 Task: Find connections with filter location Medina del Campo with filter topic #lawtechwith filter profile language English with filter current company Nykaa with filter school Good Shepherd college of Education with filter industry Biotechnology Research with filter service category Life Coaching with filter keywords title Marketing Consultant
Action: Mouse moved to (187, 230)
Screenshot: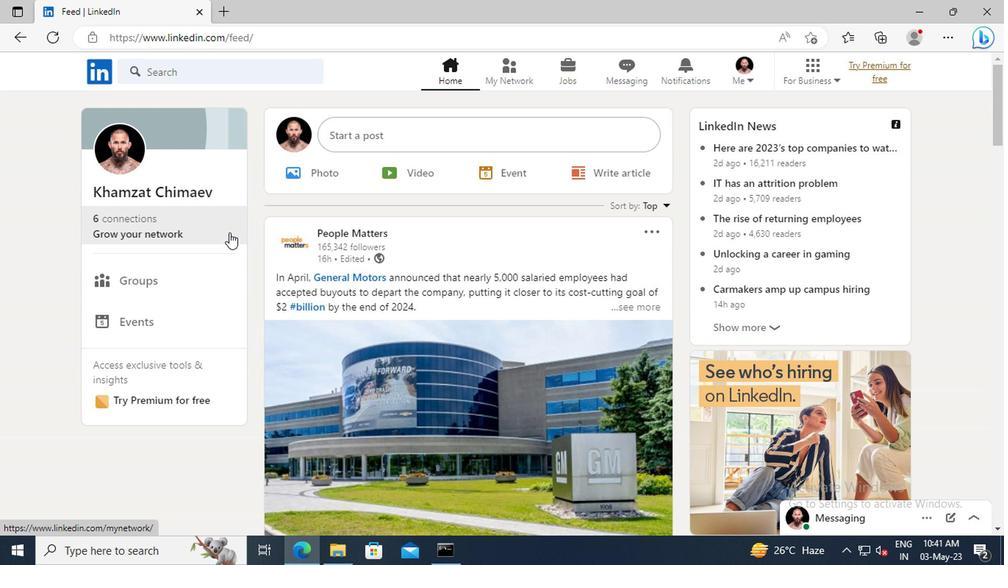 
Action: Mouse pressed left at (187, 230)
Screenshot: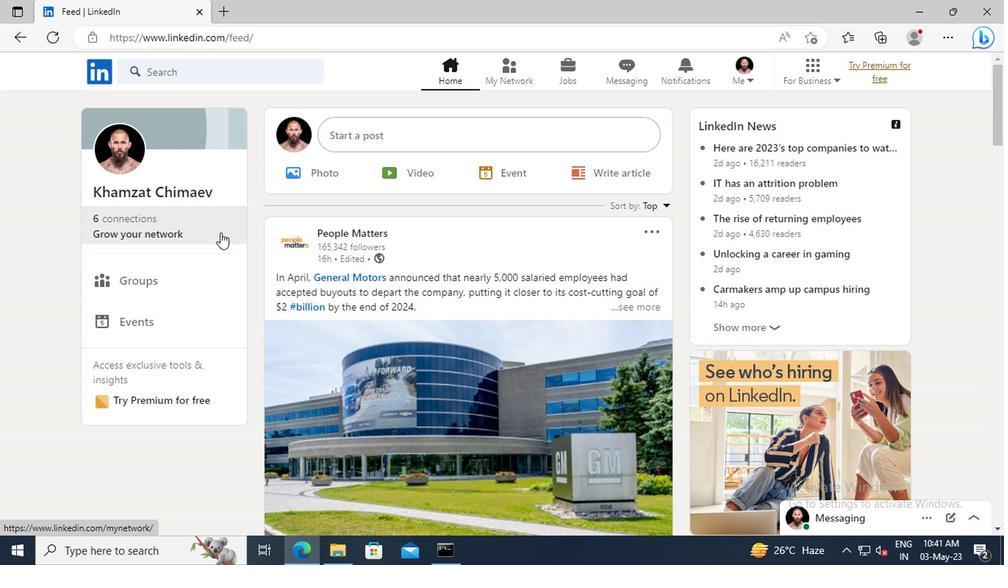 
Action: Mouse moved to (163, 154)
Screenshot: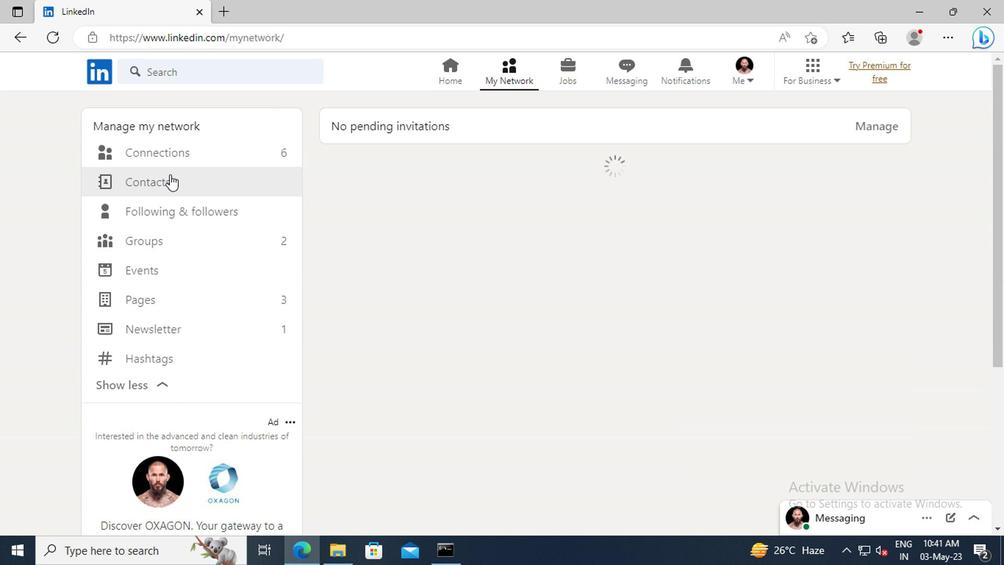 
Action: Mouse pressed left at (163, 154)
Screenshot: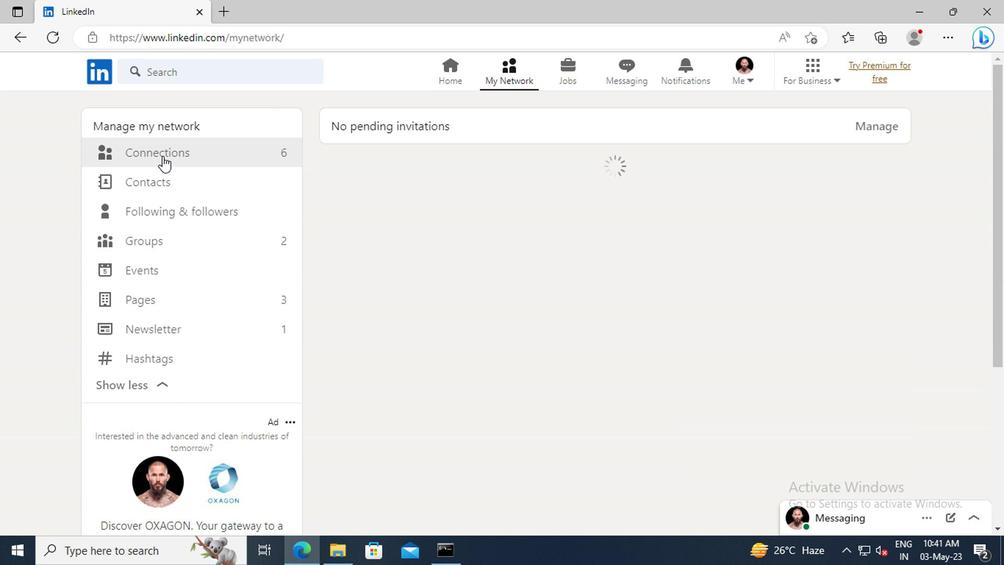 
Action: Mouse moved to (578, 155)
Screenshot: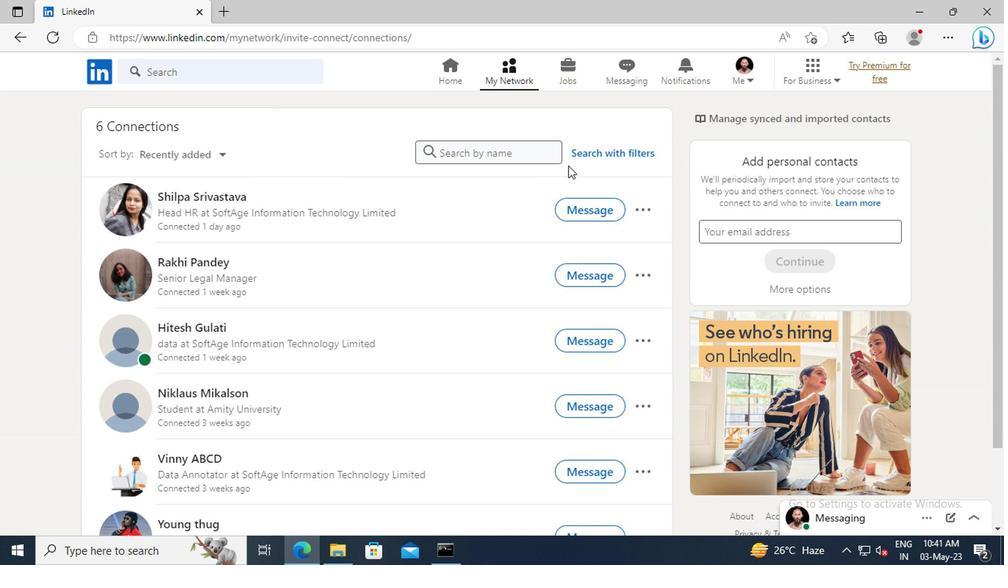 
Action: Mouse pressed left at (578, 155)
Screenshot: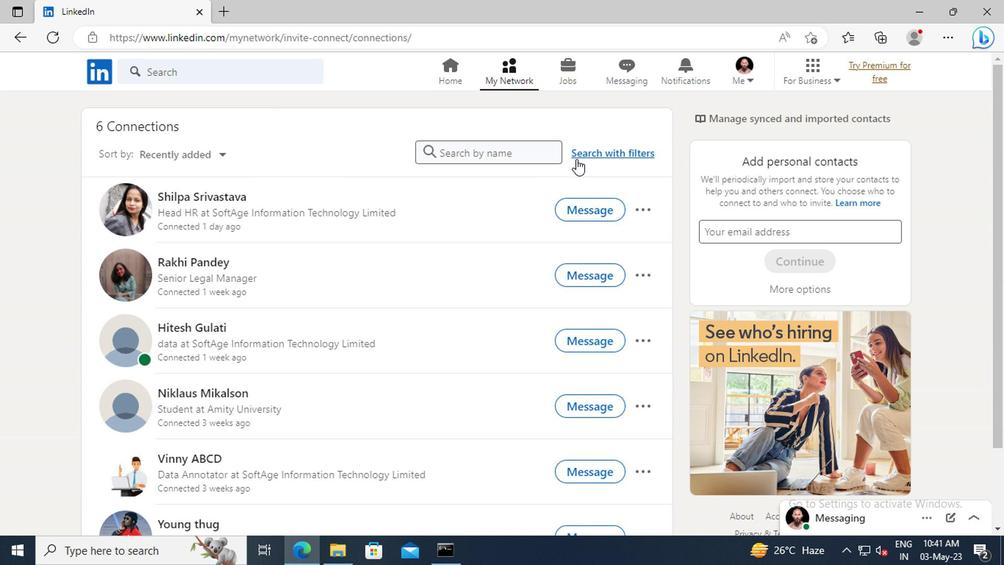 
Action: Mouse moved to (555, 113)
Screenshot: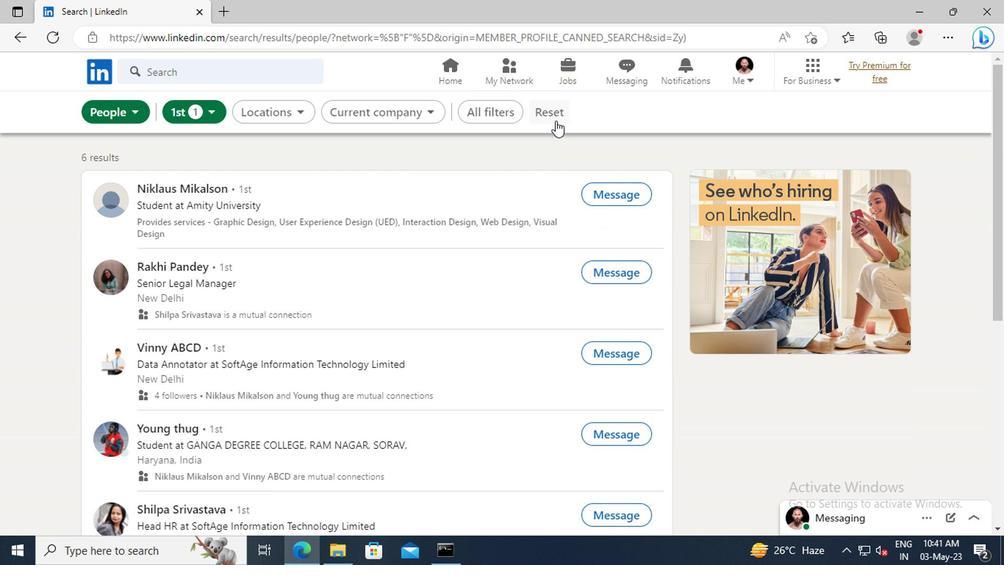 
Action: Mouse pressed left at (555, 113)
Screenshot: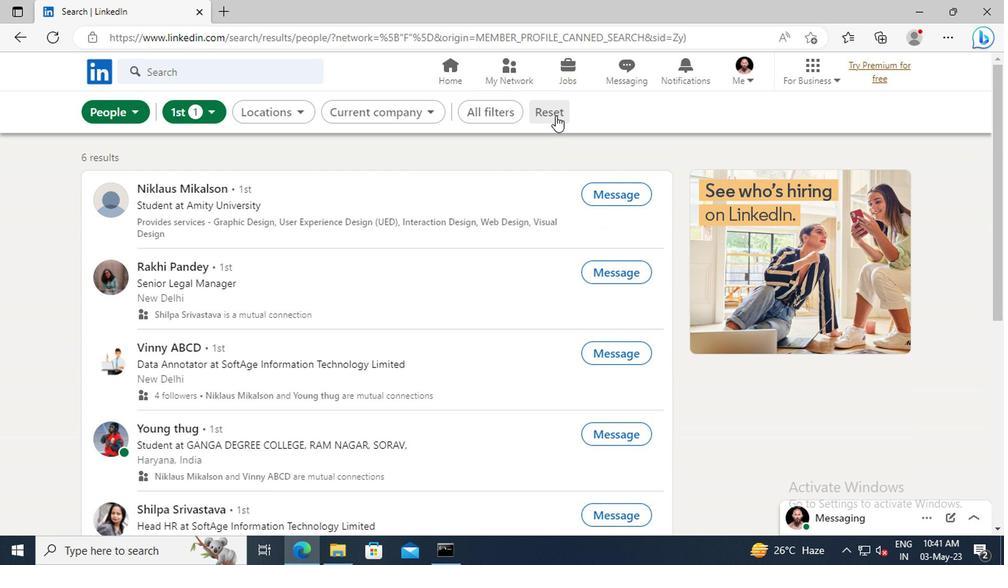 
Action: Mouse moved to (537, 112)
Screenshot: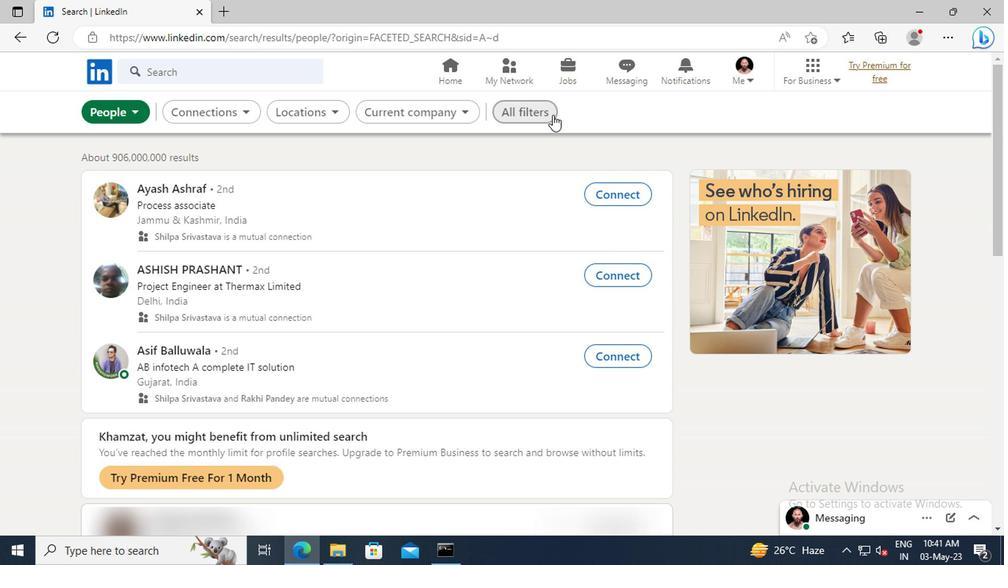 
Action: Mouse pressed left at (537, 112)
Screenshot: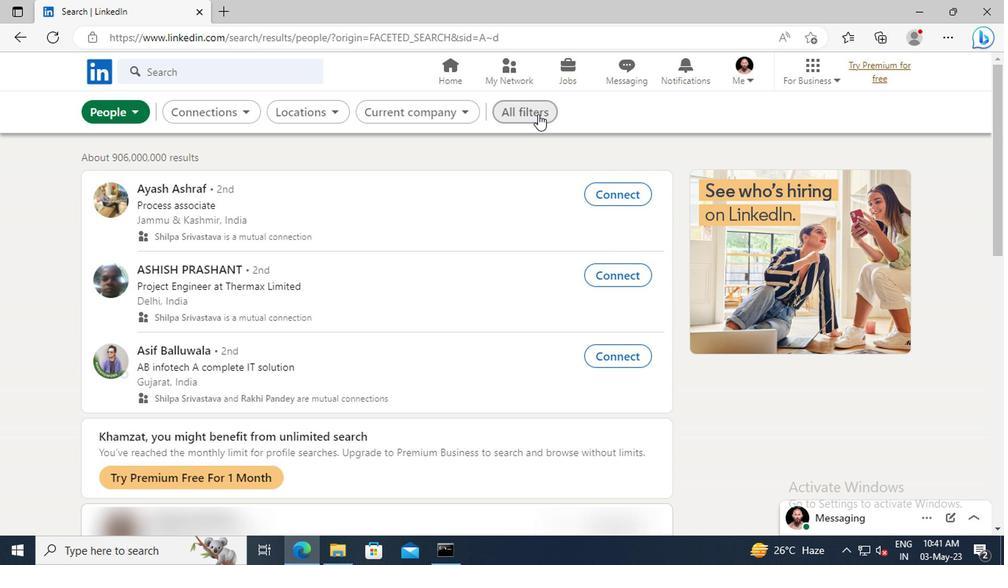 
Action: Mouse moved to (871, 268)
Screenshot: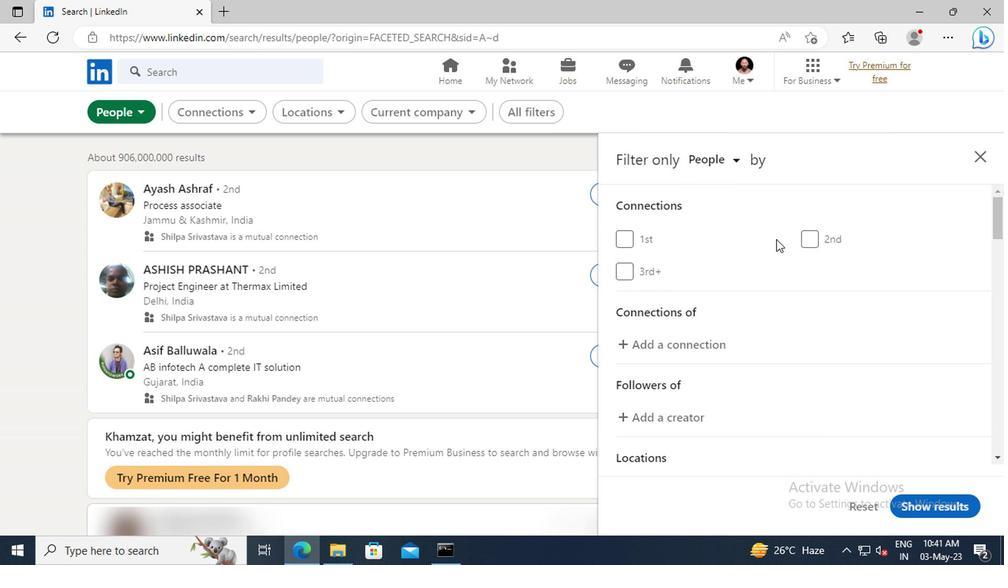
Action: Mouse scrolled (871, 267) with delta (0, 0)
Screenshot: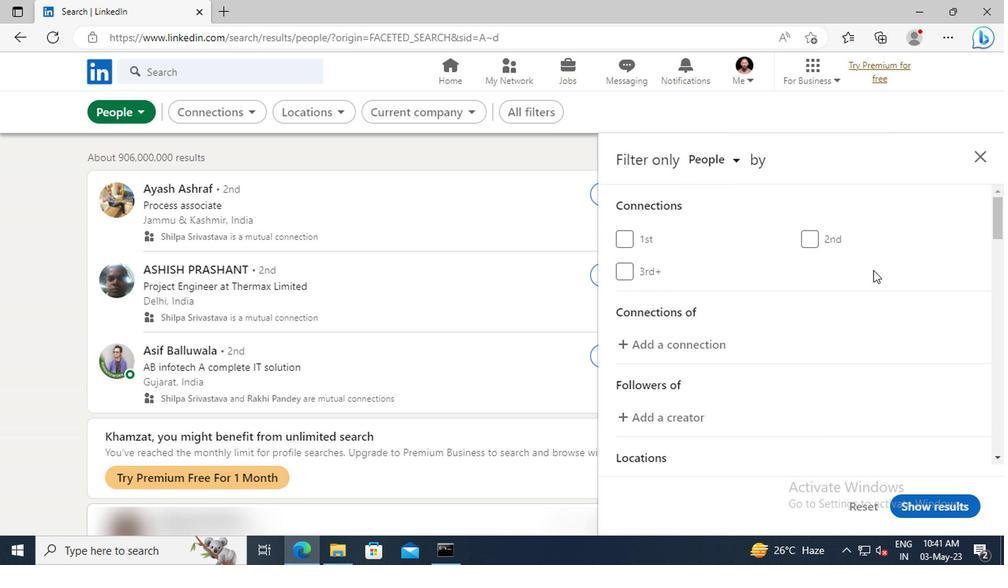 
Action: Mouse scrolled (871, 267) with delta (0, 0)
Screenshot: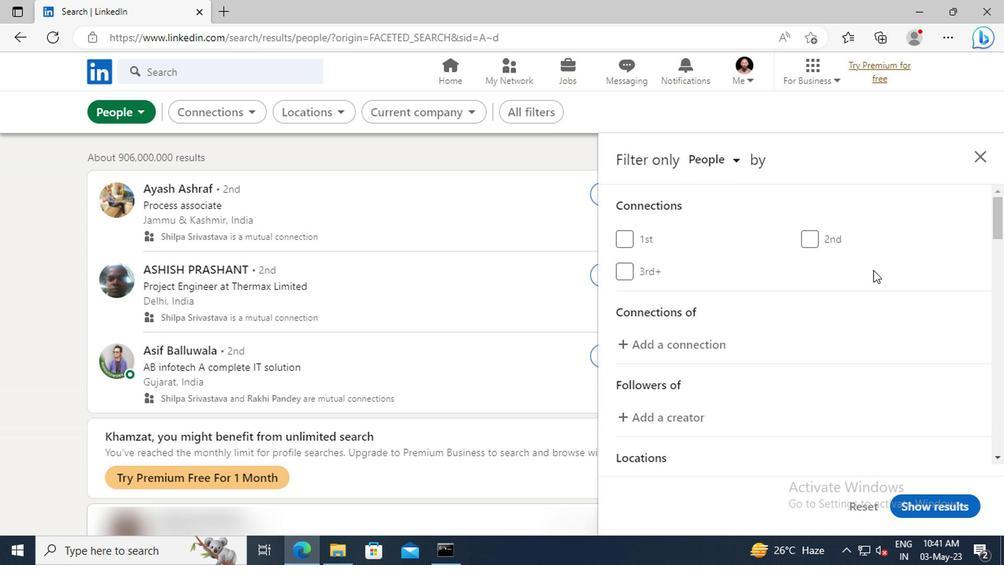 
Action: Mouse scrolled (871, 267) with delta (0, 0)
Screenshot: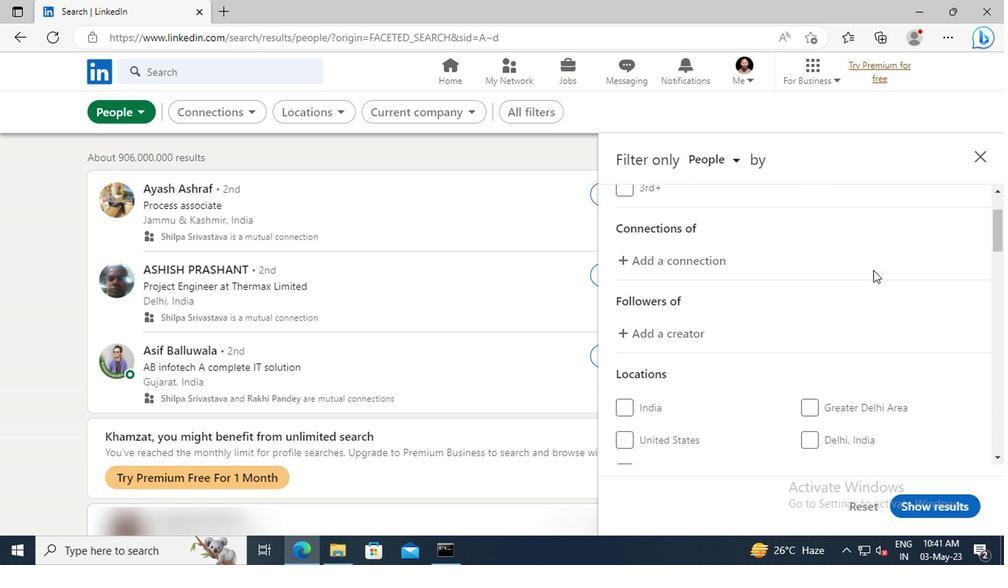 
Action: Mouse scrolled (871, 267) with delta (0, 0)
Screenshot: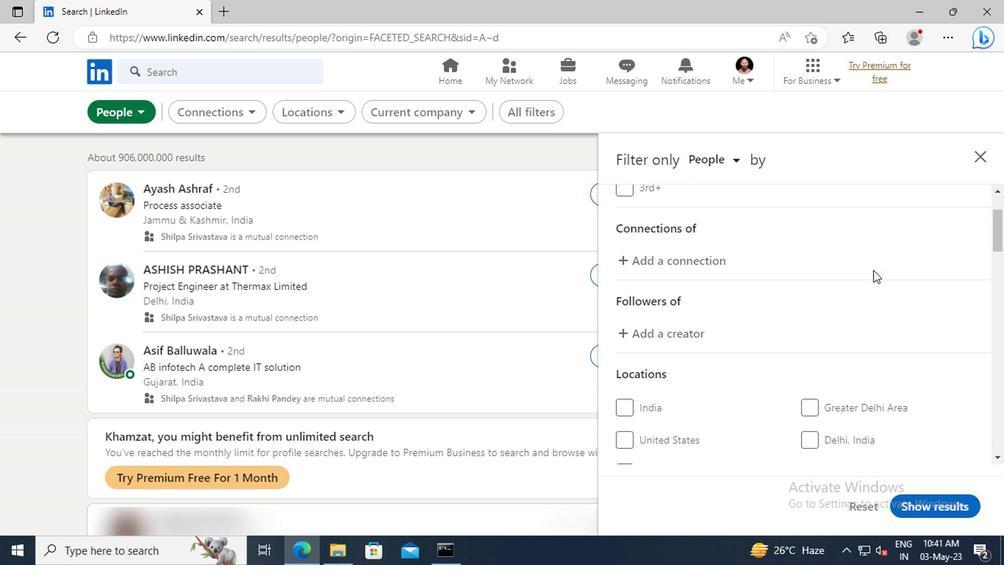 
Action: Mouse scrolled (871, 267) with delta (0, 0)
Screenshot: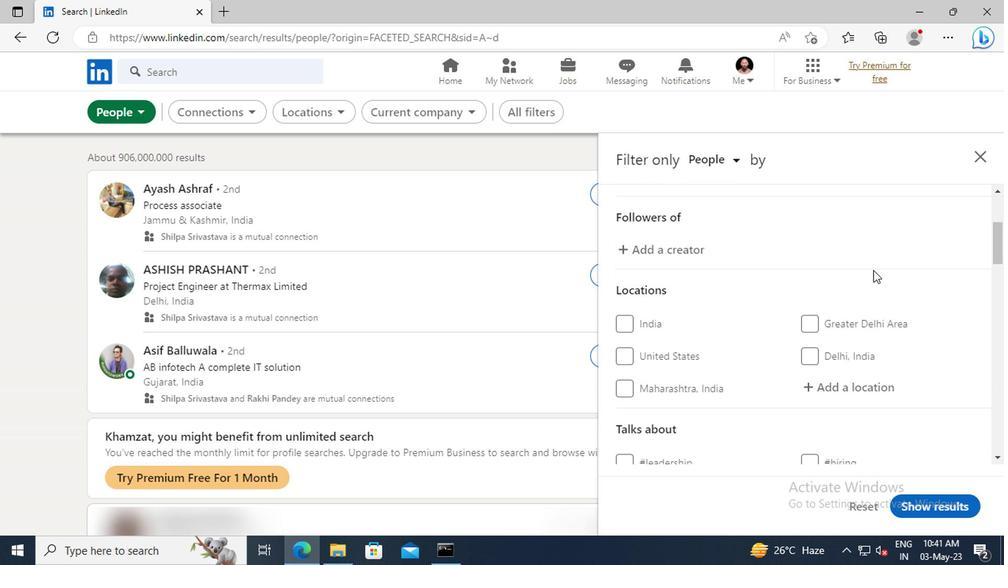 
Action: Mouse scrolled (871, 267) with delta (0, 0)
Screenshot: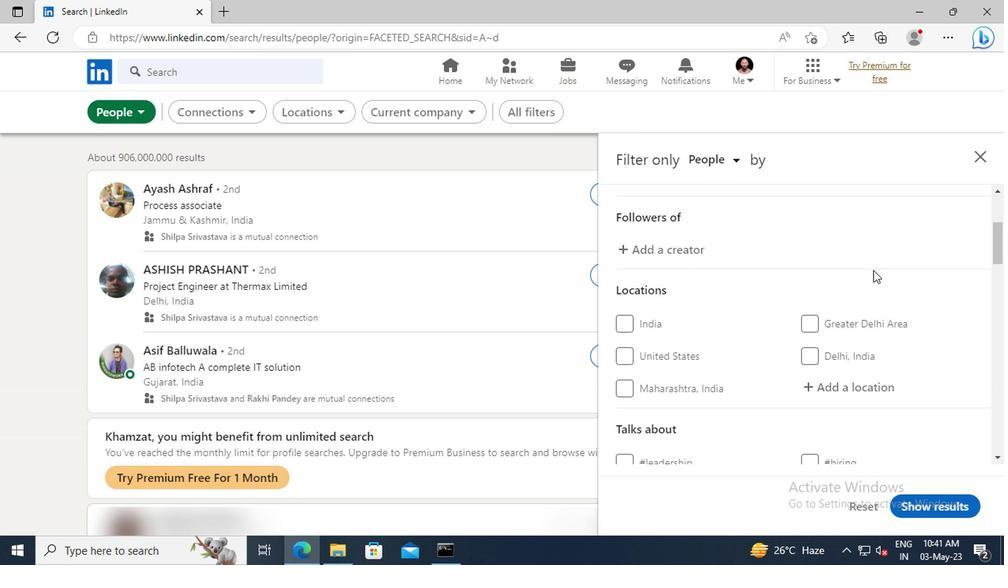 
Action: Mouse moved to (862, 298)
Screenshot: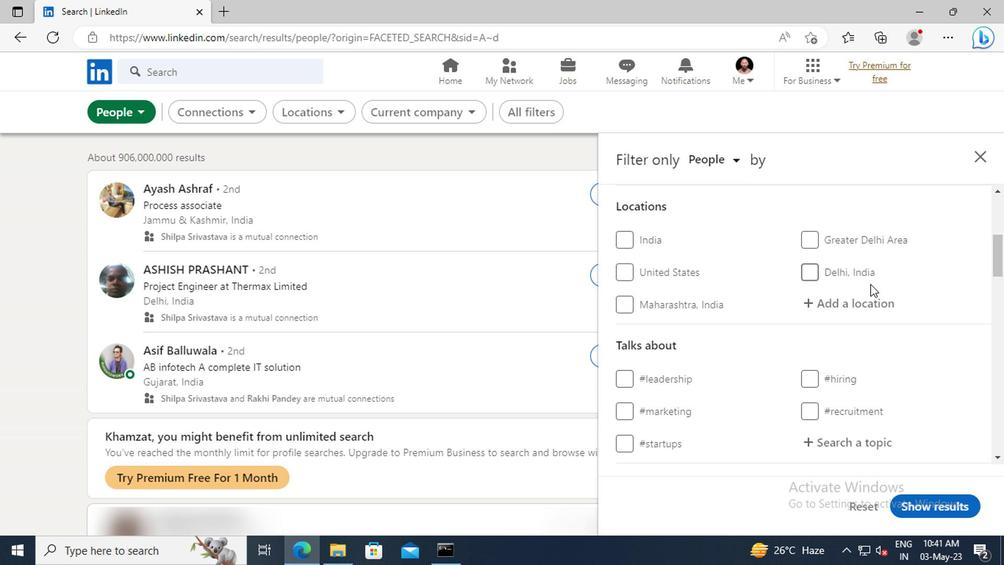 
Action: Mouse pressed left at (862, 298)
Screenshot: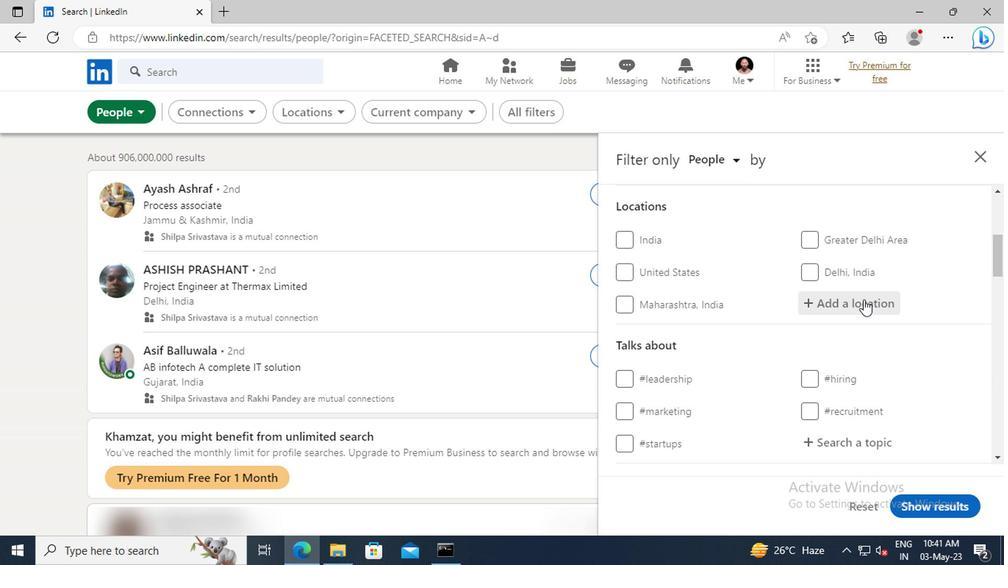 
Action: Key pressed <Key.shift>MEDINA<Key.space>DEL<Key.space><Key.shift>
Screenshot: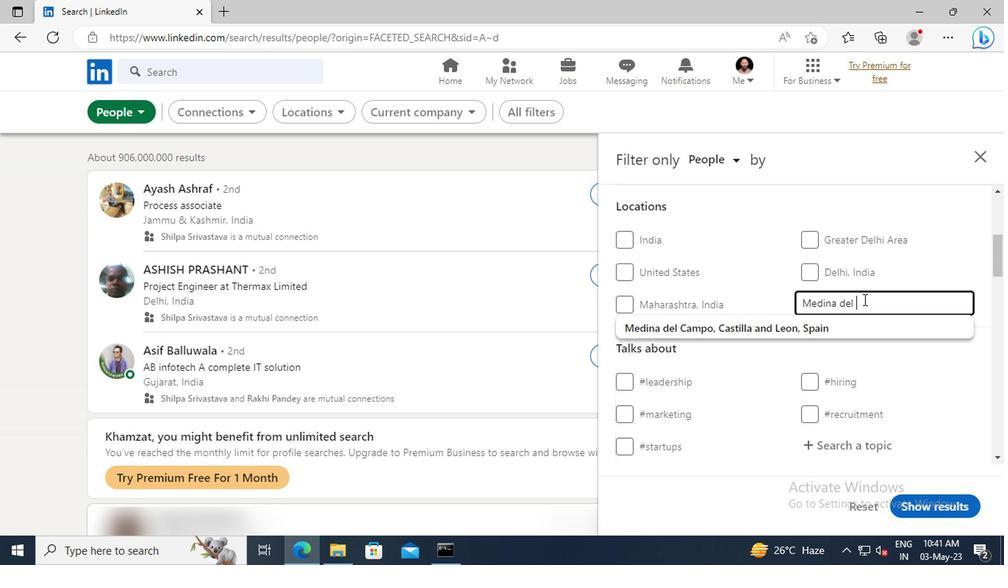 
Action: Mouse moved to (855, 326)
Screenshot: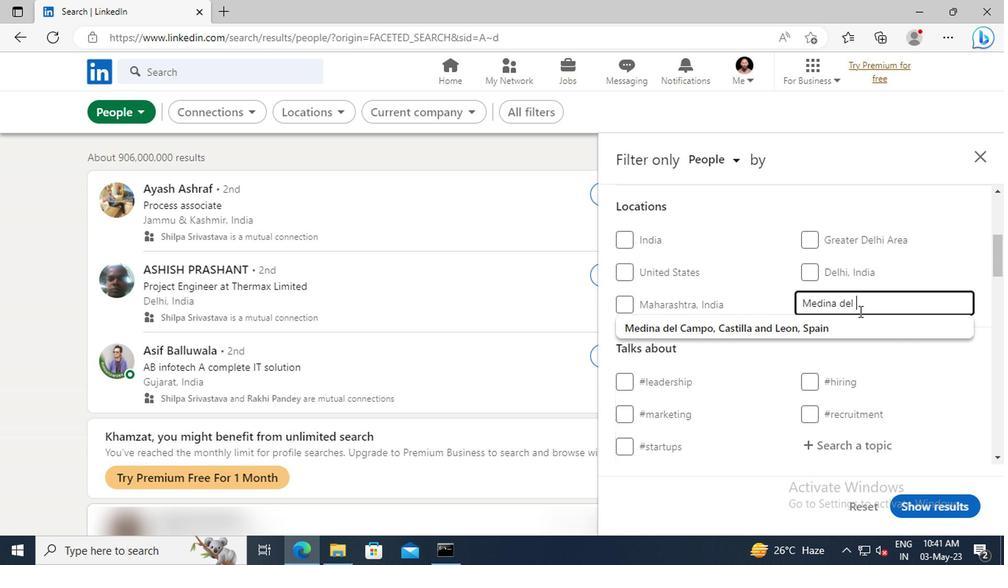 
Action: Mouse pressed left at (855, 326)
Screenshot: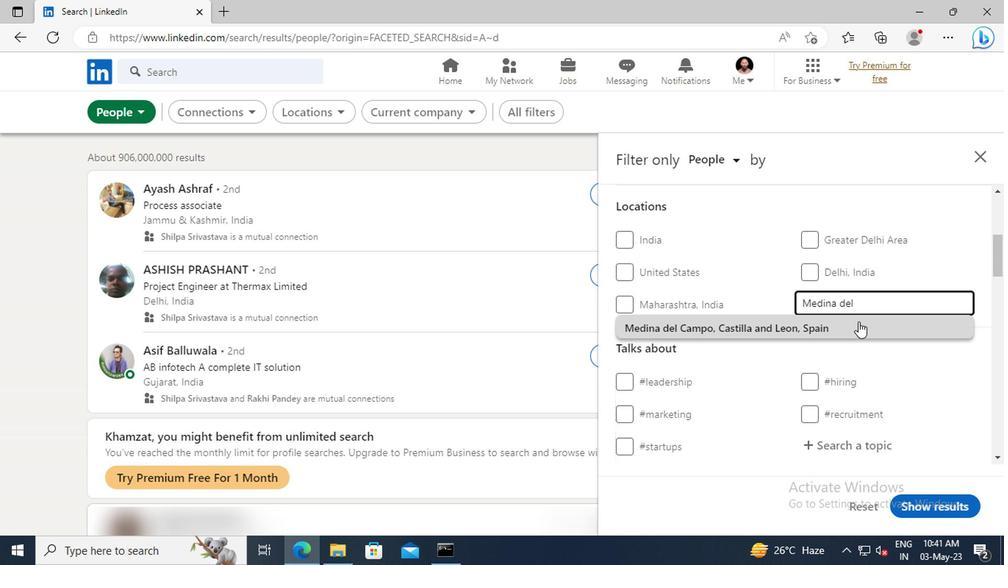 
Action: Mouse scrolled (855, 325) with delta (0, 0)
Screenshot: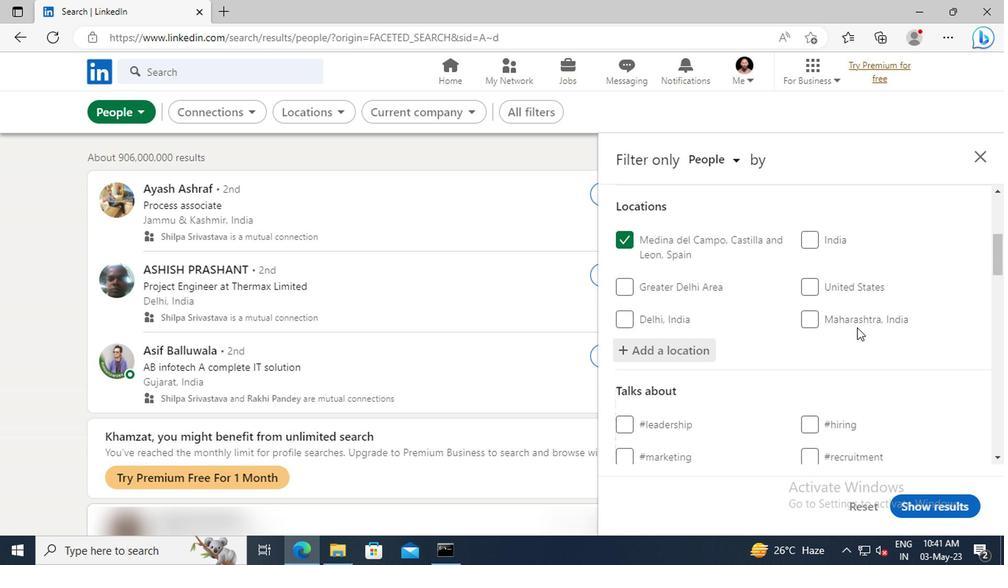 
Action: Mouse scrolled (855, 325) with delta (0, 0)
Screenshot: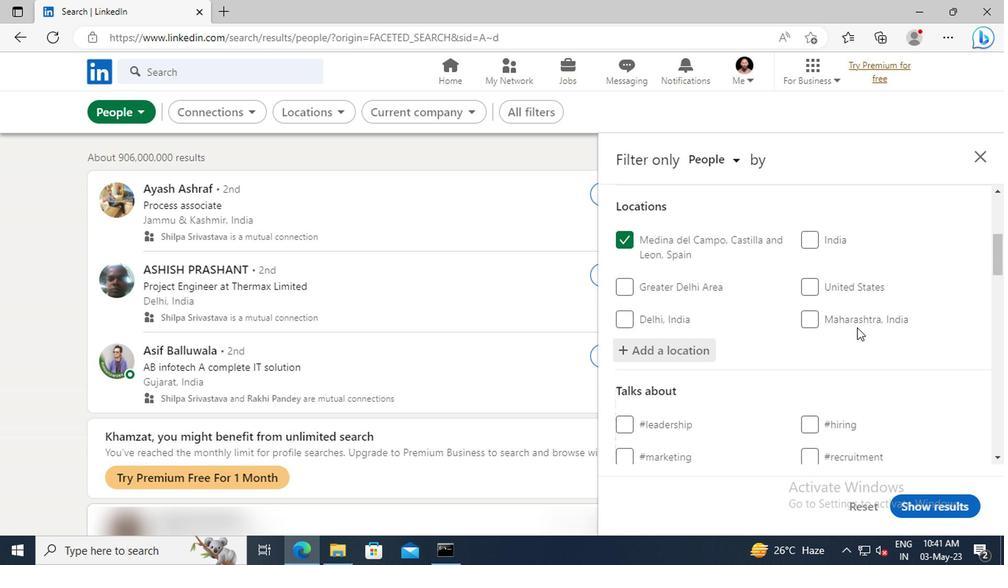 
Action: Mouse scrolled (855, 325) with delta (0, 0)
Screenshot: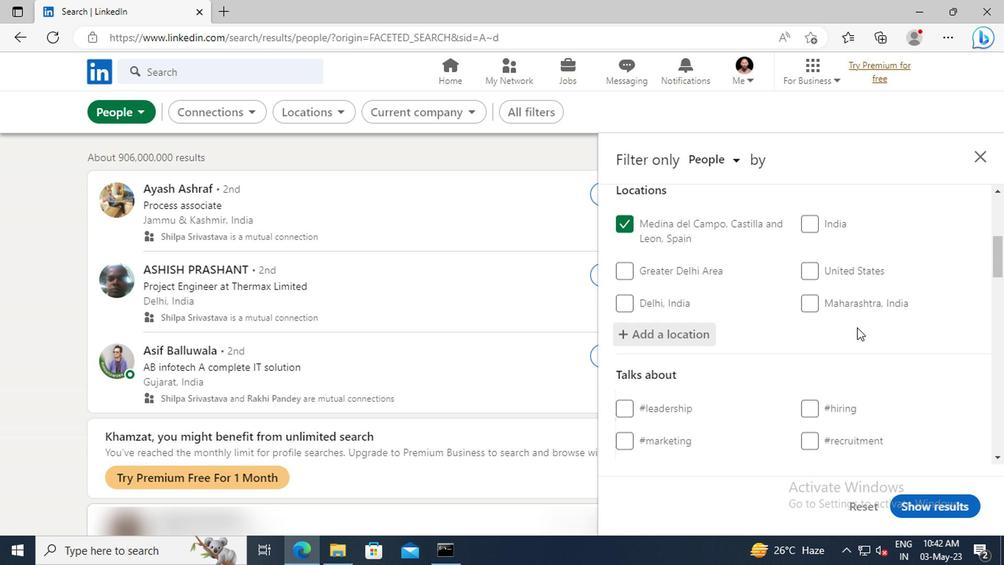 
Action: Mouse moved to (854, 359)
Screenshot: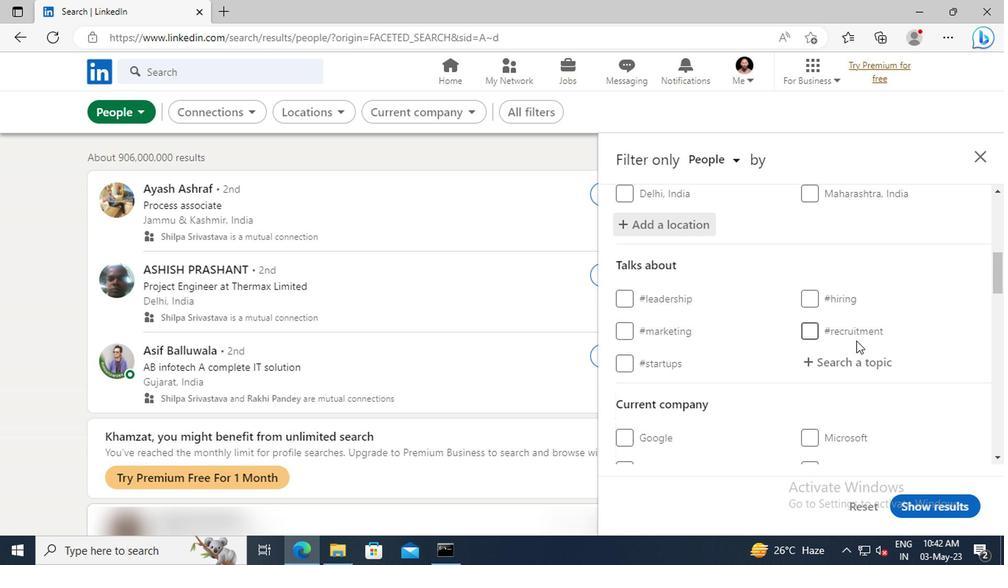 
Action: Mouse pressed left at (854, 359)
Screenshot: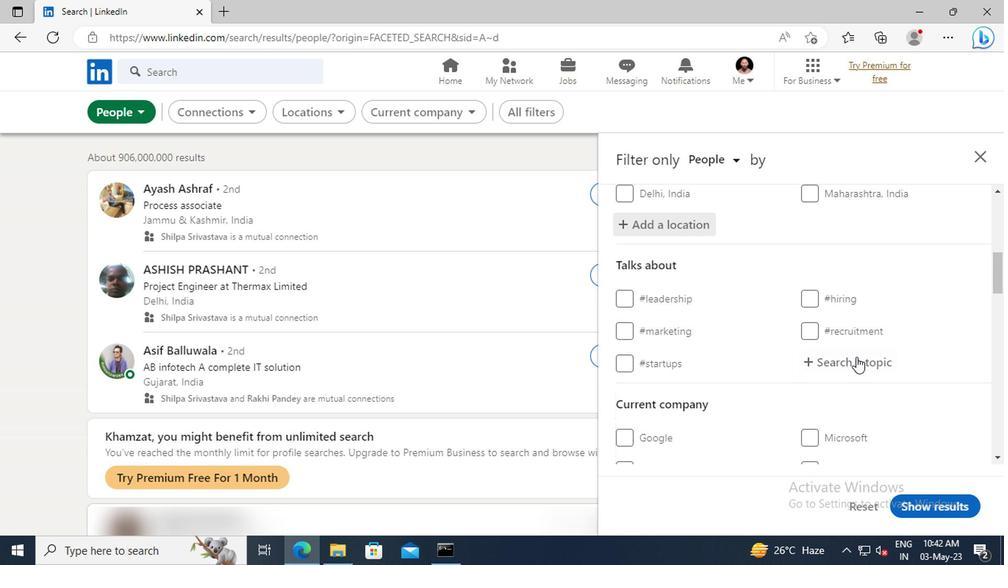 
Action: Key pressed LAWTE
Screenshot: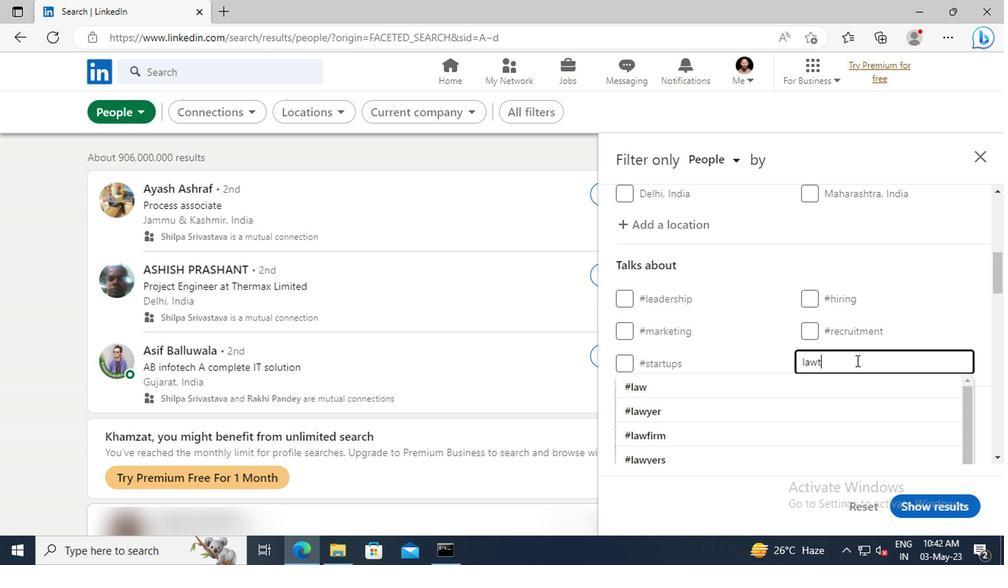 
Action: Mouse moved to (857, 378)
Screenshot: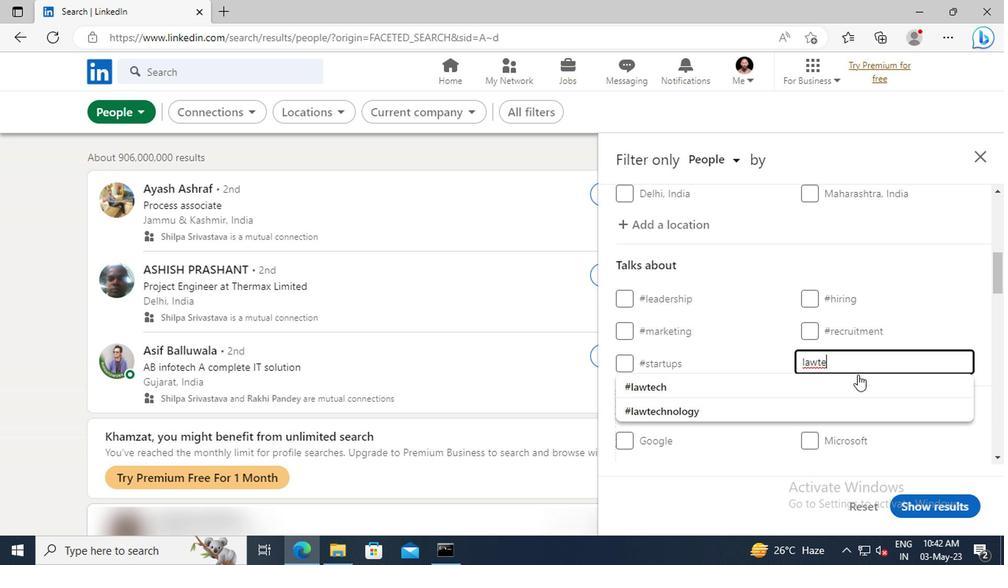 
Action: Mouse pressed left at (857, 378)
Screenshot: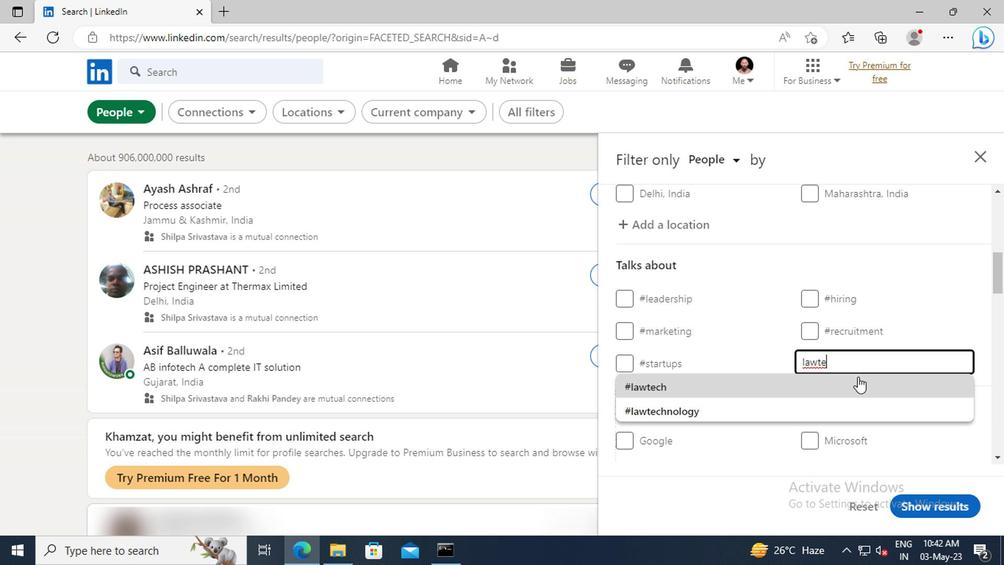 
Action: Mouse scrolled (857, 377) with delta (0, 0)
Screenshot: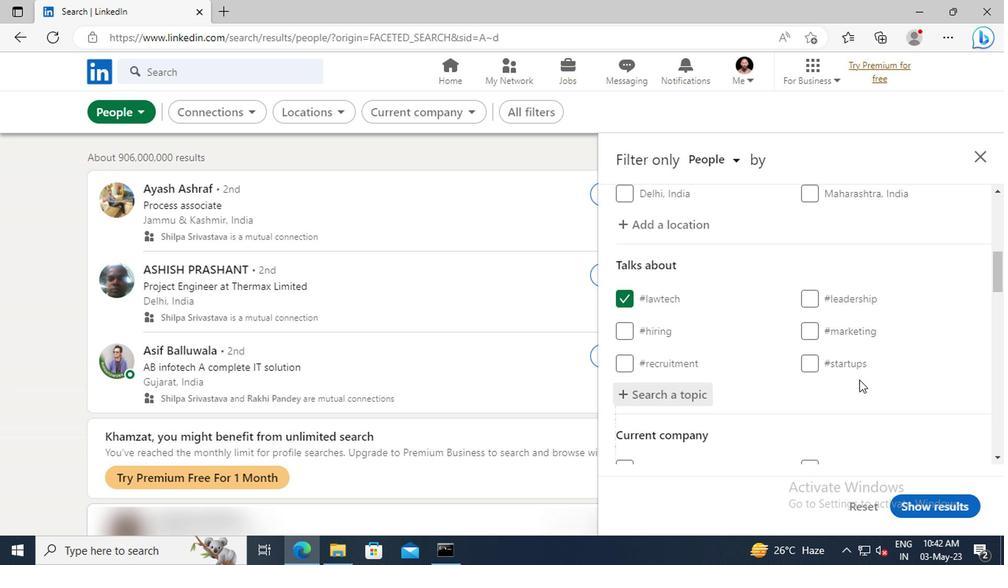 
Action: Mouse scrolled (857, 377) with delta (0, 0)
Screenshot: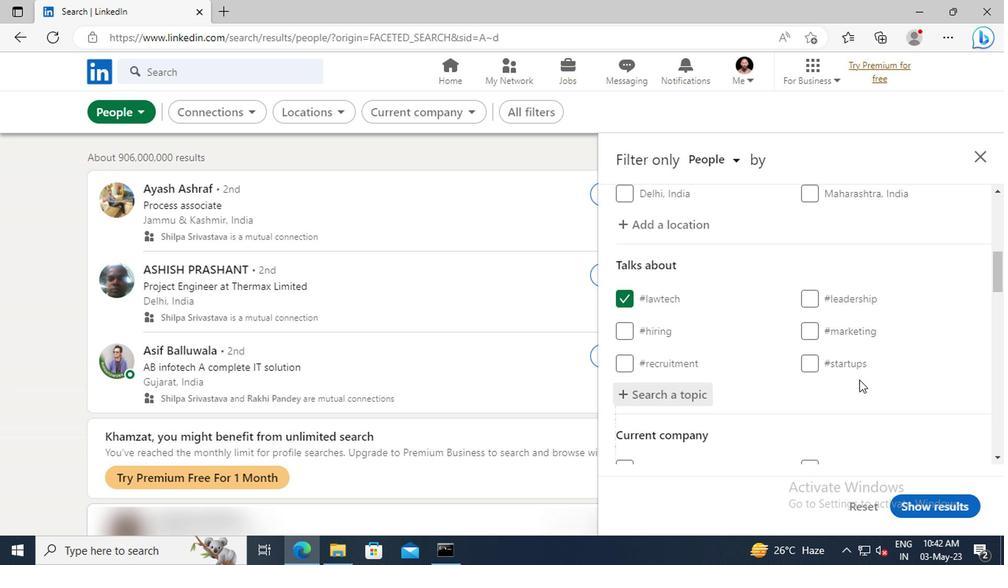 
Action: Mouse scrolled (857, 377) with delta (0, 0)
Screenshot: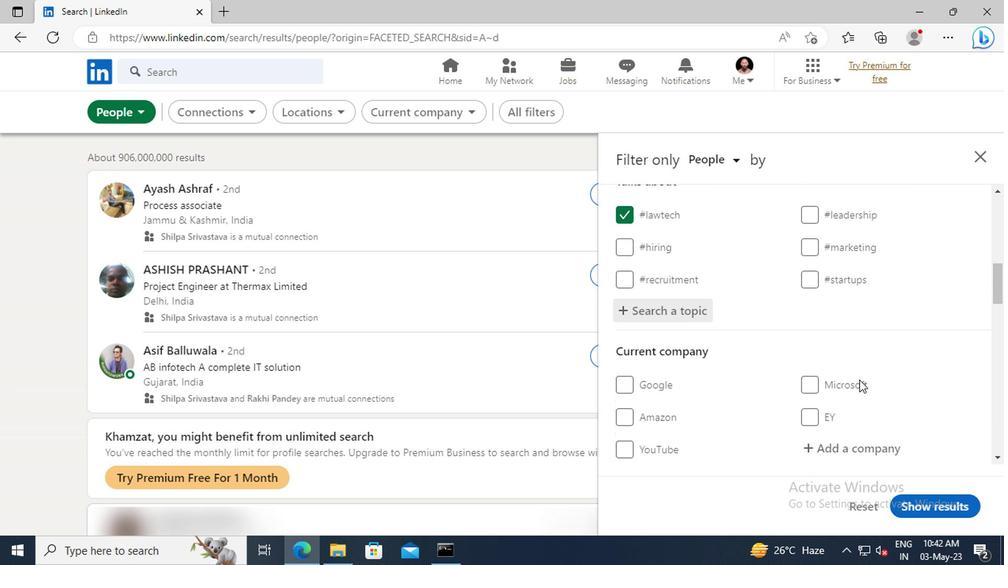 
Action: Mouse scrolled (857, 377) with delta (0, 0)
Screenshot: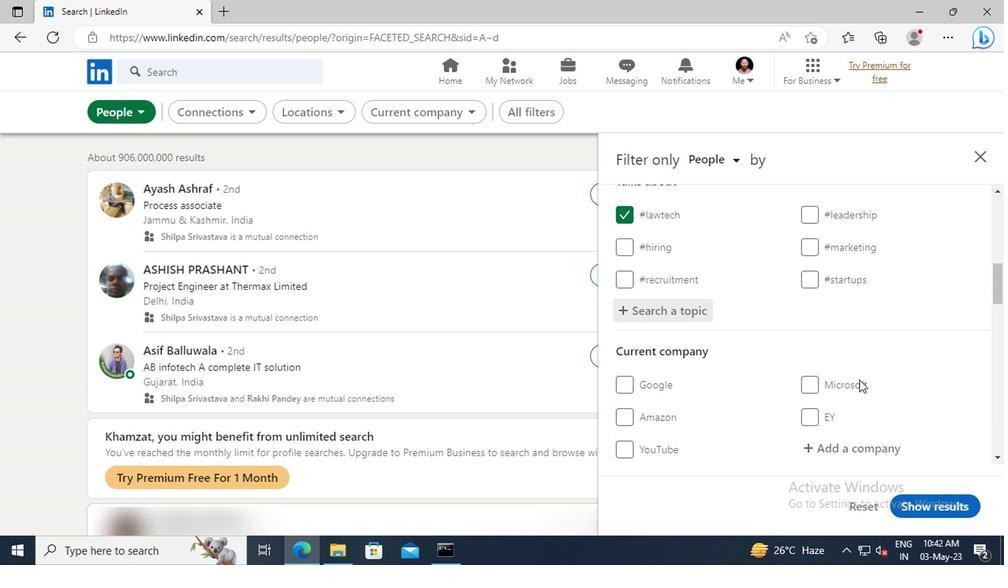 
Action: Mouse scrolled (857, 377) with delta (0, 0)
Screenshot: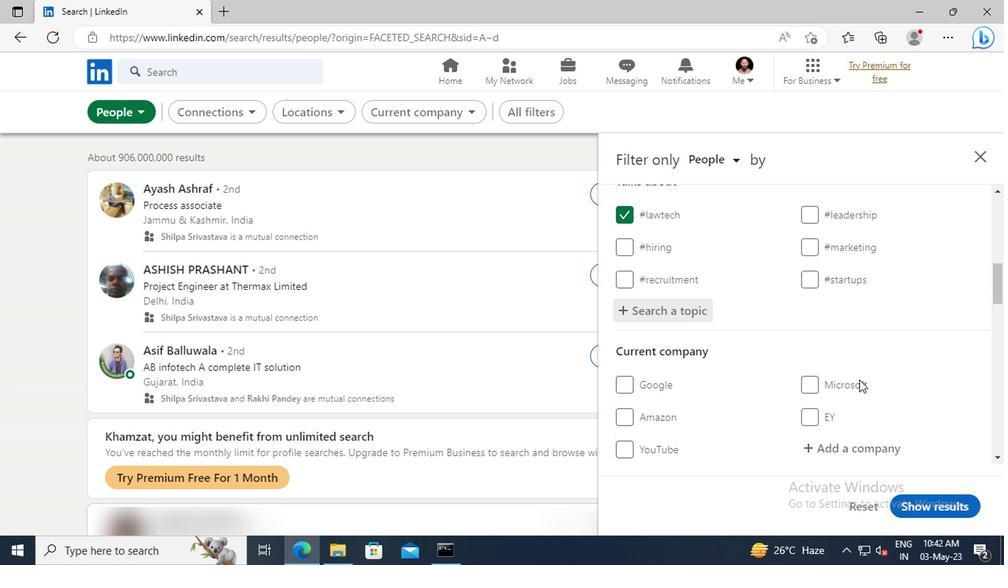 
Action: Mouse scrolled (857, 377) with delta (0, 0)
Screenshot: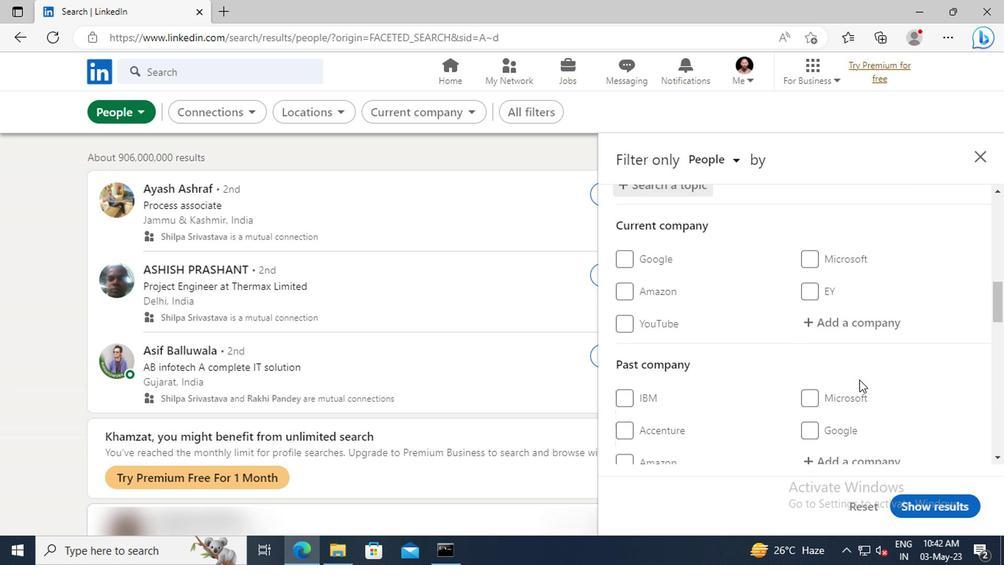 
Action: Mouse scrolled (857, 377) with delta (0, 0)
Screenshot: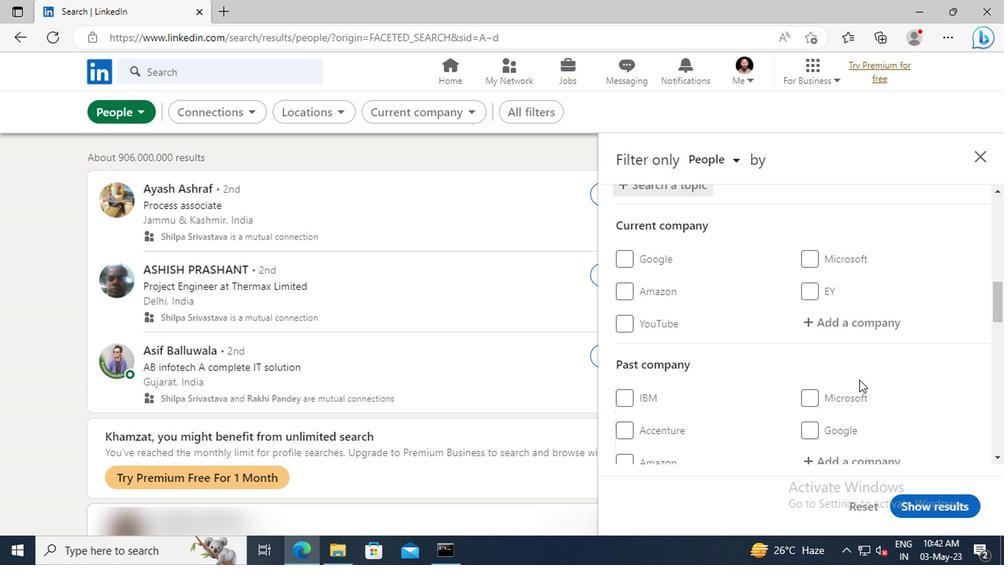 
Action: Mouse scrolled (857, 377) with delta (0, 0)
Screenshot: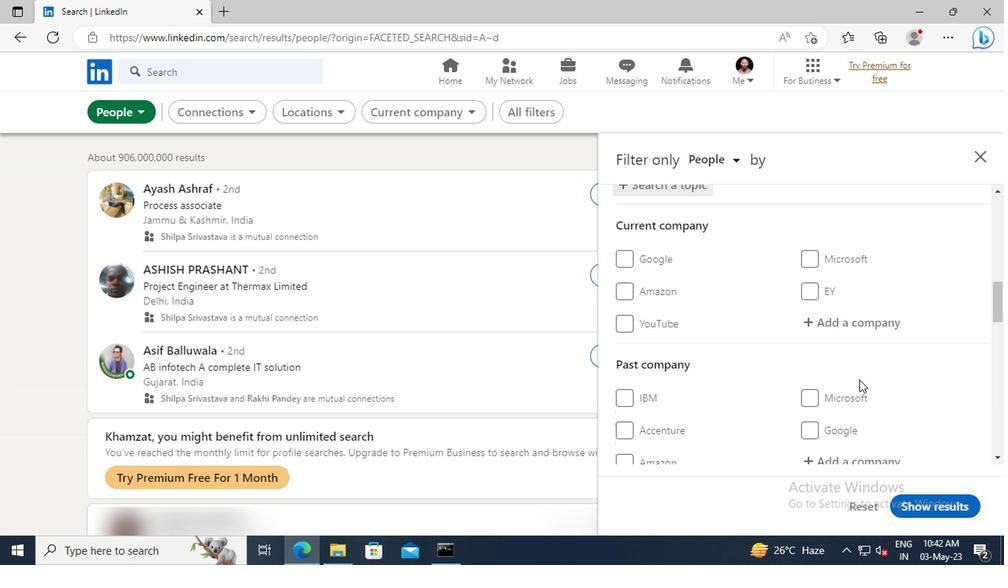 
Action: Mouse scrolled (857, 377) with delta (0, 0)
Screenshot: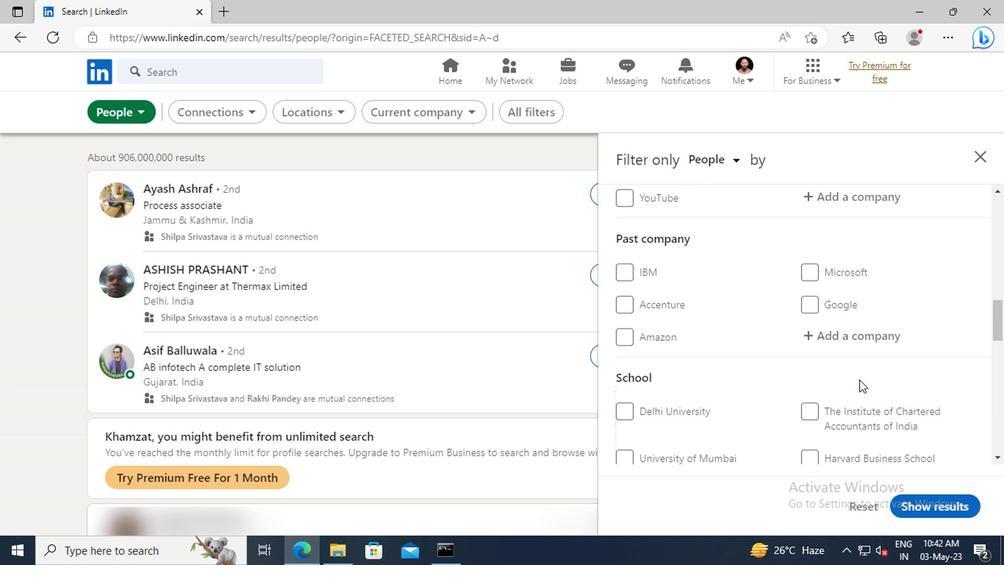 
Action: Mouse scrolled (857, 377) with delta (0, 0)
Screenshot: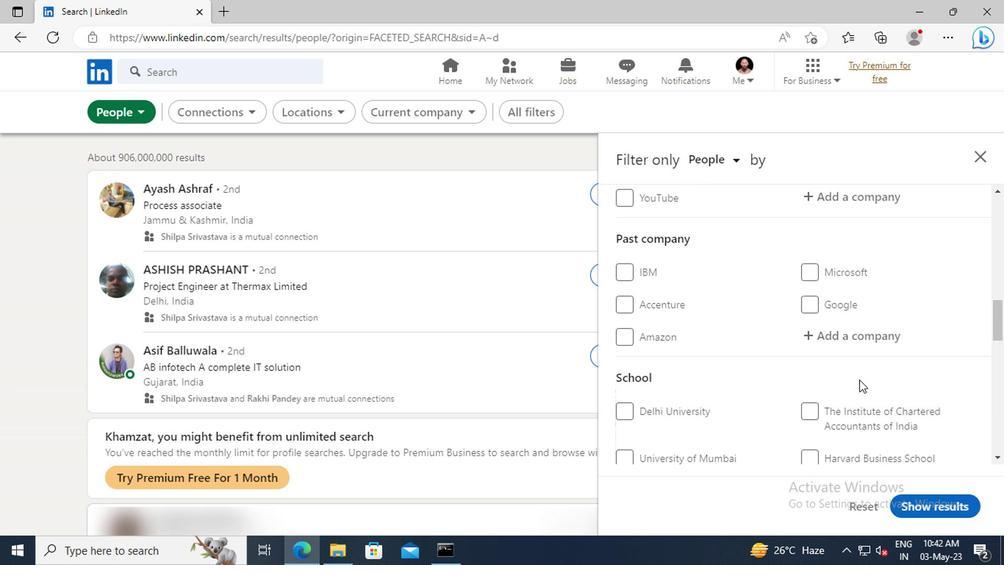 
Action: Mouse scrolled (857, 377) with delta (0, 0)
Screenshot: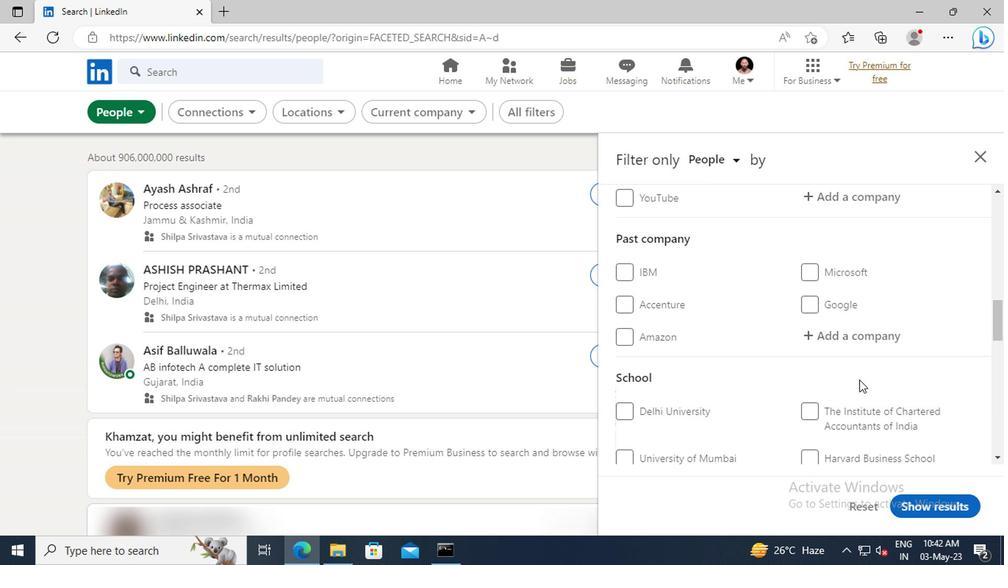 
Action: Mouse scrolled (857, 377) with delta (0, 0)
Screenshot: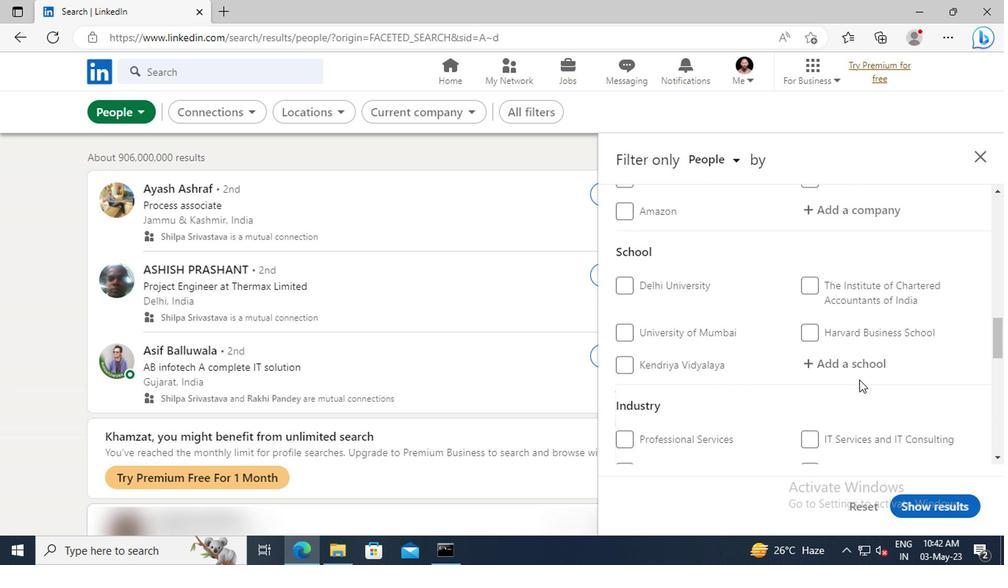 
Action: Mouse scrolled (857, 377) with delta (0, 0)
Screenshot: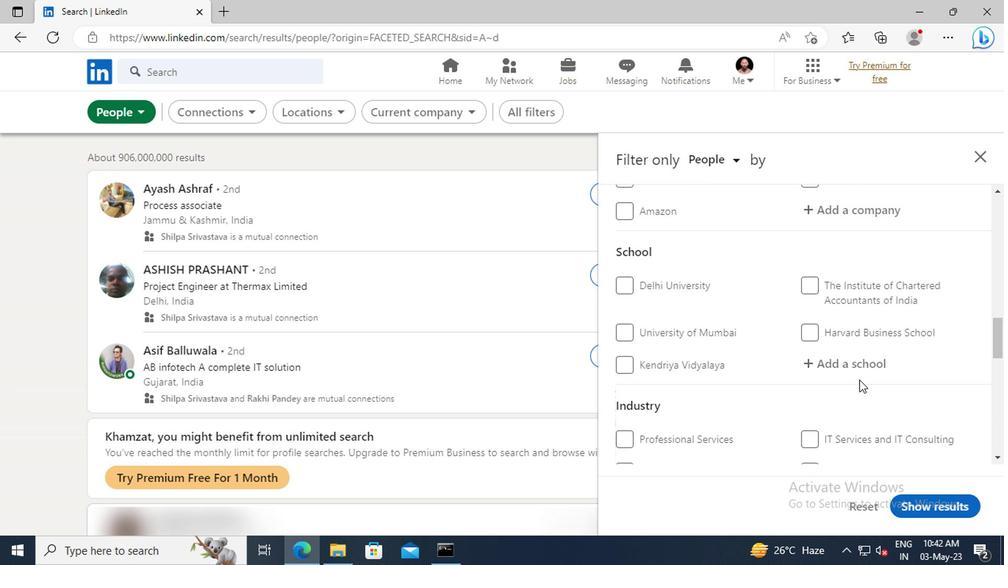 
Action: Mouse scrolled (857, 377) with delta (0, 0)
Screenshot: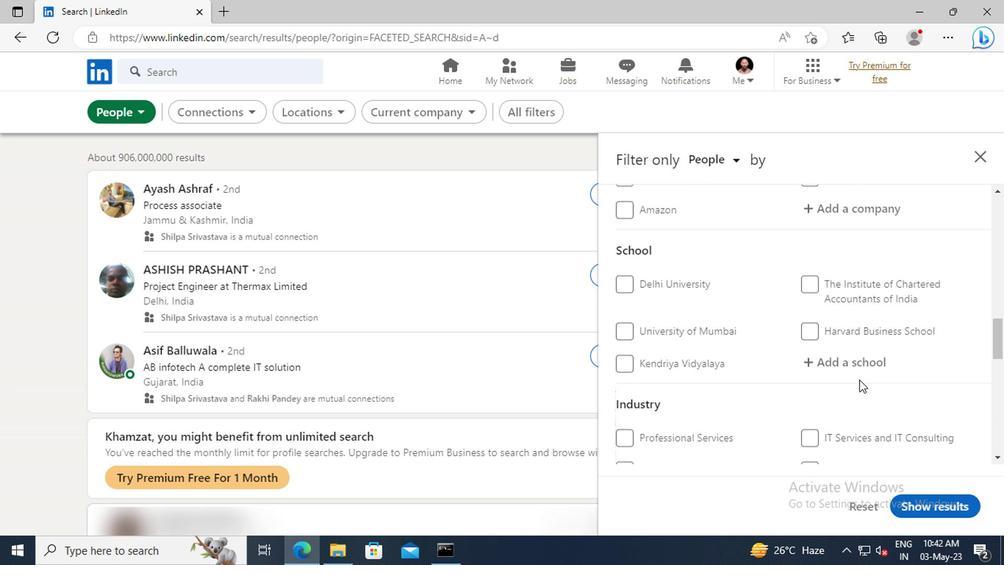
Action: Mouse scrolled (857, 377) with delta (0, 0)
Screenshot: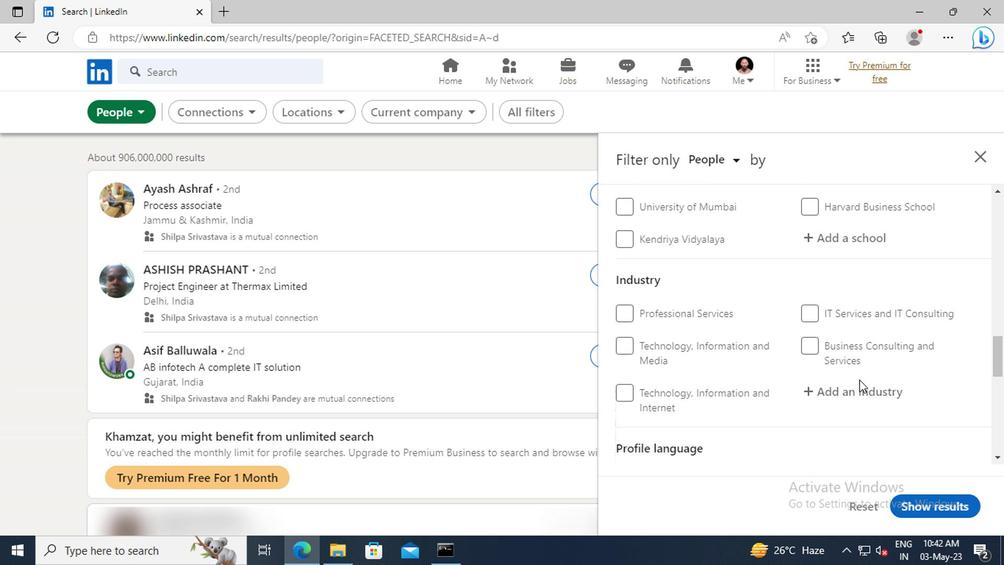 
Action: Mouse scrolled (857, 377) with delta (0, 0)
Screenshot: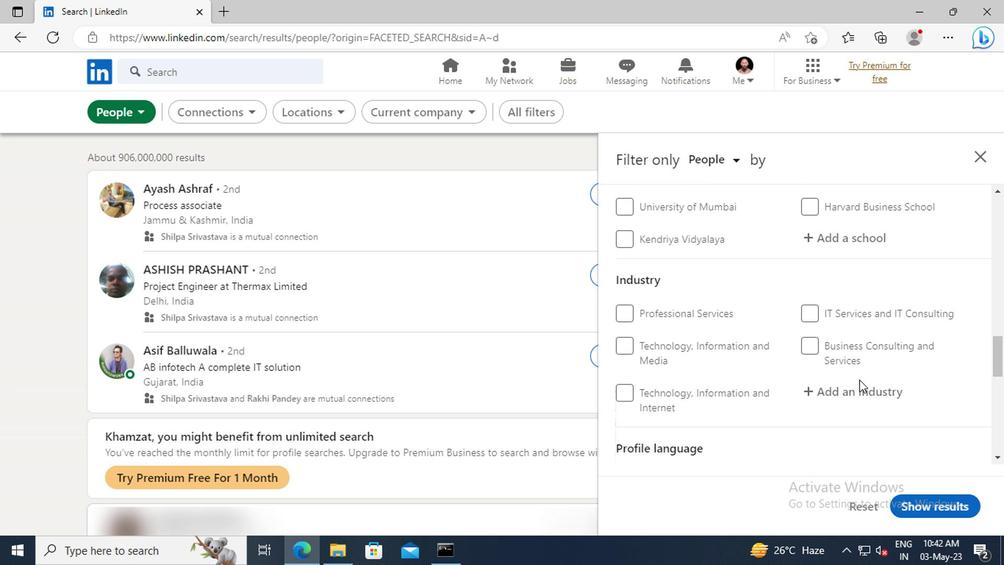 
Action: Mouse scrolled (857, 377) with delta (0, 0)
Screenshot: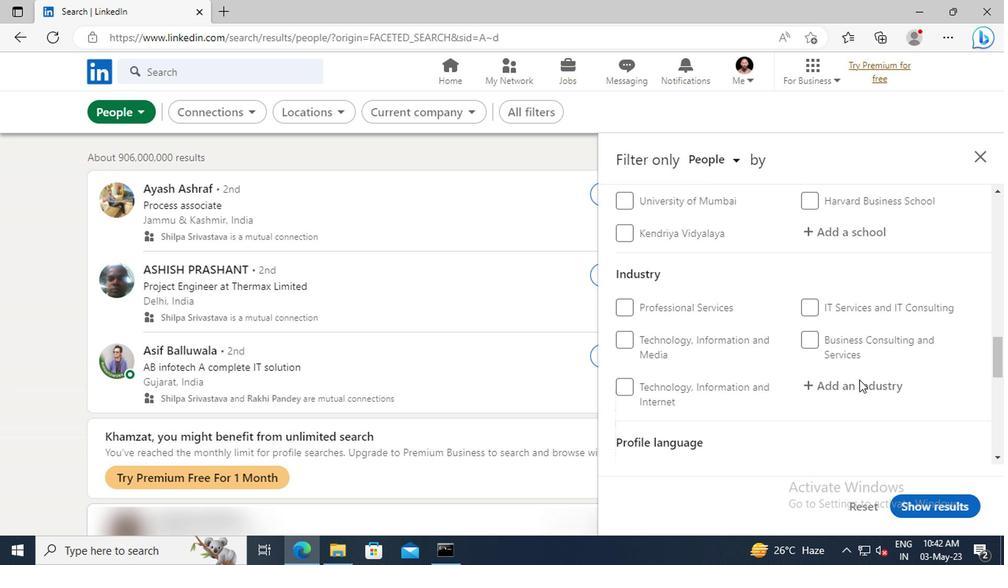 
Action: Mouse moved to (627, 356)
Screenshot: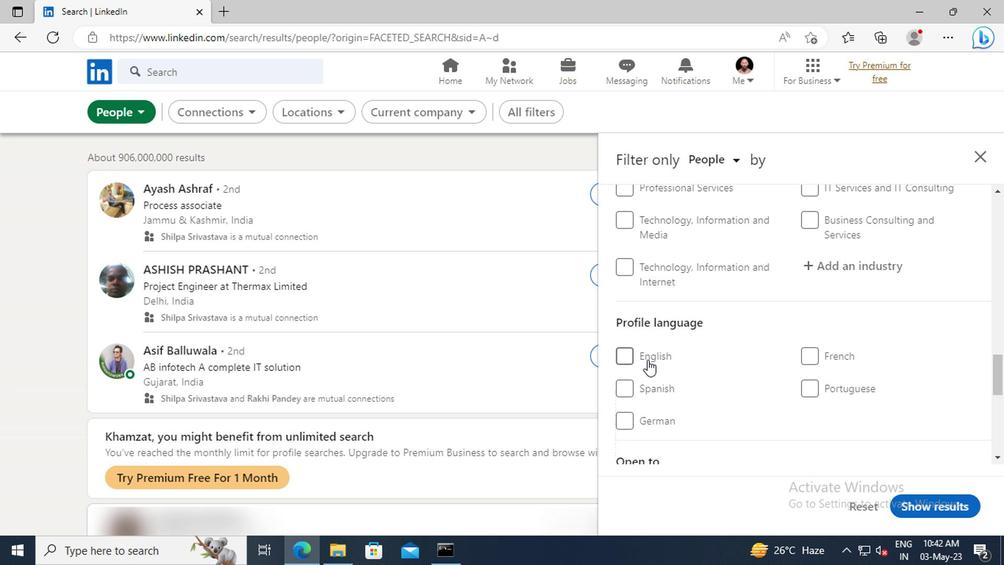 
Action: Mouse pressed left at (627, 356)
Screenshot: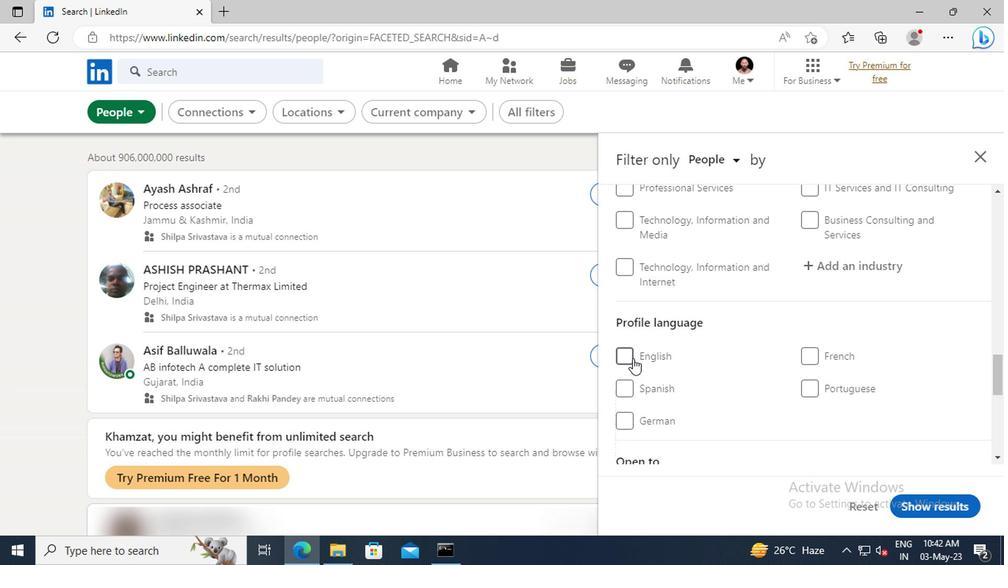 
Action: Mouse moved to (812, 351)
Screenshot: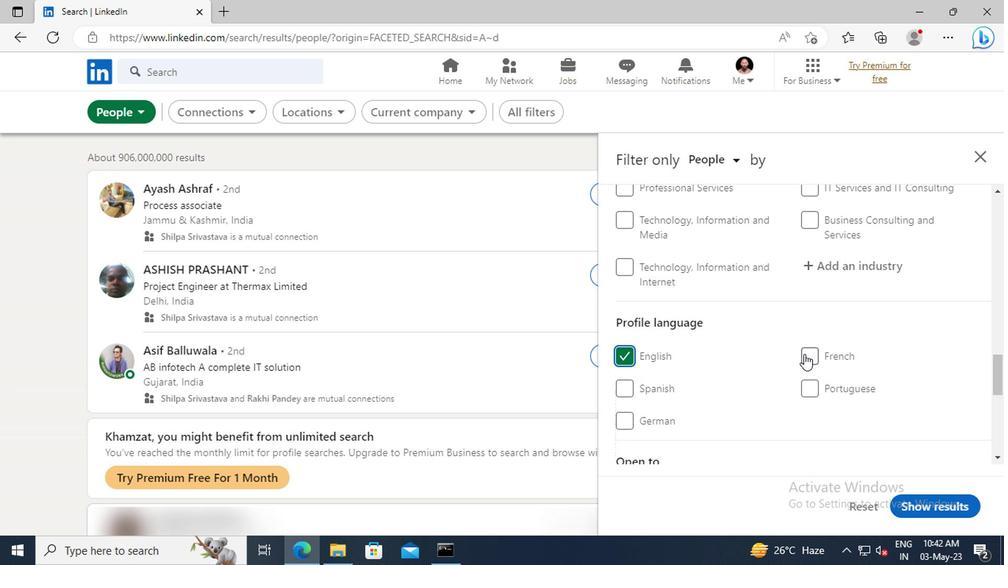 
Action: Mouse scrolled (812, 351) with delta (0, 0)
Screenshot: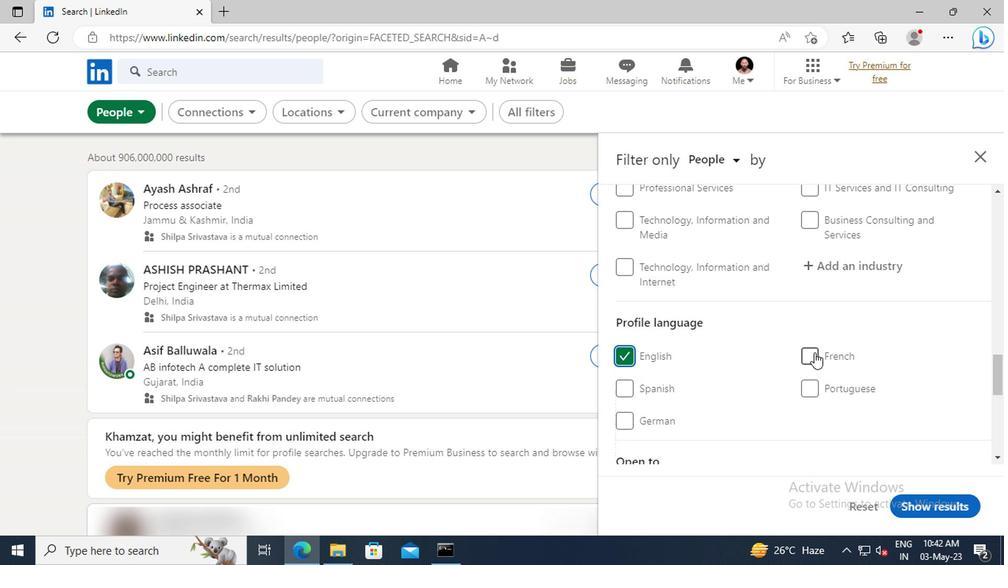 
Action: Mouse scrolled (812, 351) with delta (0, 0)
Screenshot: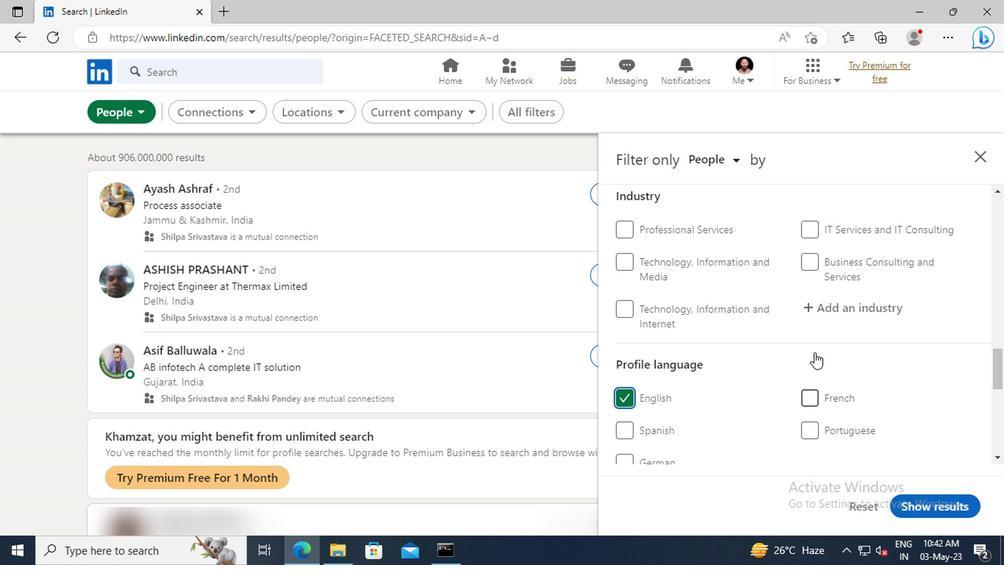 
Action: Mouse scrolled (812, 351) with delta (0, 0)
Screenshot: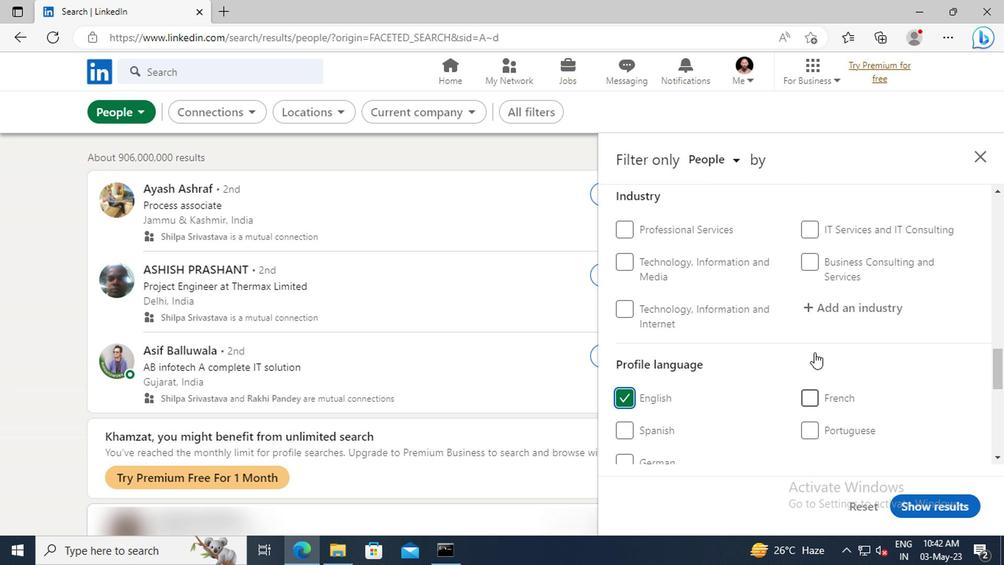
Action: Mouse scrolled (812, 351) with delta (0, 0)
Screenshot: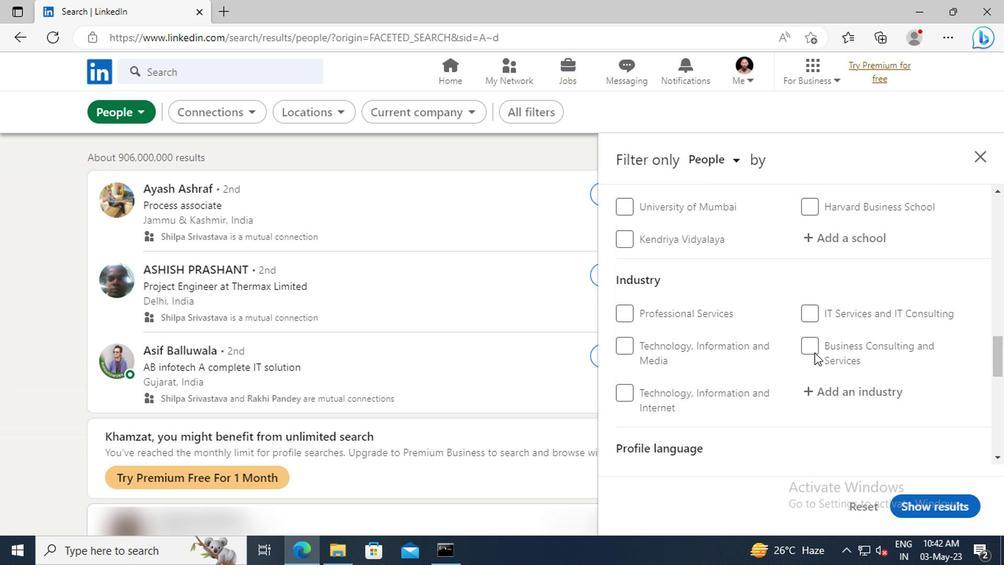 
Action: Mouse scrolled (812, 351) with delta (0, 0)
Screenshot: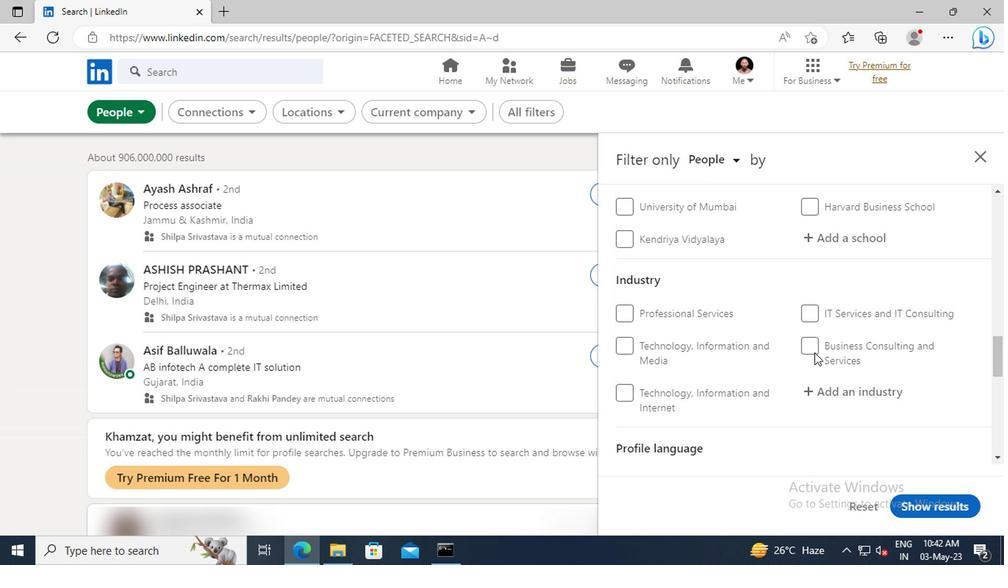 
Action: Mouse scrolled (812, 351) with delta (0, 0)
Screenshot: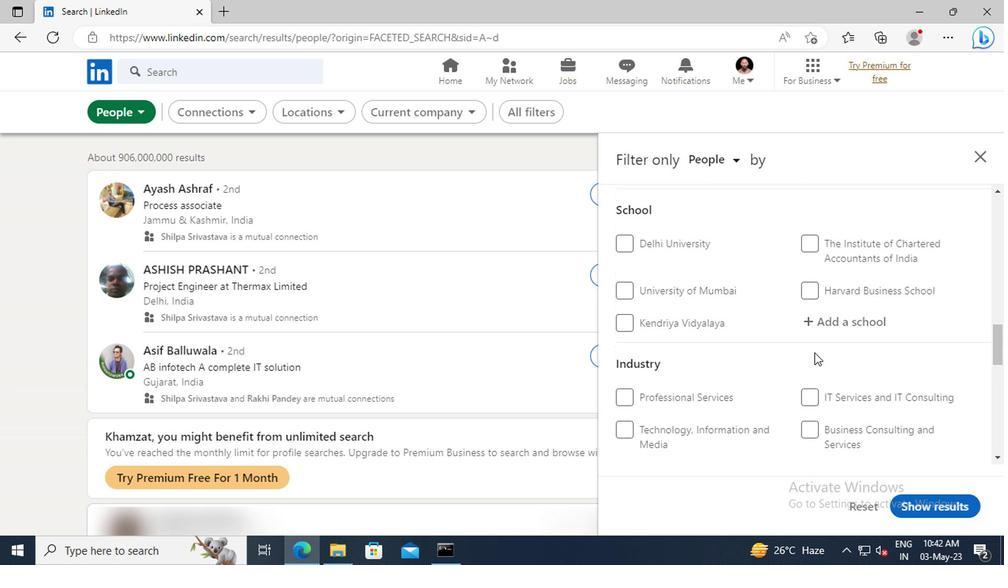 
Action: Mouse scrolled (812, 351) with delta (0, 0)
Screenshot: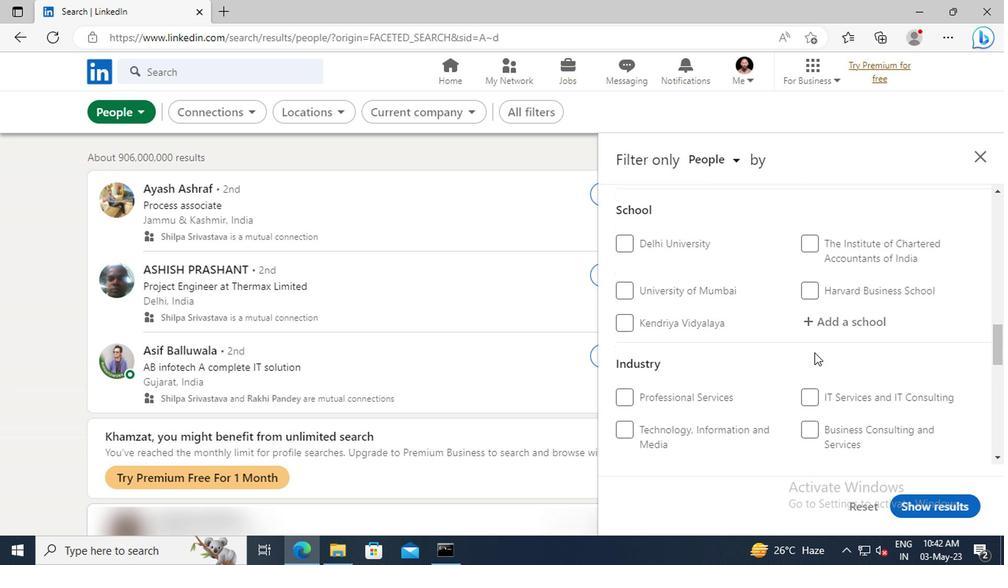 
Action: Mouse scrolled (812, 351) with delta (0, 0)
Screenshot: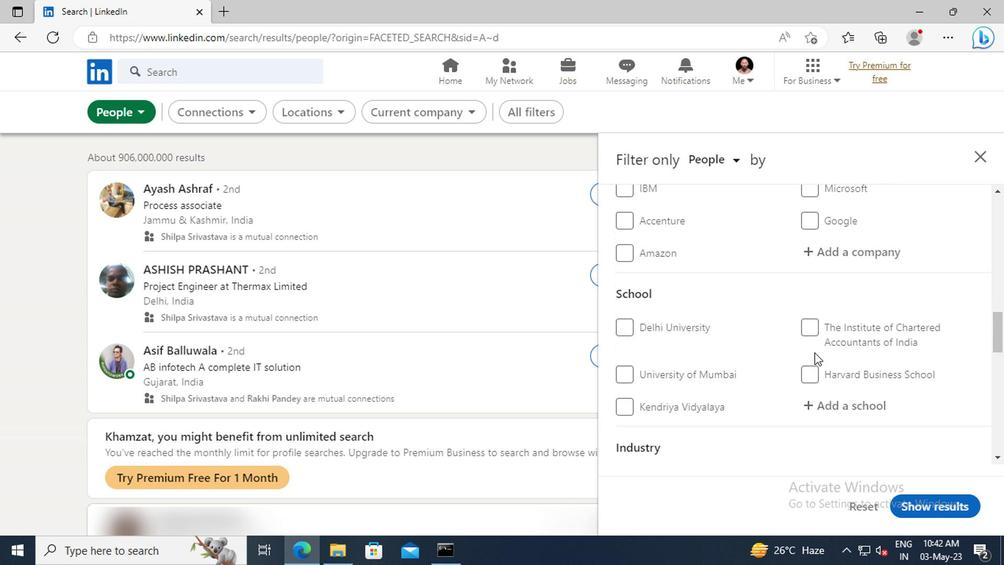 
Action: Mouse scrolled (812, 351) with delta (0, 0)
Screenshot: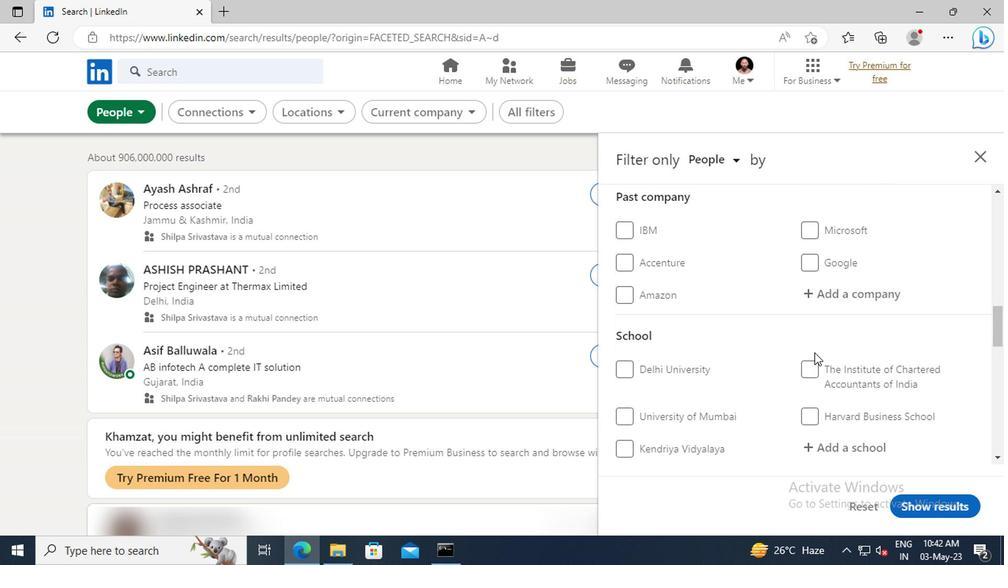 
Action: Mouse scrolled (812, 351) with delta (0, 0)
Screenshot: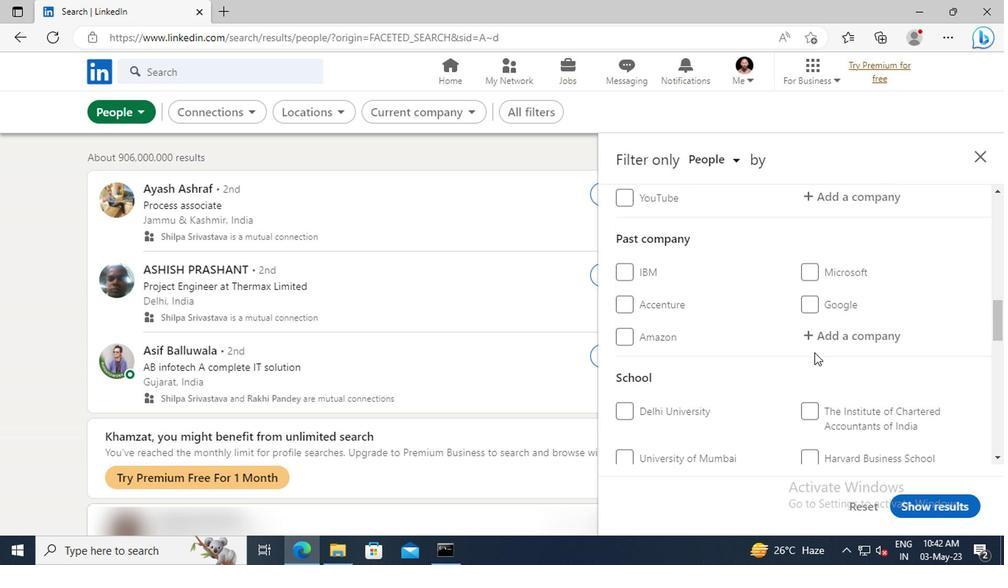 
Action: Mouse scrolled (812, 351) with delta (0, 0)
Screenshot: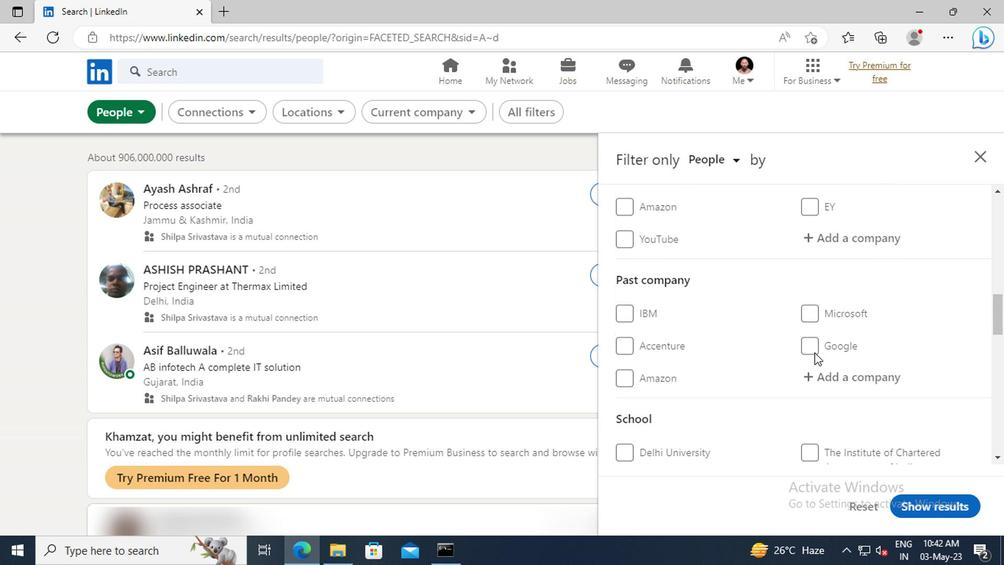 
Action: Mouse scrolled (812, 351) with delta (0, 0)
Screenshot: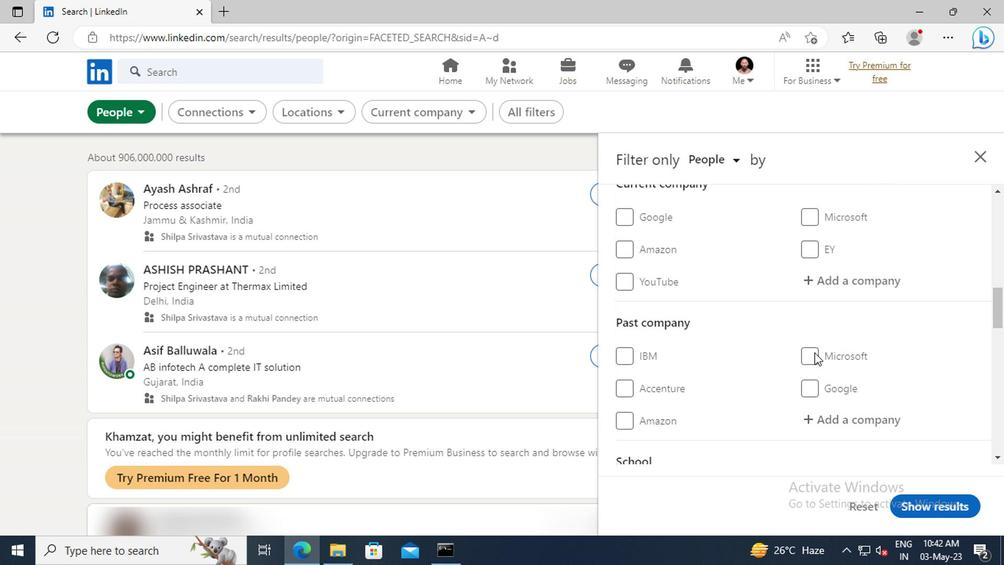 
Action: Mouse moved to (822, 317)
Screenshot: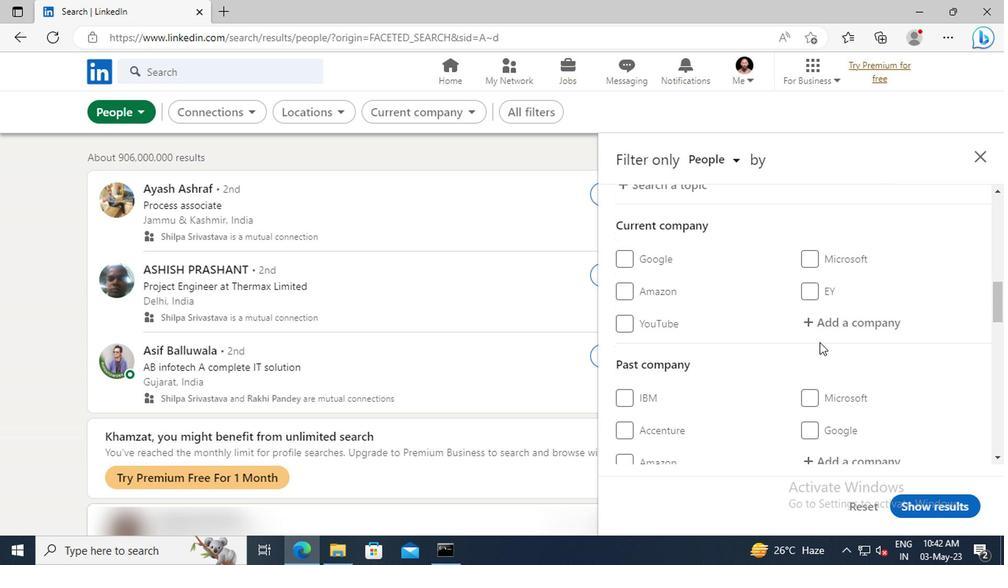 
Action: Mouse pressed left at (822, 317)
Screenshot: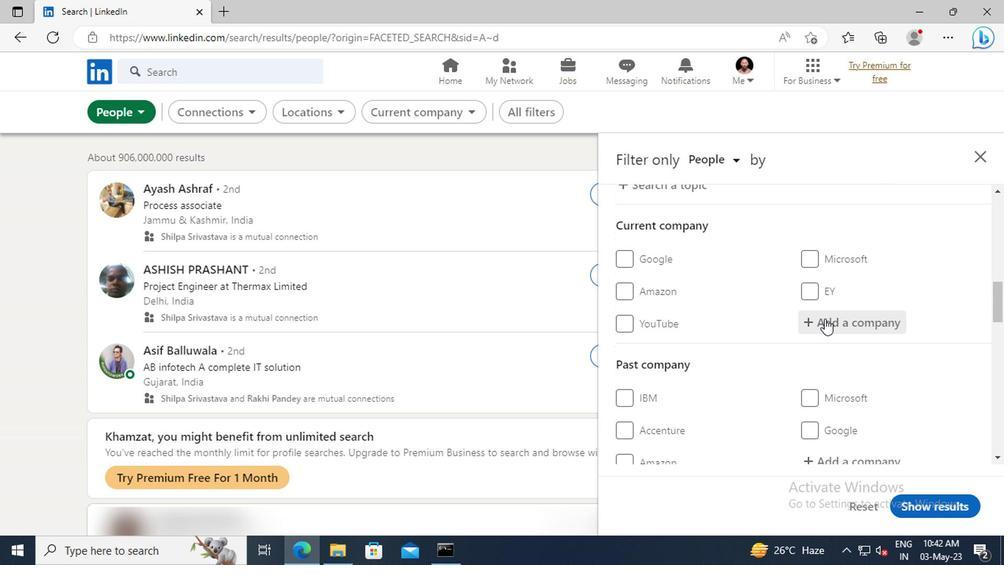 
Action: Key pressed <Key.shift>NYKAA
Screenshot: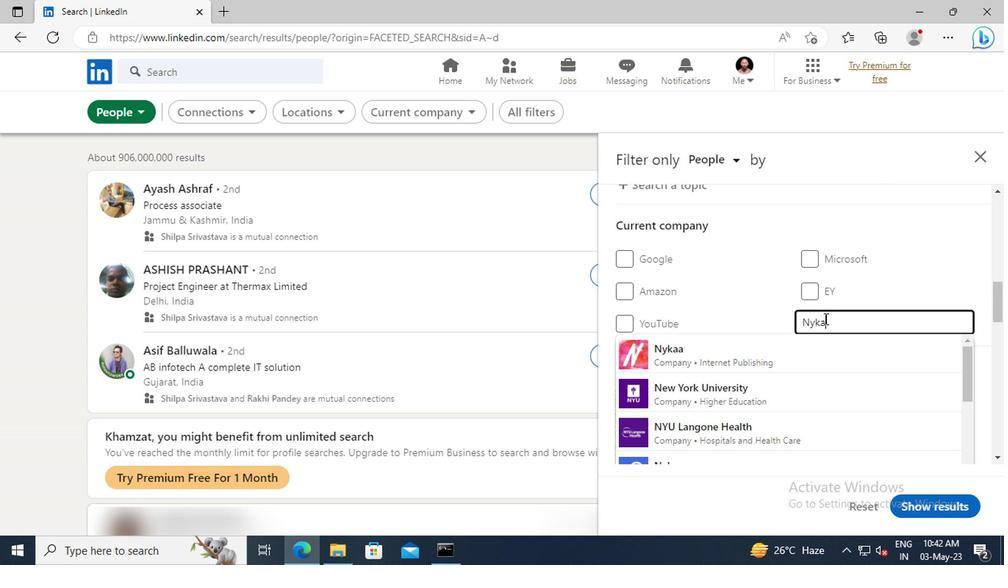
Action: Mouse moved to (824, 349)
Screenshot: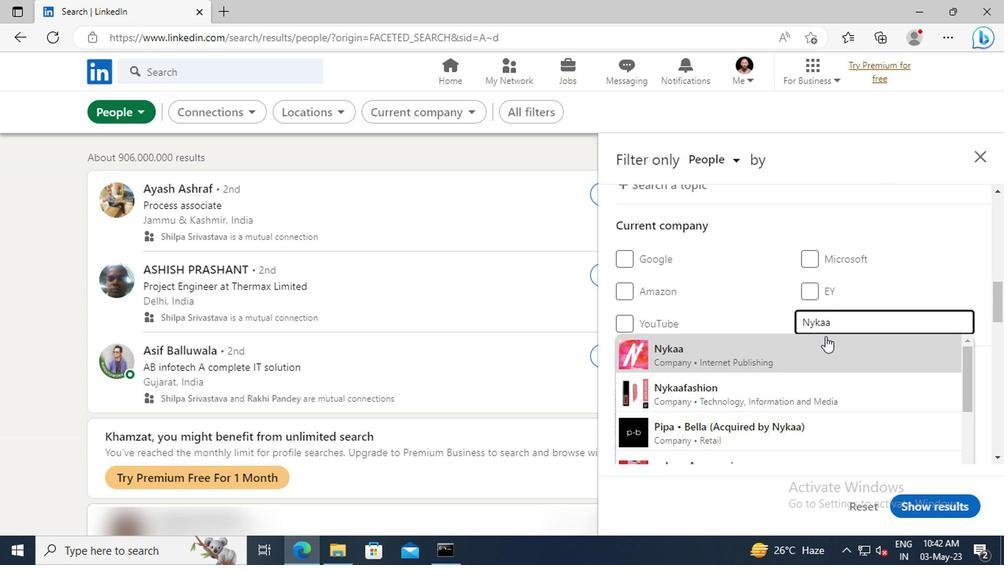 
Action: Mouse pressed left at (824, 349)
Screenshot: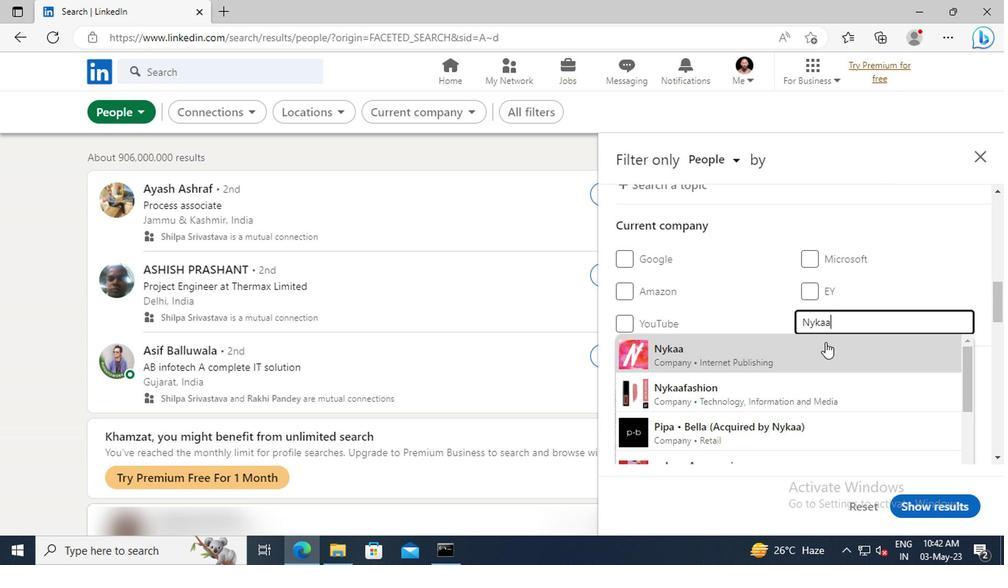 
Action: Mouse scrolled (824, 349) with delta (0, 0)
Screenshot: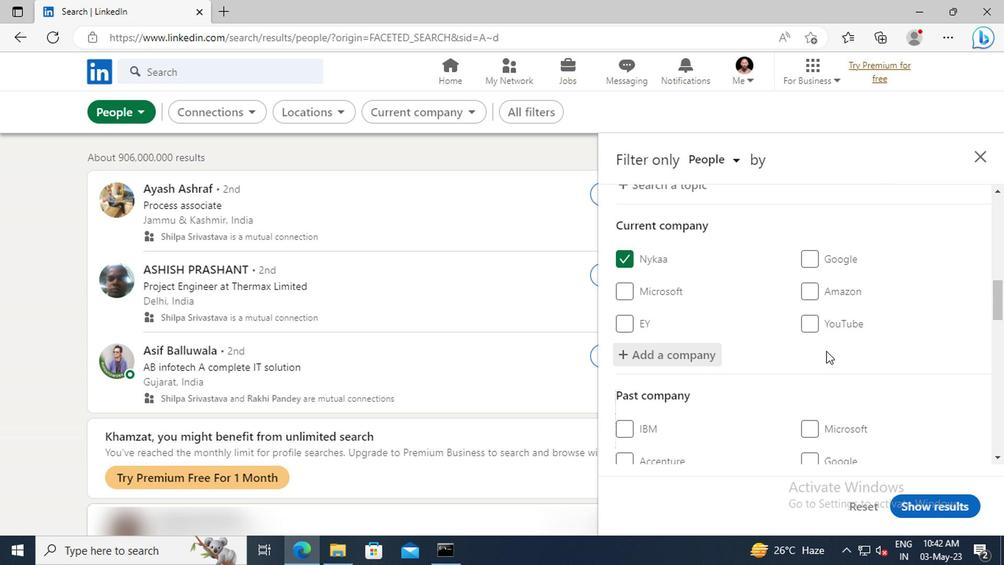 
Action: Mouse scrolled (824, 349) with delta (0, 0)
Screenshot: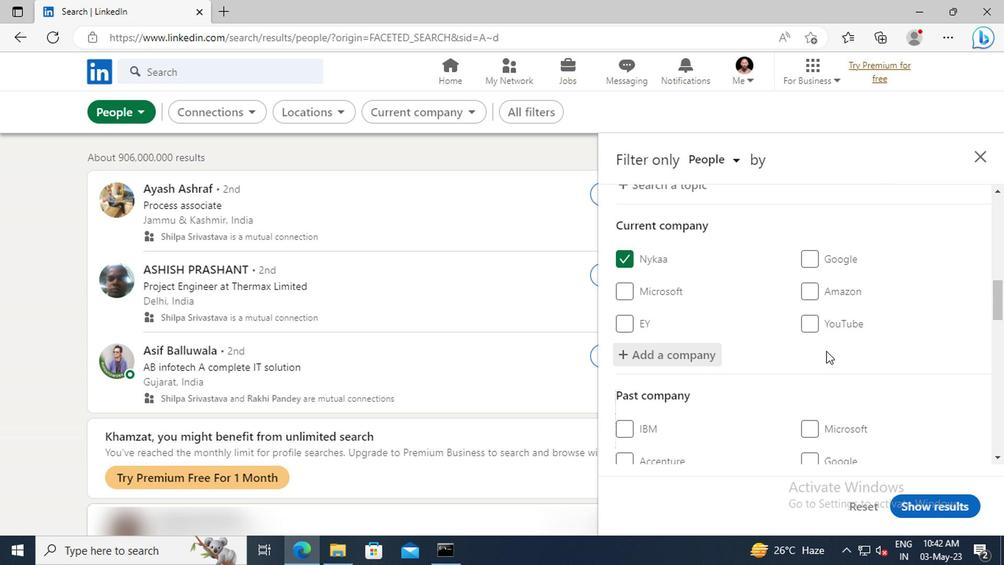 
Action: Mouse moved to (823, 329)
Screenshot: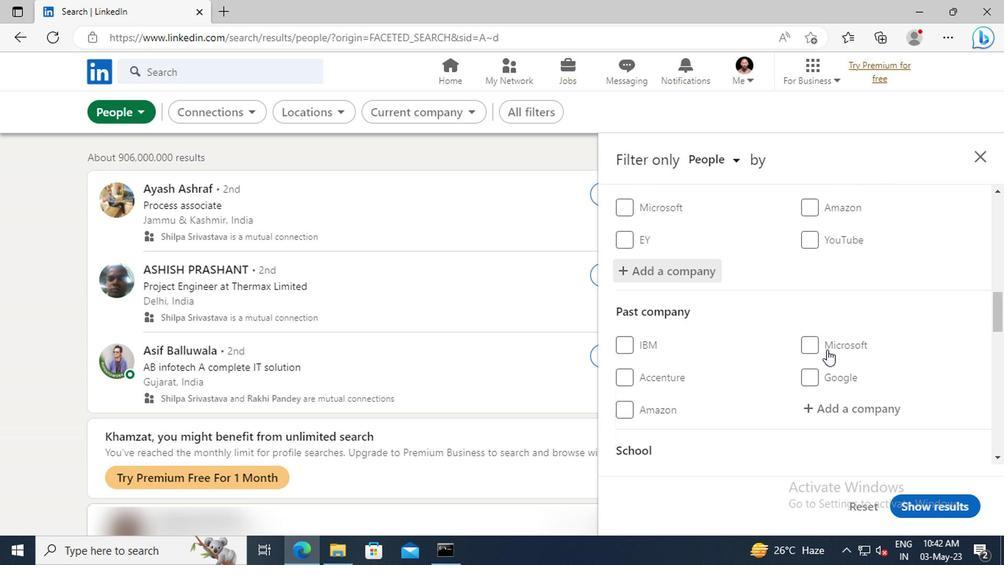 
Action: Mouse scrolled (823, 328) with delta (0, -1)
Screenshot: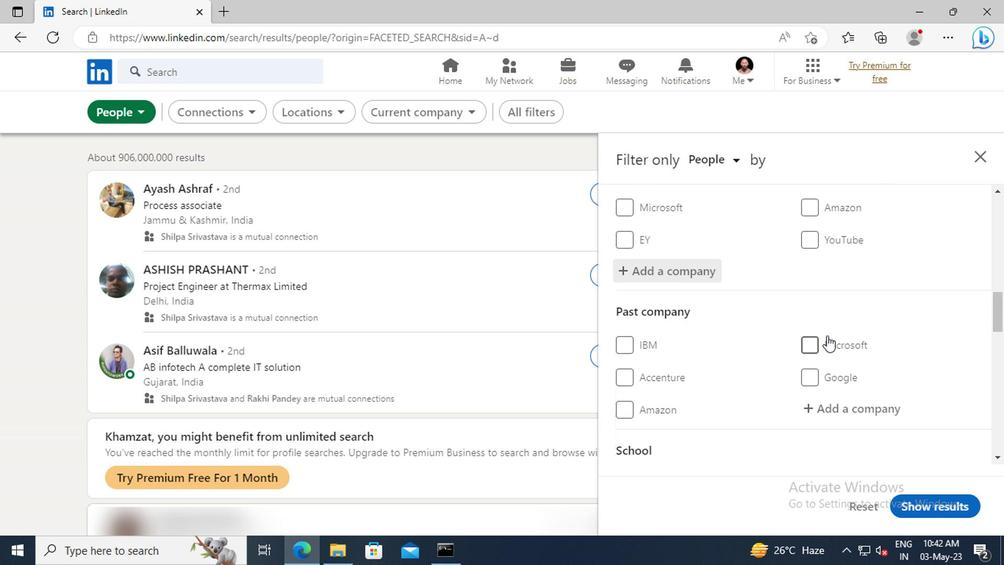 
Action: Mouse scrolled (823, 328) with delta (0, -1)
Screenshot: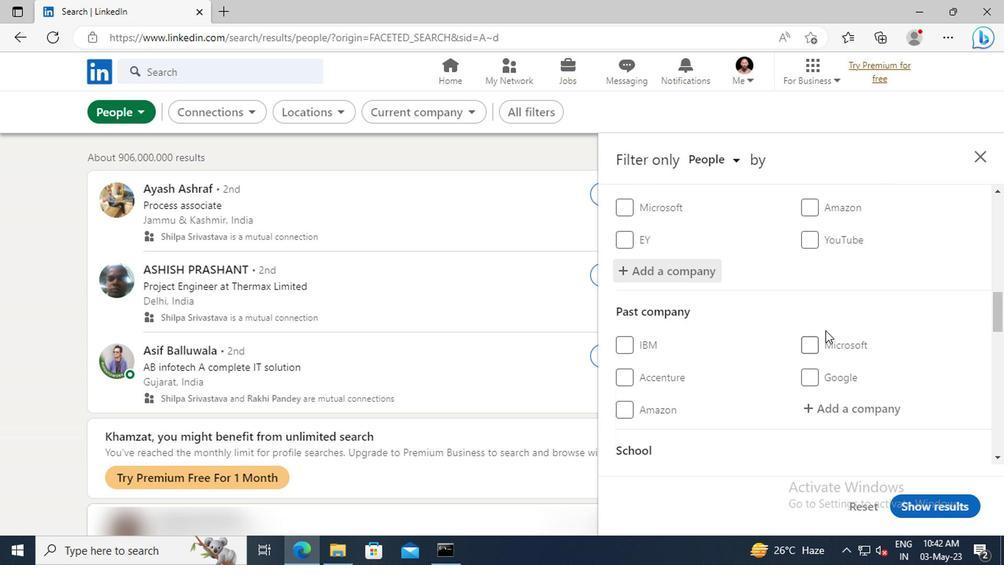 
Action: Mouse moved to (818, 306)
Screenshot: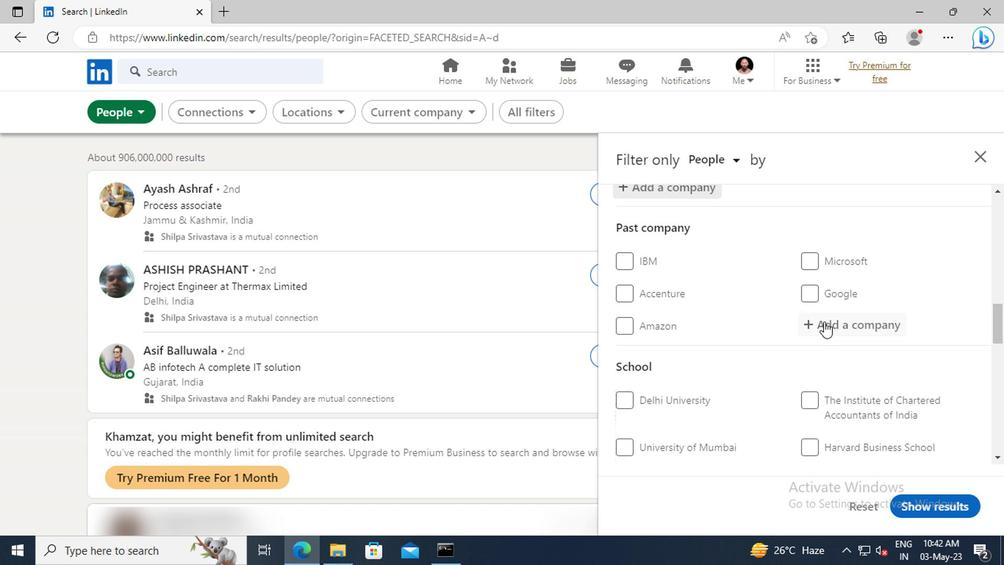 
Action: Mouse scrolled (818, 306) with delta (0, 0)
Screenshot: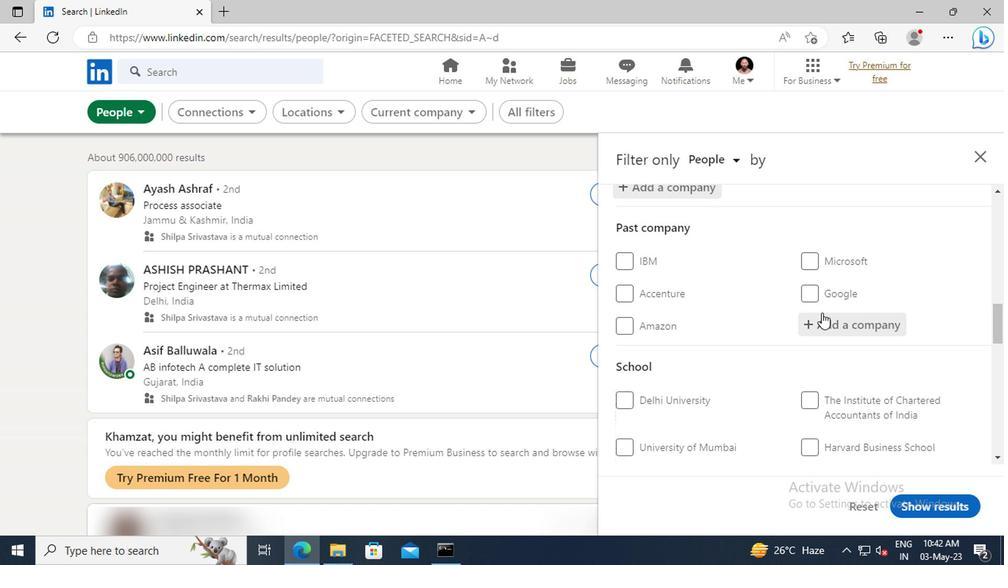 
Action: Mouse scrolled (818, 306) with delta (0, 0)
Screenshot: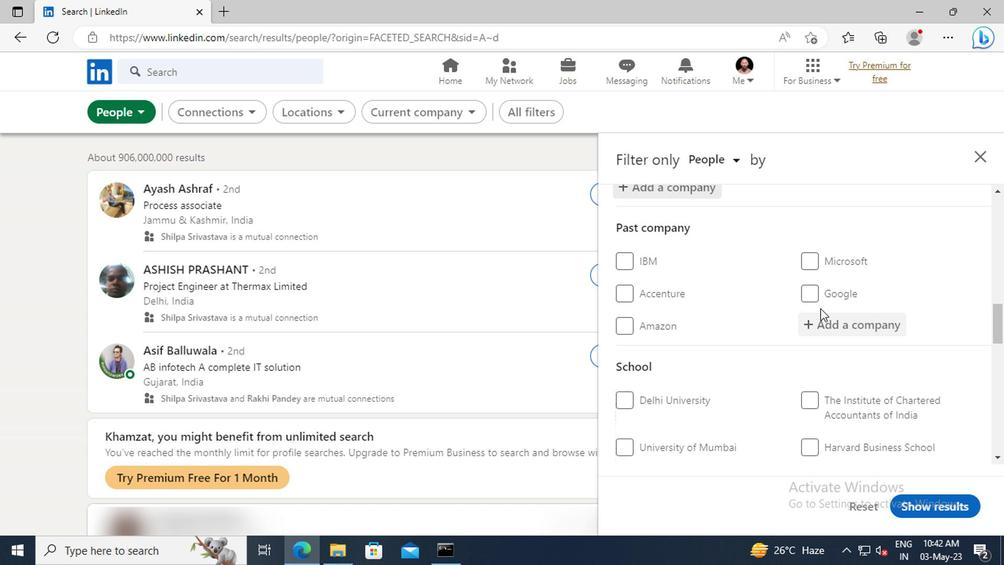 
Action: Mouse scrolled (818, 306) with delta (0, 0)
Screenshot: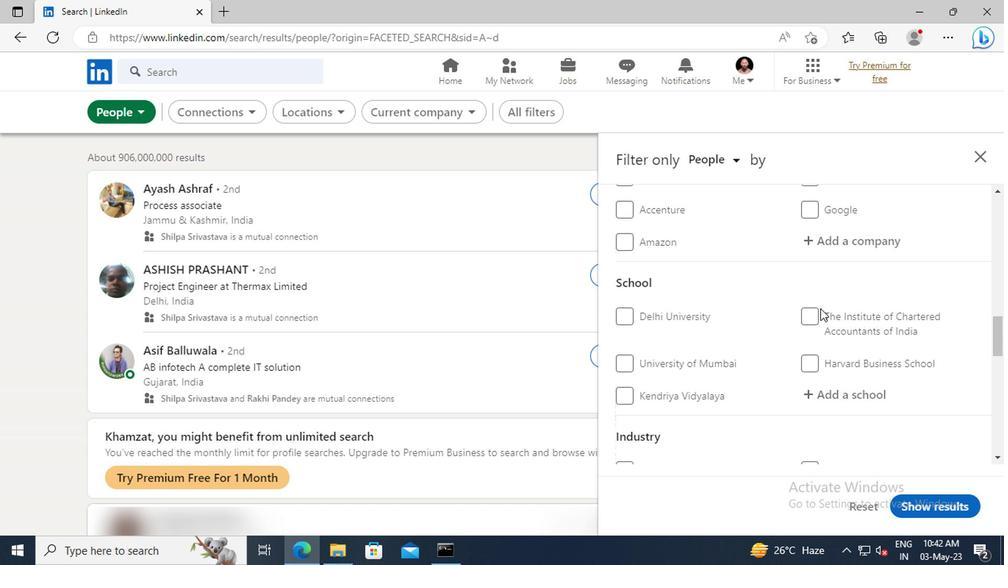 
Action: Mouse scrolled (818, 306) with delta (0, 0)
Screenshot: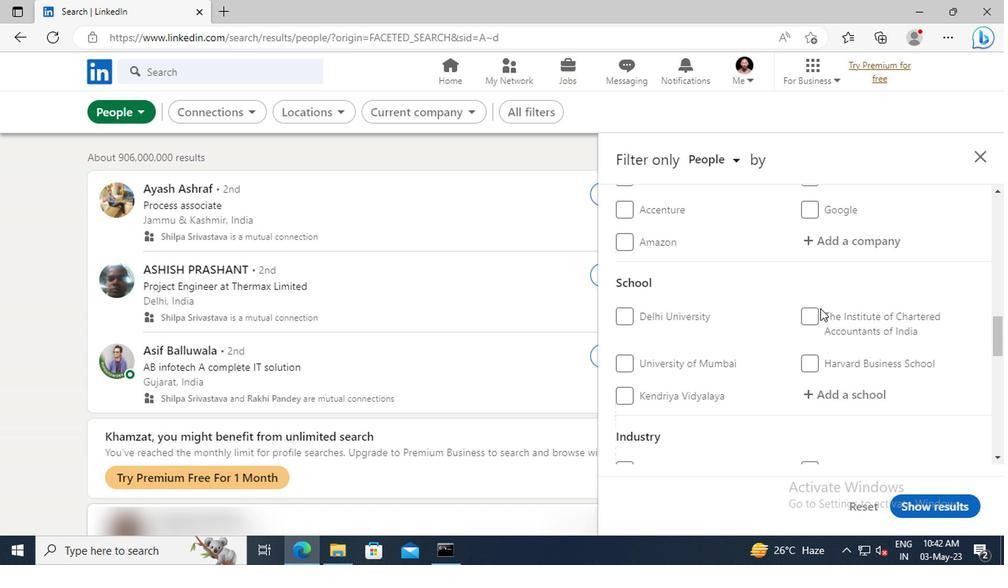 
Action: Mouse moved to (819, 315)
Screenshot: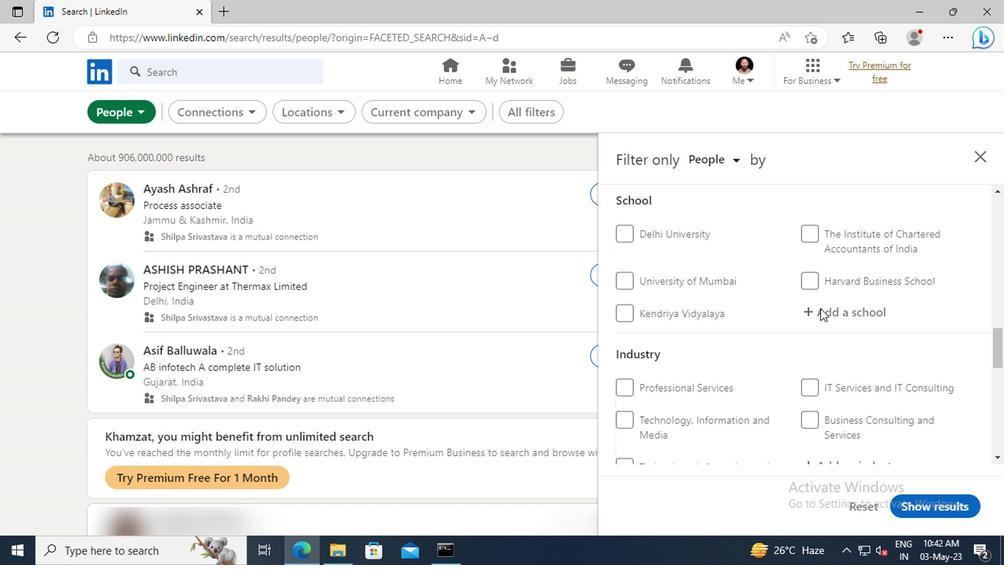 
Action: Mouse pressed left at (819, 315)
Screenshot: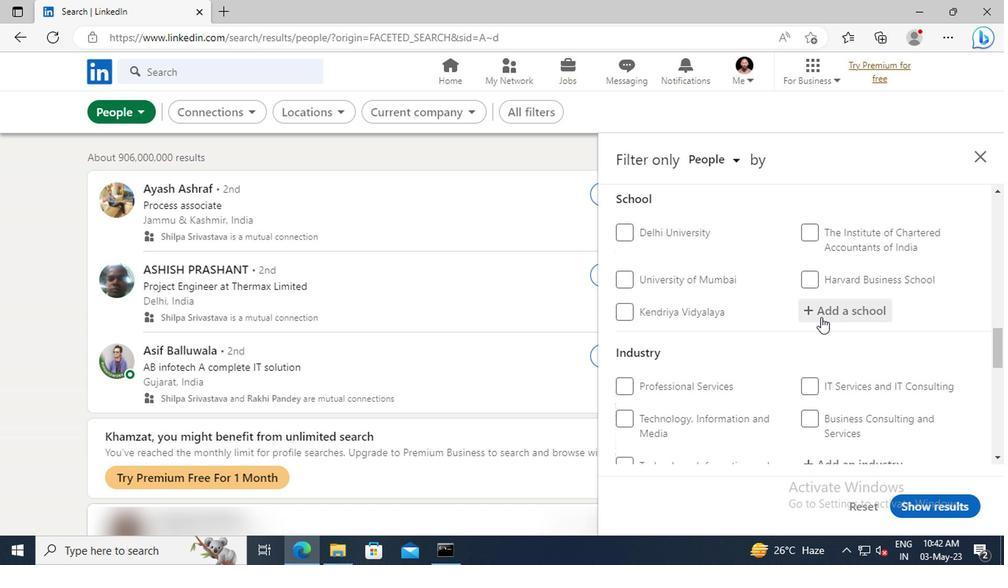 
Action: Key pressed <Key.shift>GOOD<Key.space><Key.shift>SHEPHERD<Key.space><Key.shift>COLLEGE<Key.space>
Screenshot: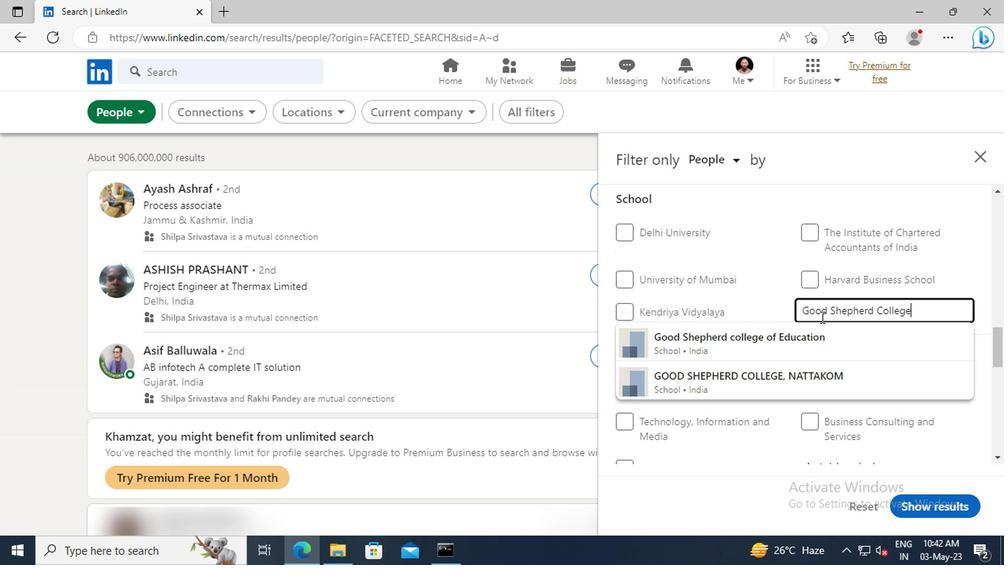 
Action: Mouse moved to (820, 337)
Screenshot: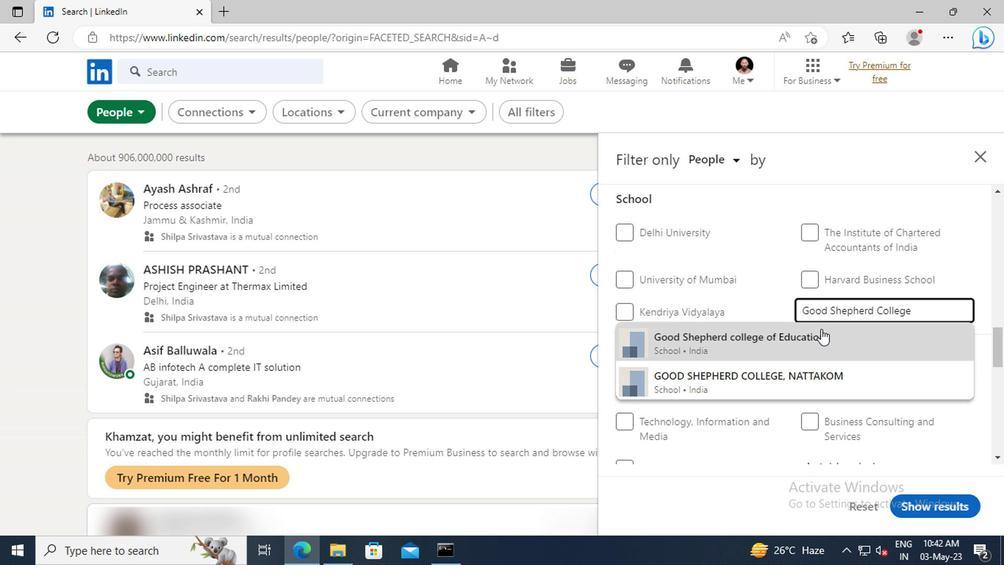 
Action: Mouse pressed left at (820, 337)
Screenshot: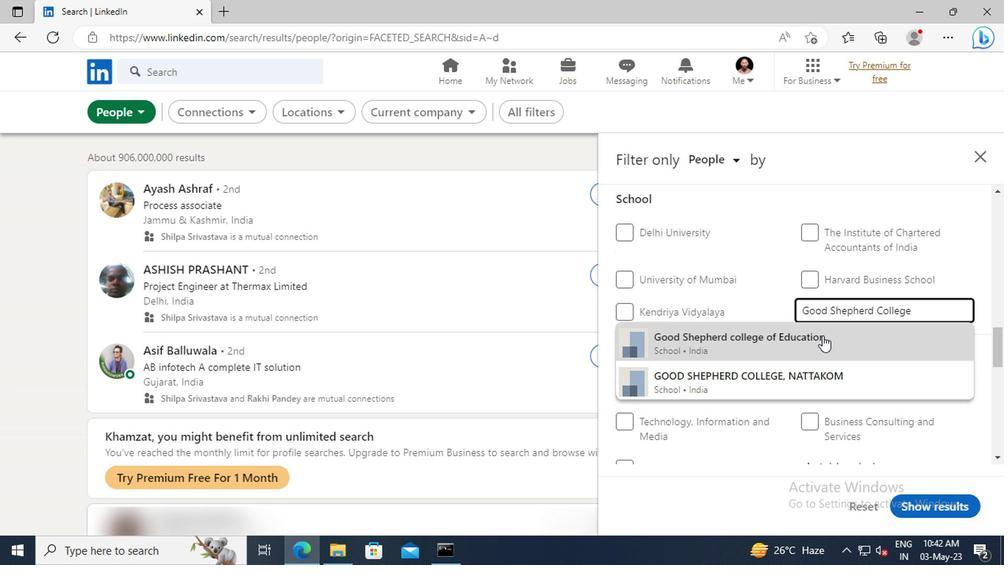 
Action: Mouse scrolled (820, 336) with delta (0, 0)
Screenshot: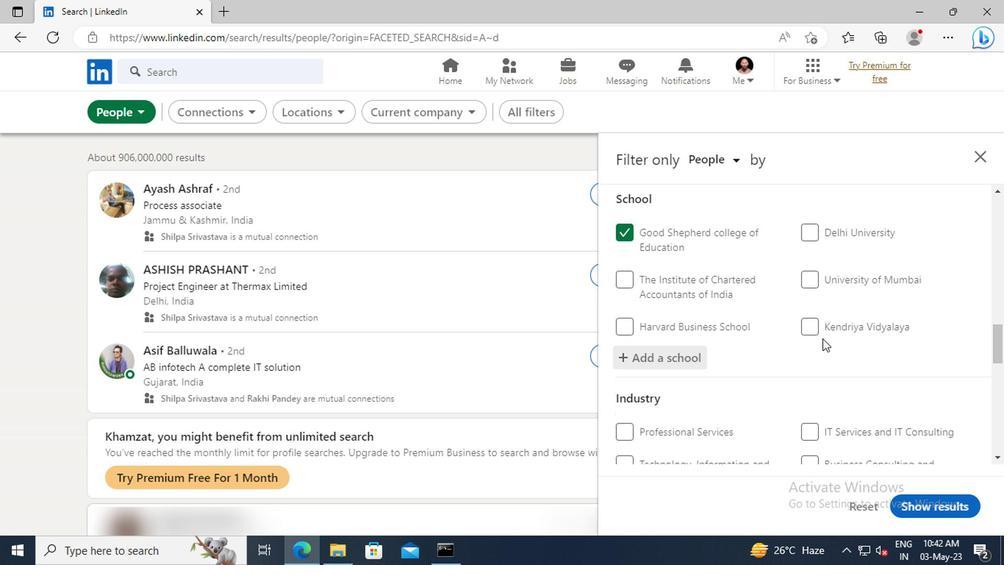 
Action: Mouse scrolled (820, 336) with delta (0, 0)
Screenshot: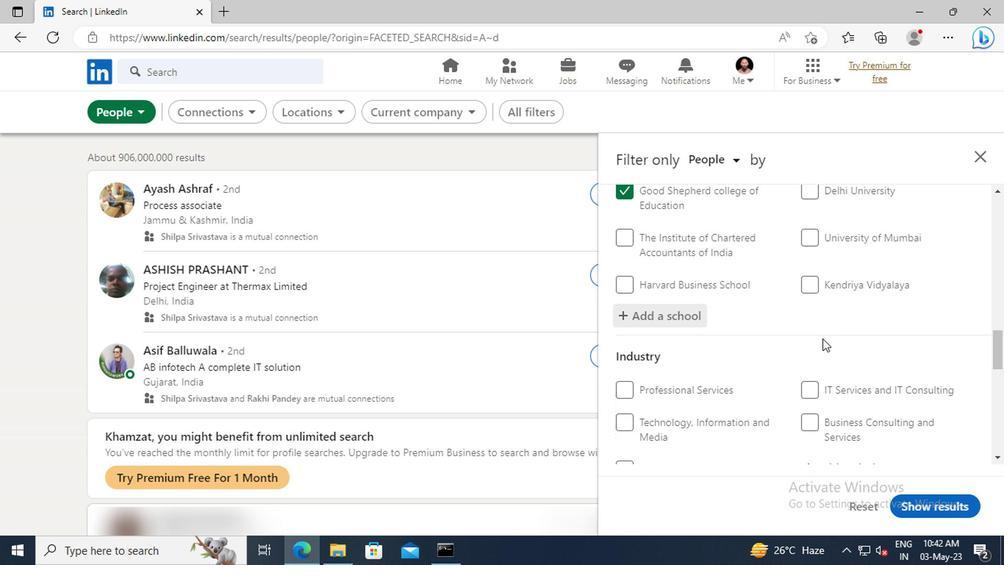
Action: Mouse scrolled (820, 336) with delta (0, 0)
Screenshot: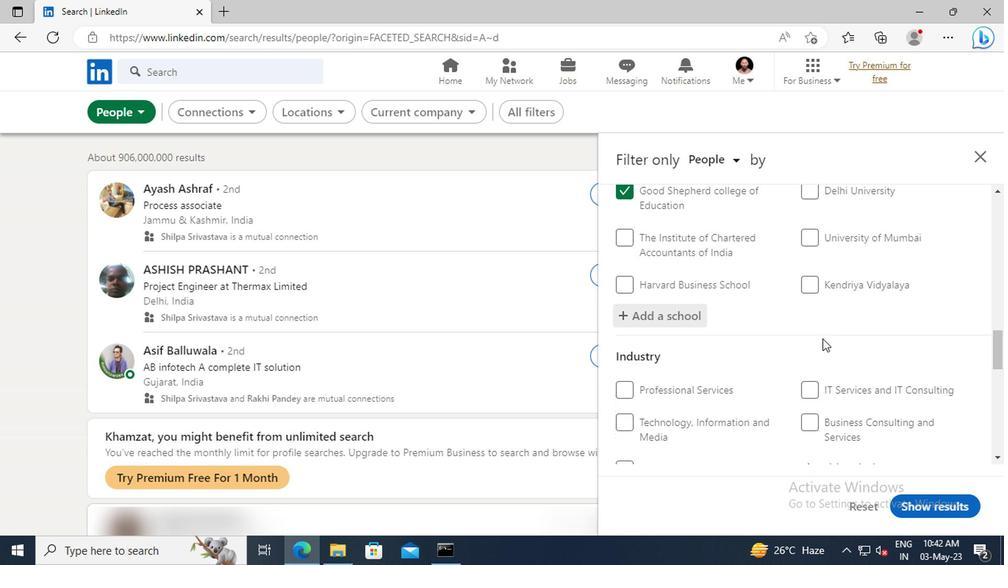 
Action: Mouse scrolled (820, 336) with delta (0, 0)
Screenshot: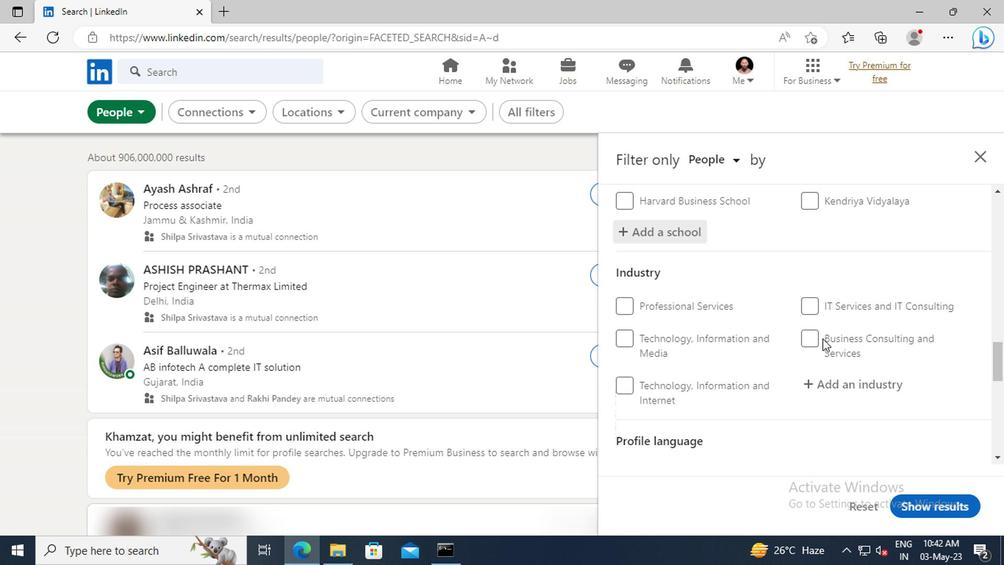 
Action: Mouse moved to (822, 341)
Screenshot: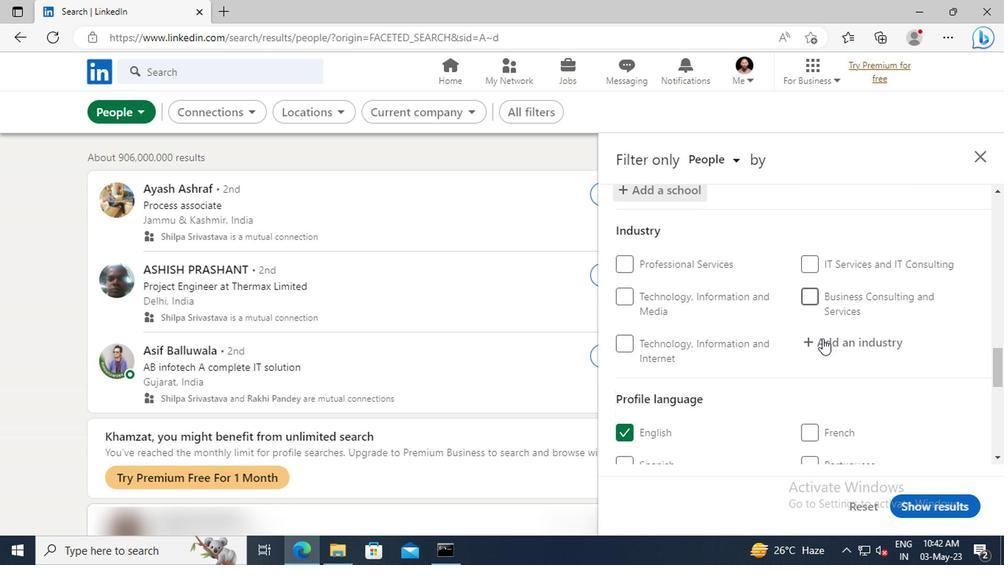 
Action: Mouse pressed left at (822, 341)
Screenshot: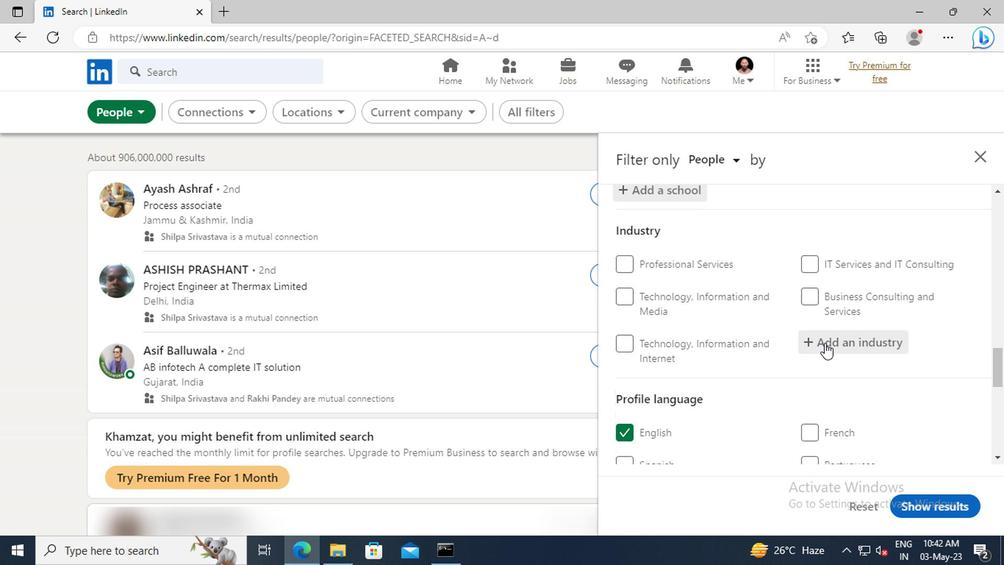 
Action: Key pressed <Key.shift>BIOT
Screenshot: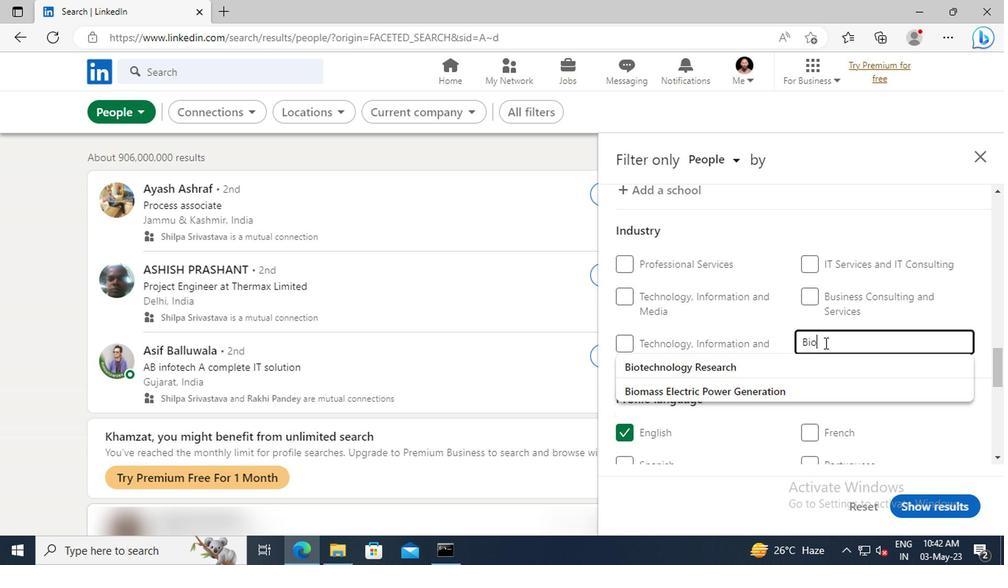 
Action: Mouse moved to (828, 364)
Screenshot: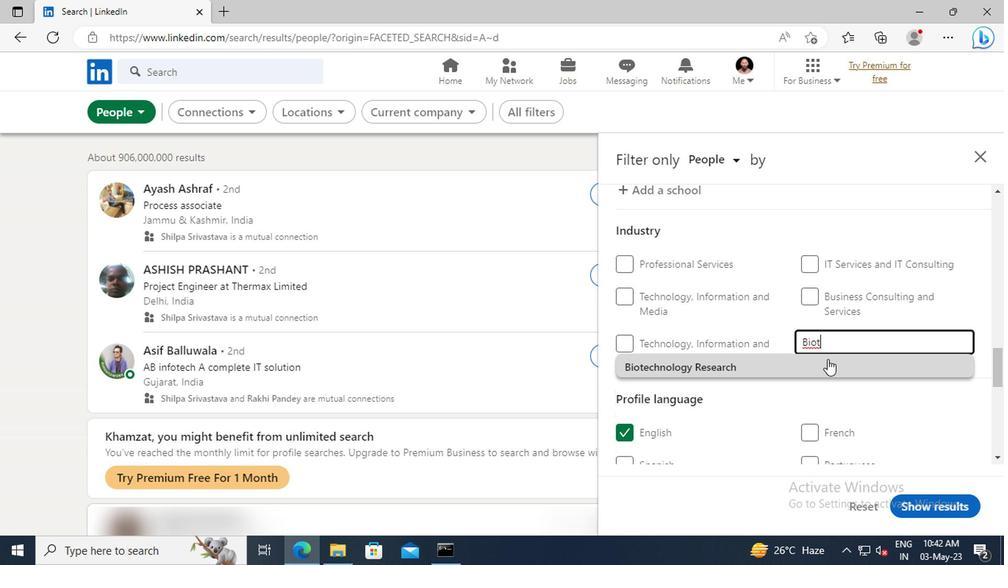 
Action: Mouse pressed left at (828, 364)
Screenshot: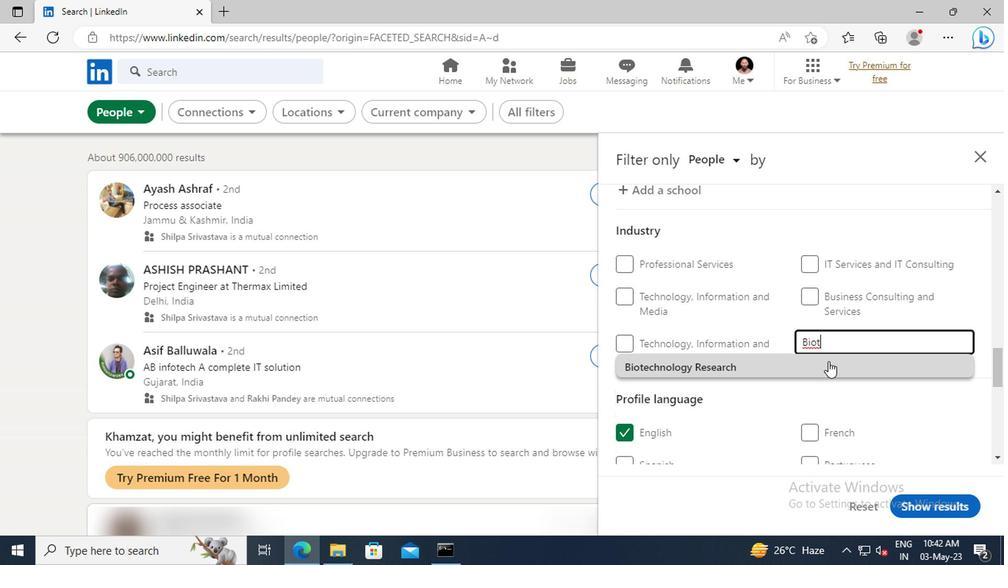 
Action: Mouse scrolled (828, 363) with delta (0, 0)
Screenshot: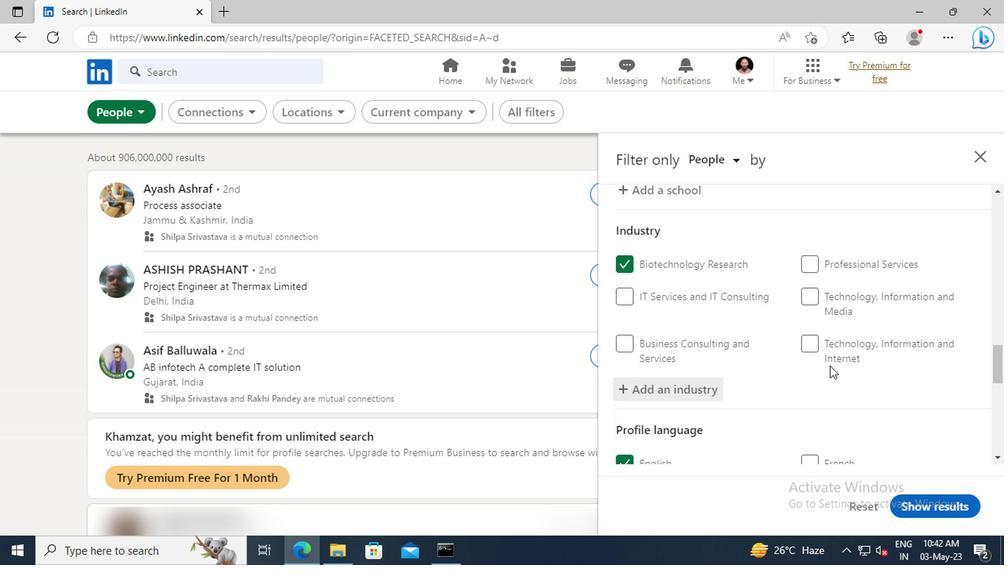 
Action: Mouse scrolled (828, 363) with delta (0, 0)
Screenshot: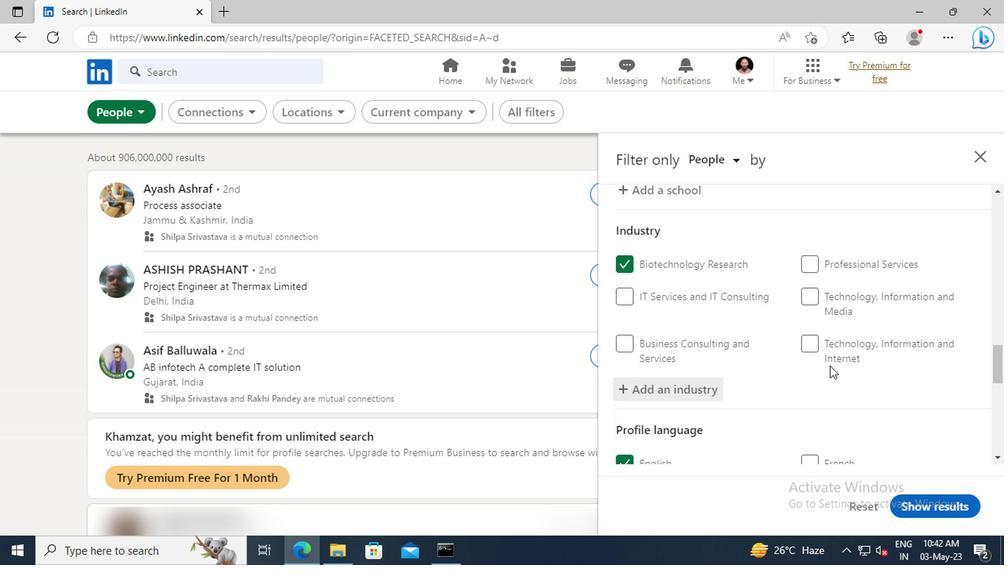 
Action: Mouse scrolled (828, 363) with delta (0, 0)
Screenshot: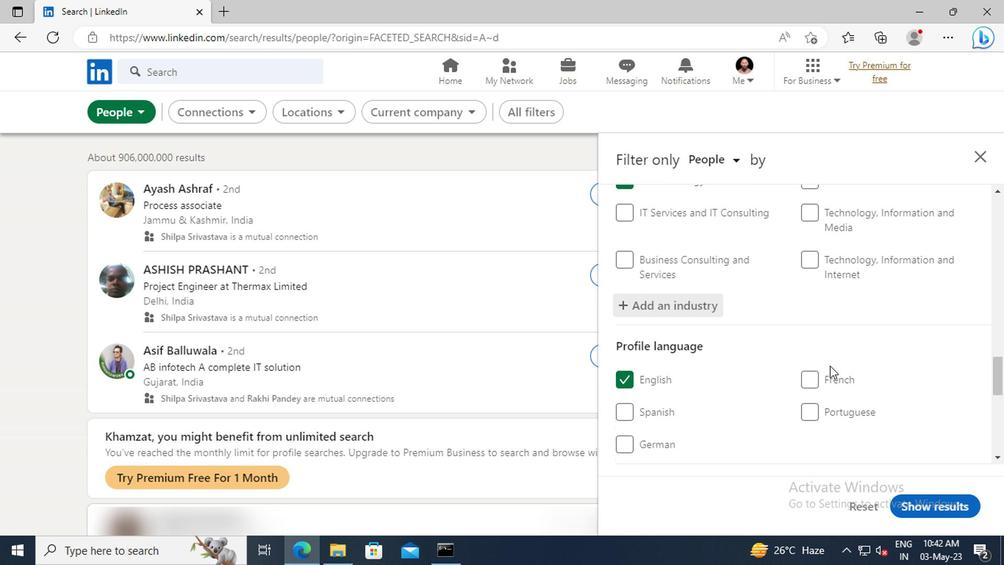 
Action: Mouse scrolled (828, 363) with delta (0, 0)
Screenshot: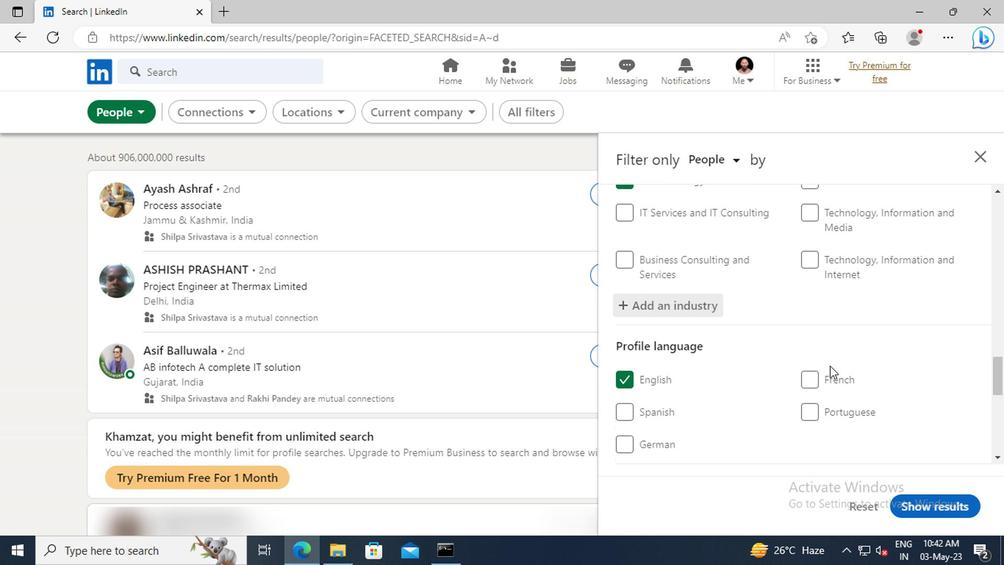 
Action: Mouse moved to (828, 343)
Screenshot: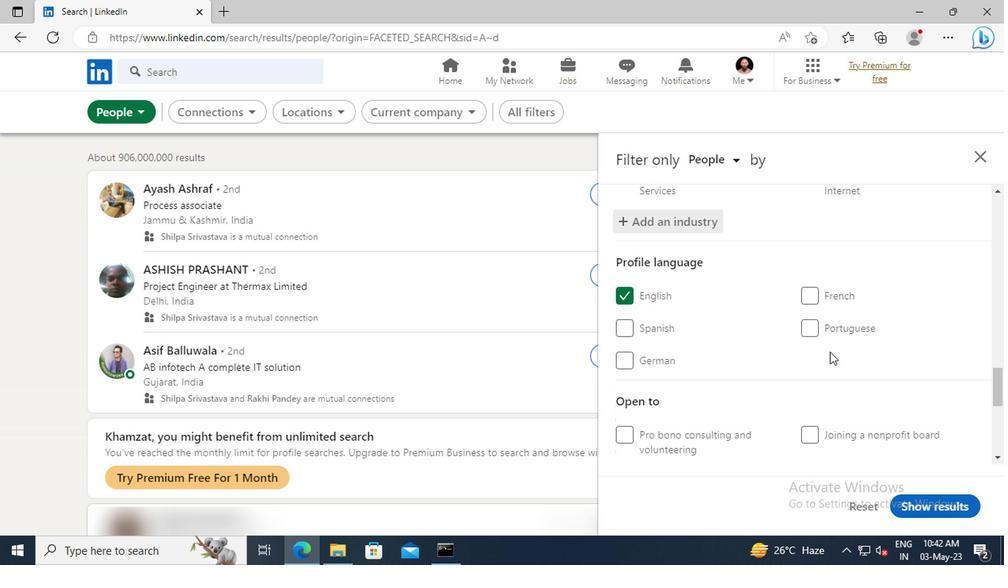 
Action: Mouse scrolled (828, 342) with delta (0, -1)
Screenshot: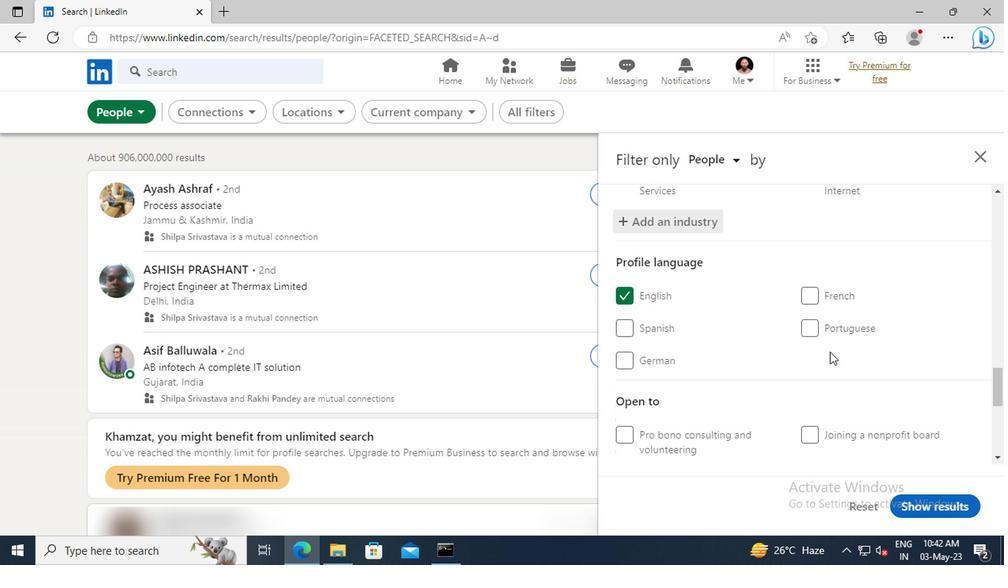 
Action: Mouse moved to (828, 341)
Screenshot: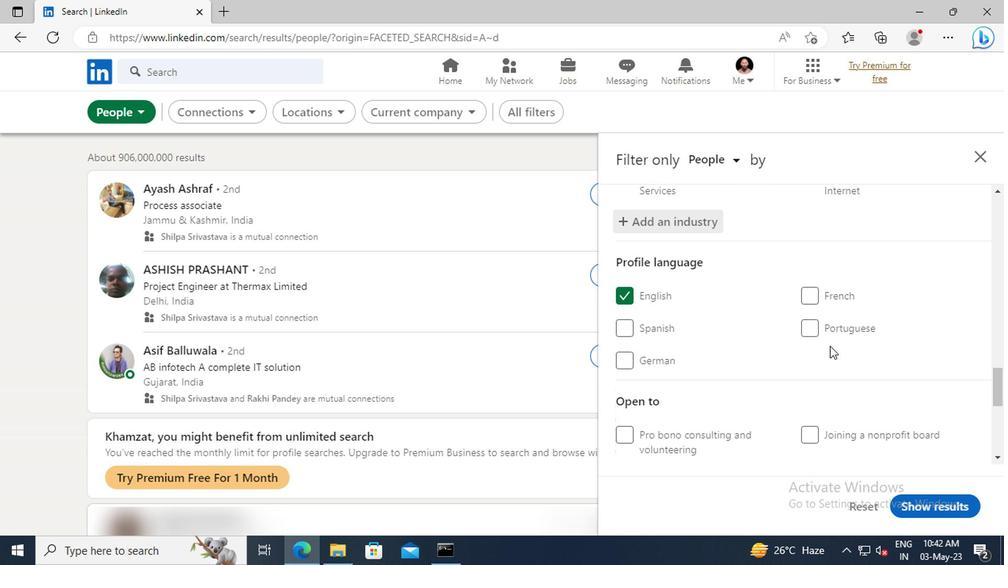 
Action: Mouse scrolled (828, 340) with delta (0, -1)
Screenshot: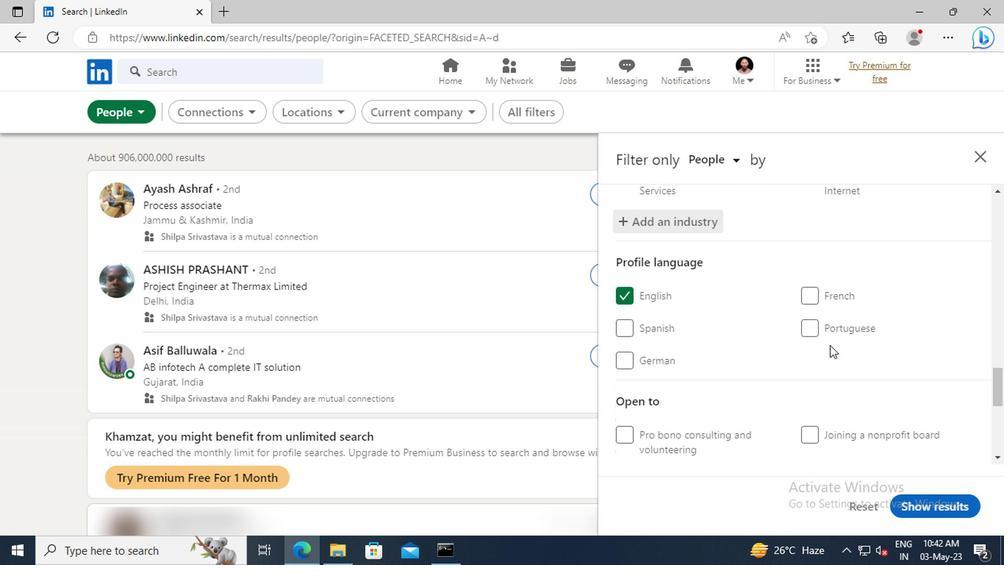 
Action: Mouse moved to (820, 303)
Screenshot: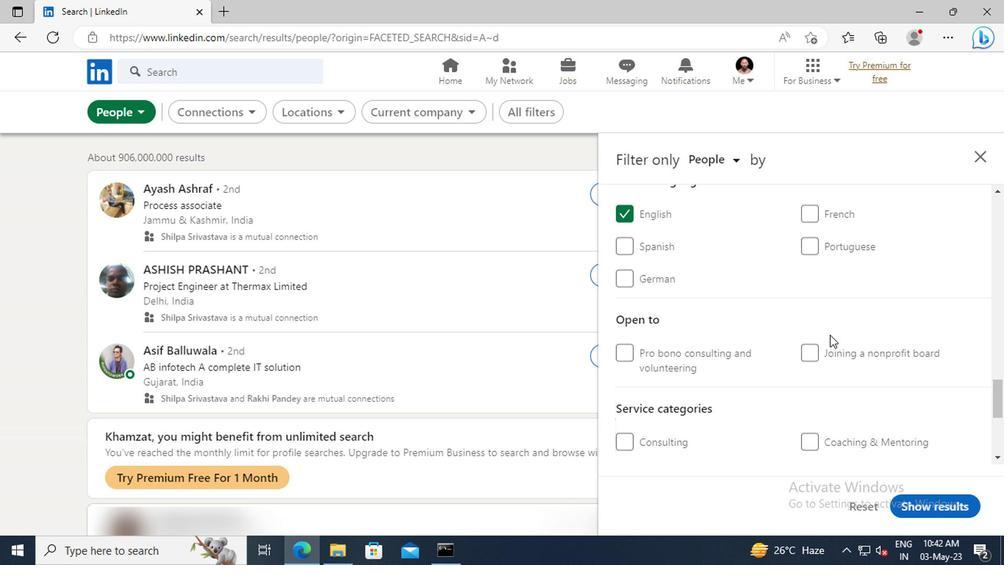 
Action: Mouse scrolled (820, 302) with delta (0, 0)
Screenshot: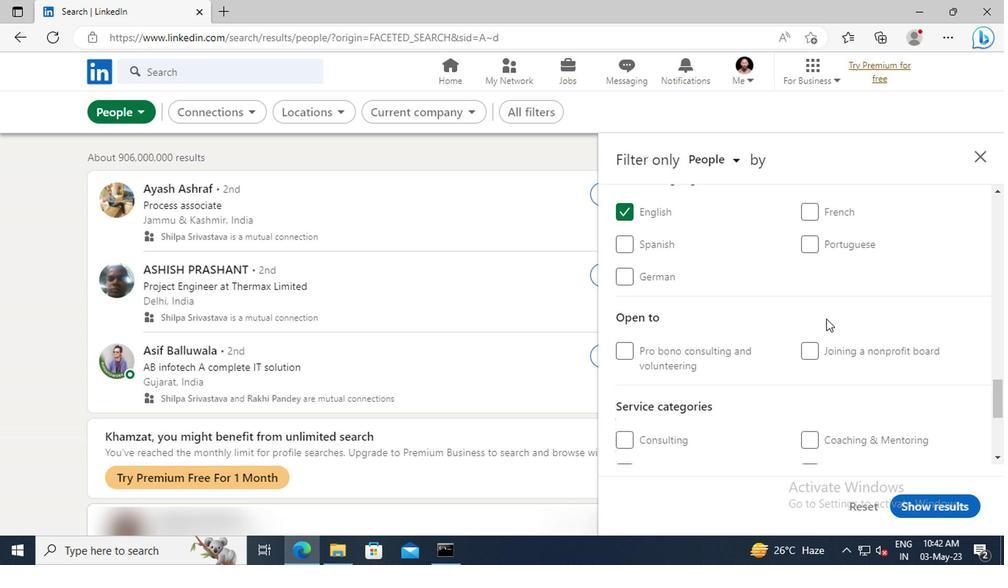 
Action: Mouse scrolled (820, 302) with delta (0, 0)
Screenshot: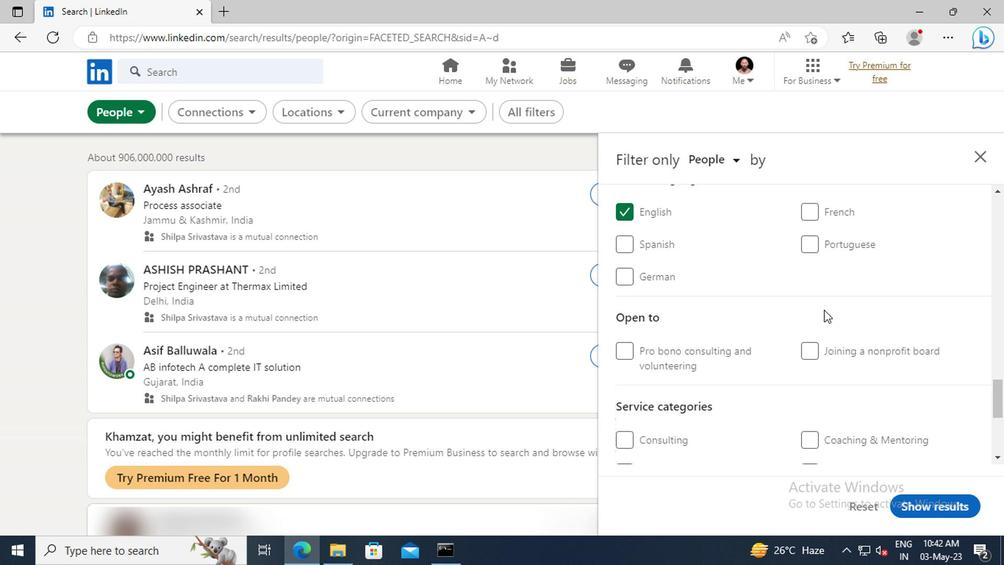 
Action: Mouse scrolled (820, 302) with delta (0, 0)
Screenshot: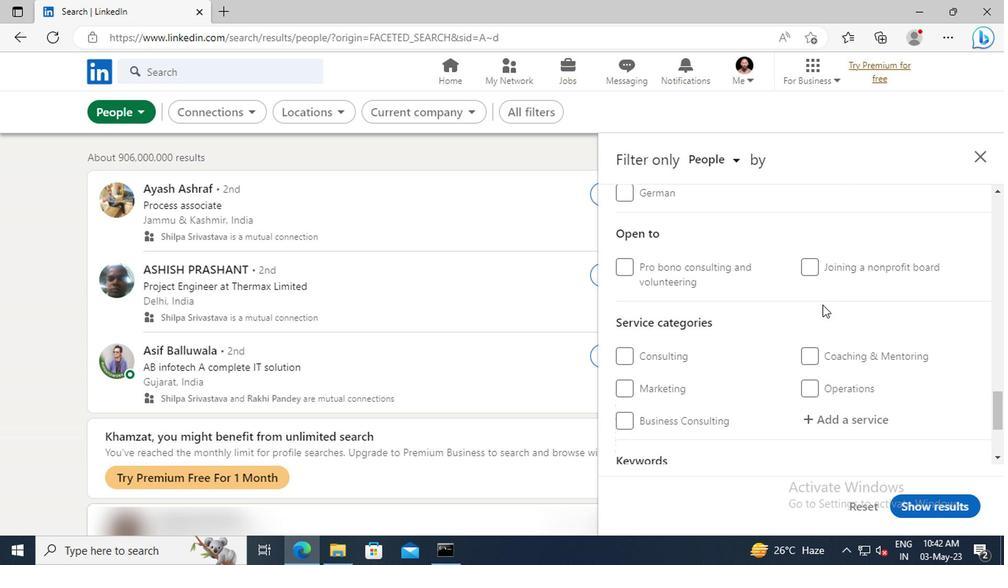 
Action: Mouse scrolled (820, 302) with delta (0, 0)
Screenshot: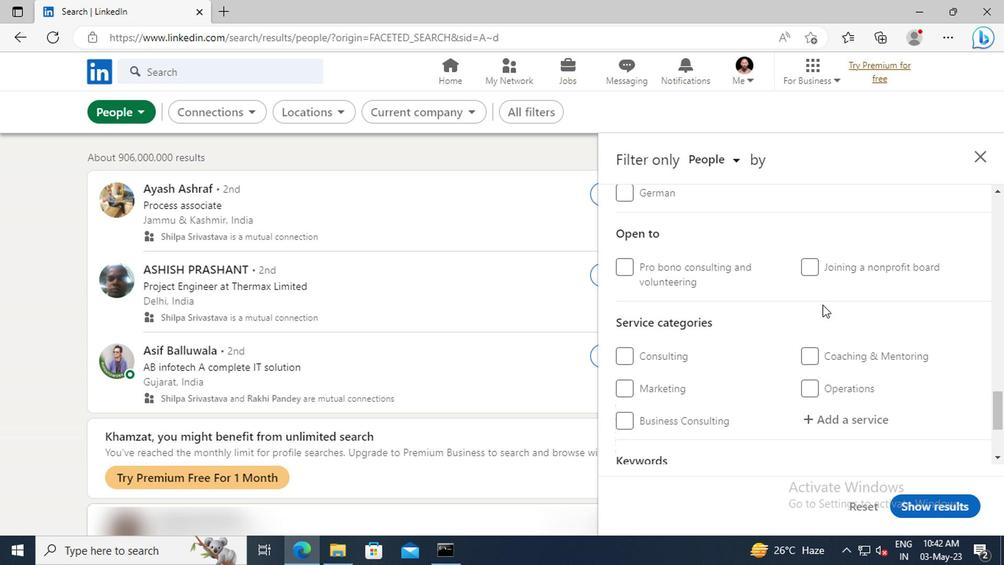 
Action: Mouse scrolled (820, 302) with delta (0, 0)
Screenshot: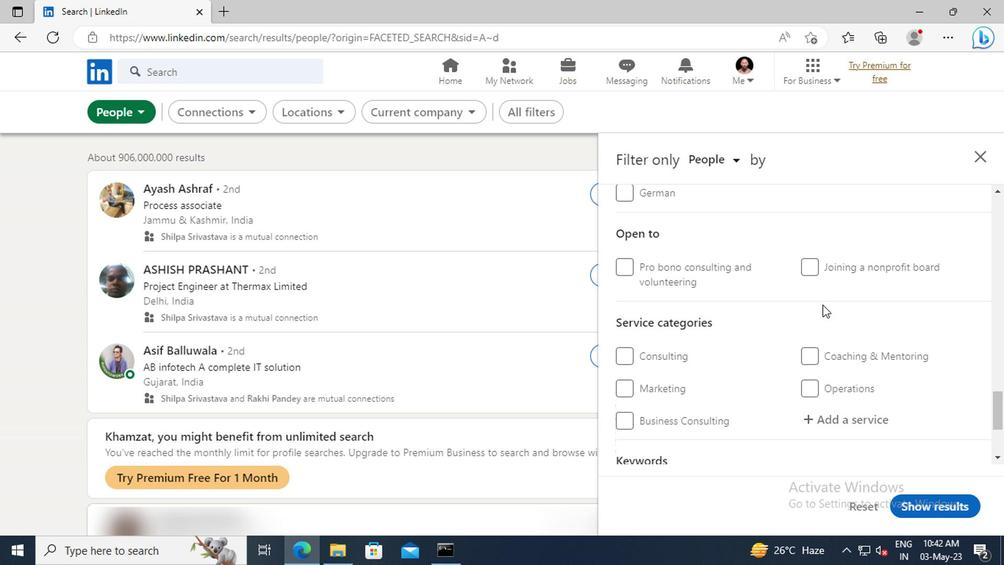 
Action: Mouse moved to (825, 300)
Screenshot: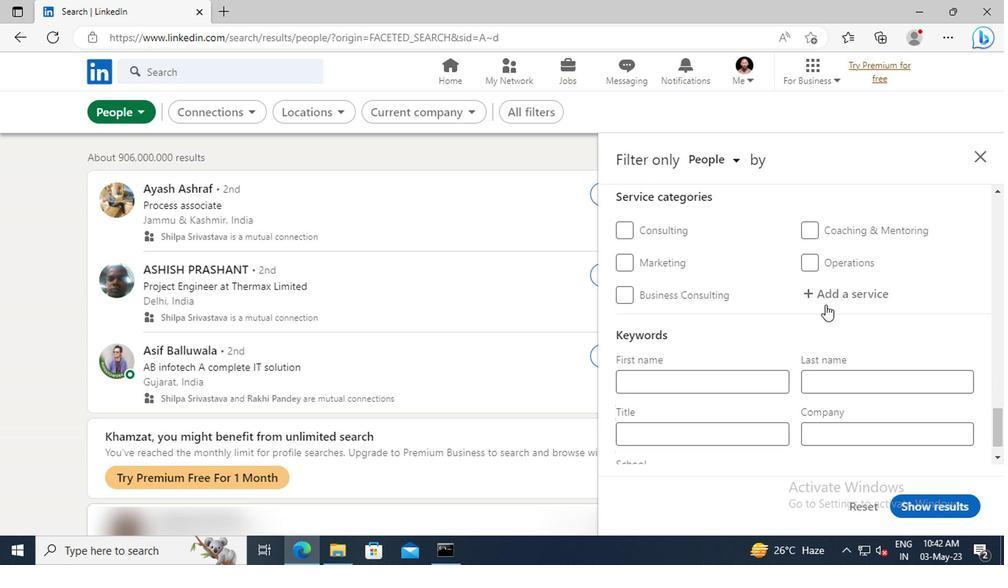 
Action: Mouse pressed left at (825, 300)
Screenshot: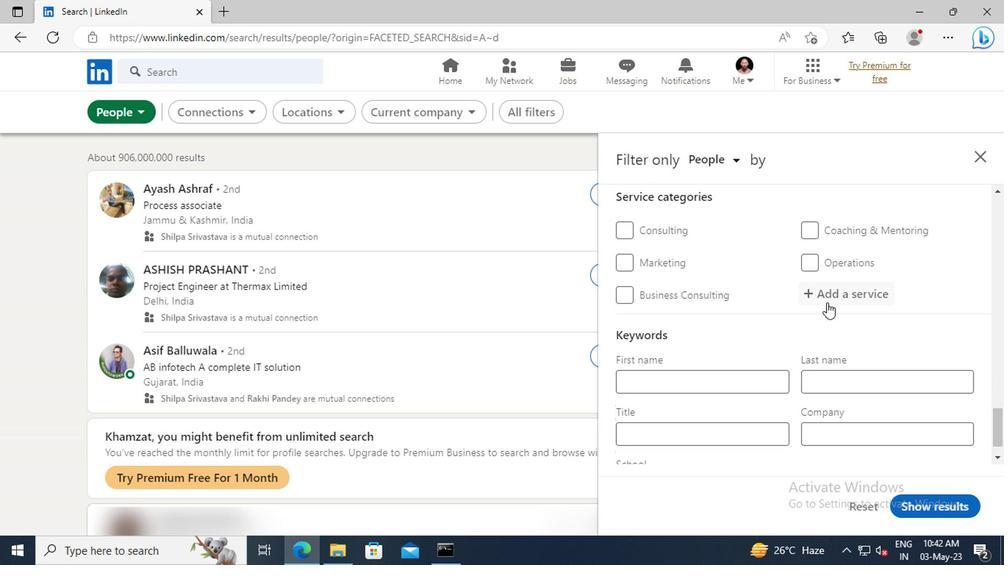 
Action: Key pressed <Key.shift>LIFE<Key.space><Key.shift>C
Screenshot: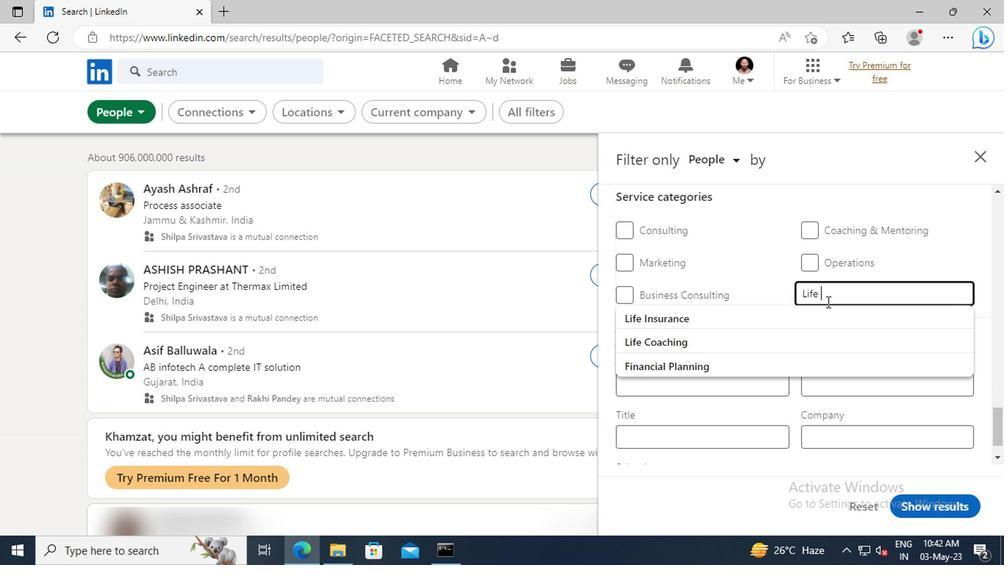 
Action: Mouse moved to (830, 309)
Screenshot: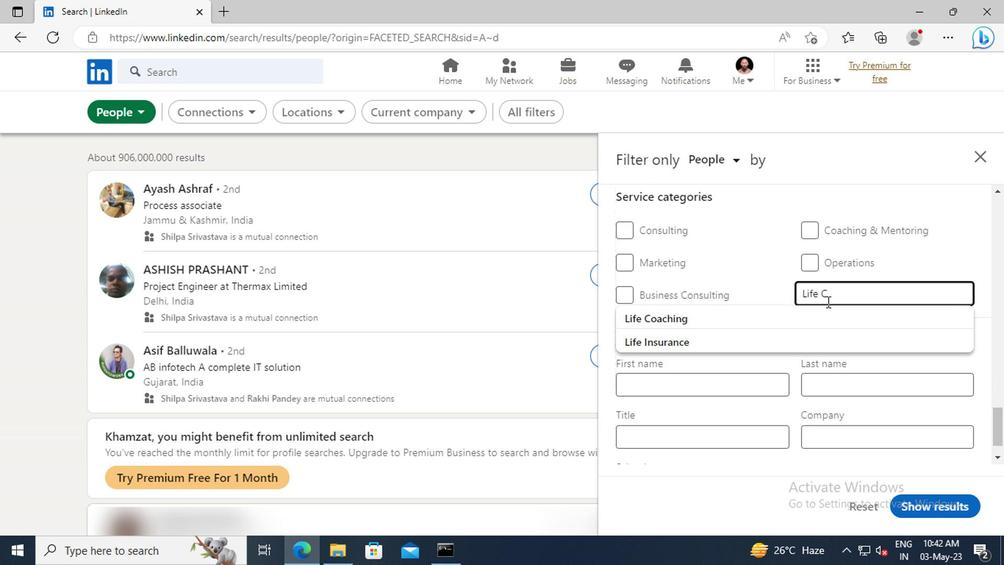 
Action: Mouse pressed left at (830, 309)
Screenshot: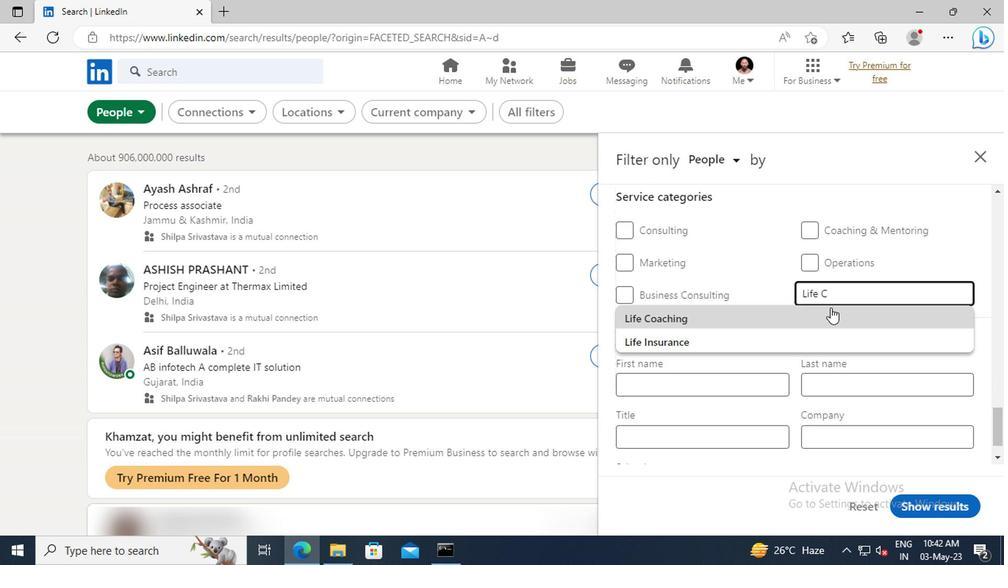 
Action: Mouse scrolled (830, 309) with delta (0, 0)
Screenshot: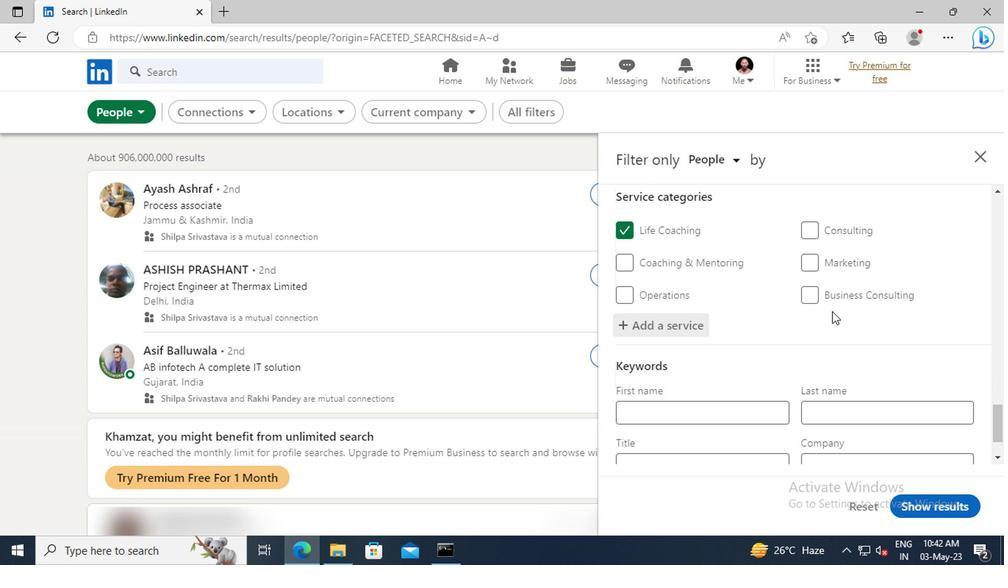 
Action: Mouse scrolled (830, 309) with delta (0, 0)
Screenshot: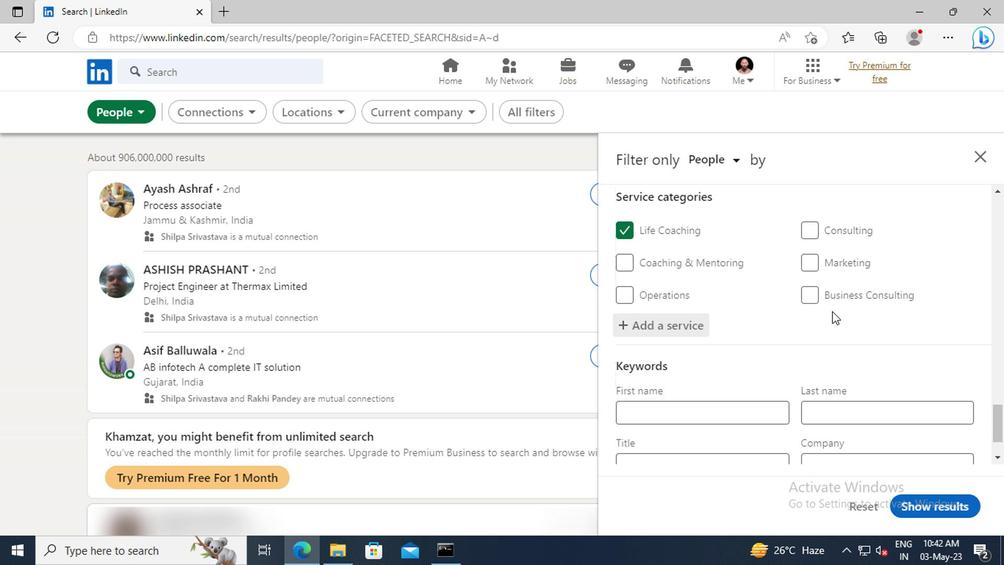 
Action: Mouse scrolled (830, 309) with delta (0, 0)
Screenshot: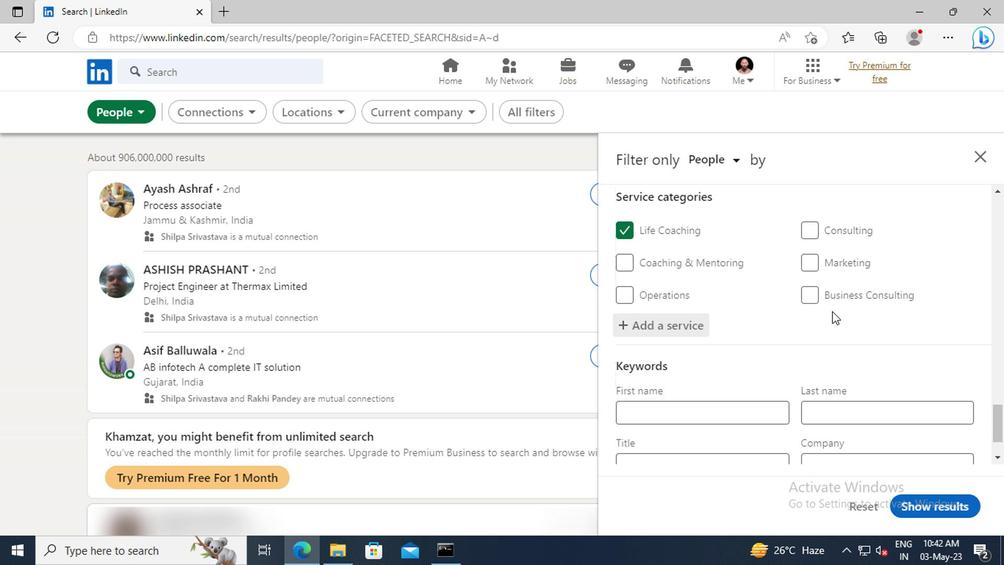 
Action: Mouse scrolled (830, 309) with delta (0, 0)
Screenshot: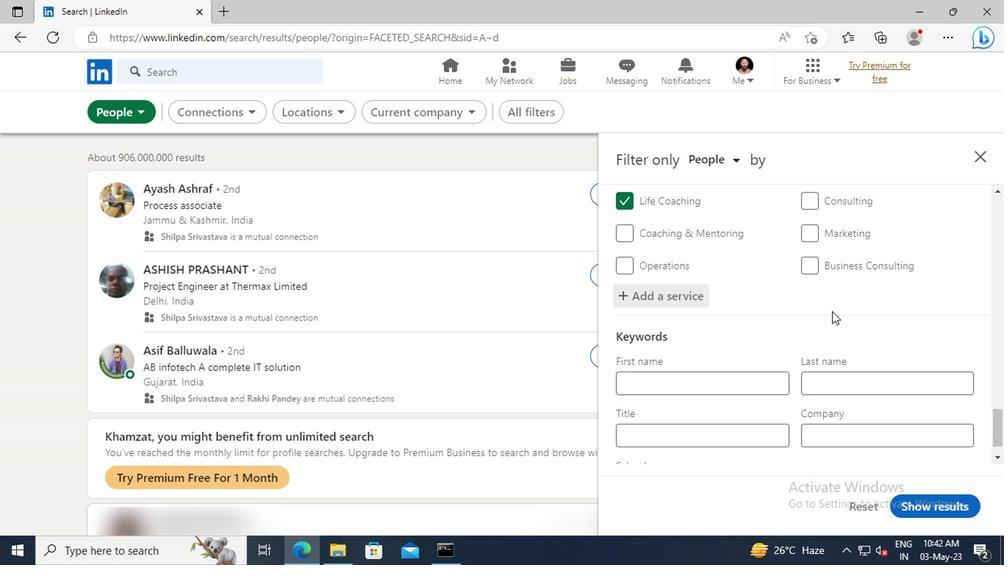 
Action: Mouse moved to (709, 393)
Screenshot: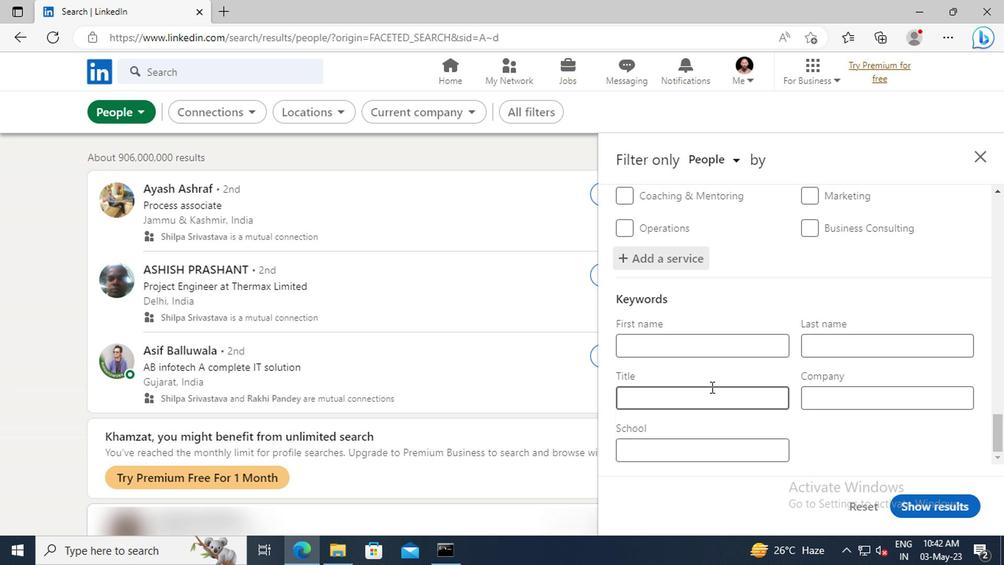 
Action: Mouse pressed left at (709, 393)
Screenshot: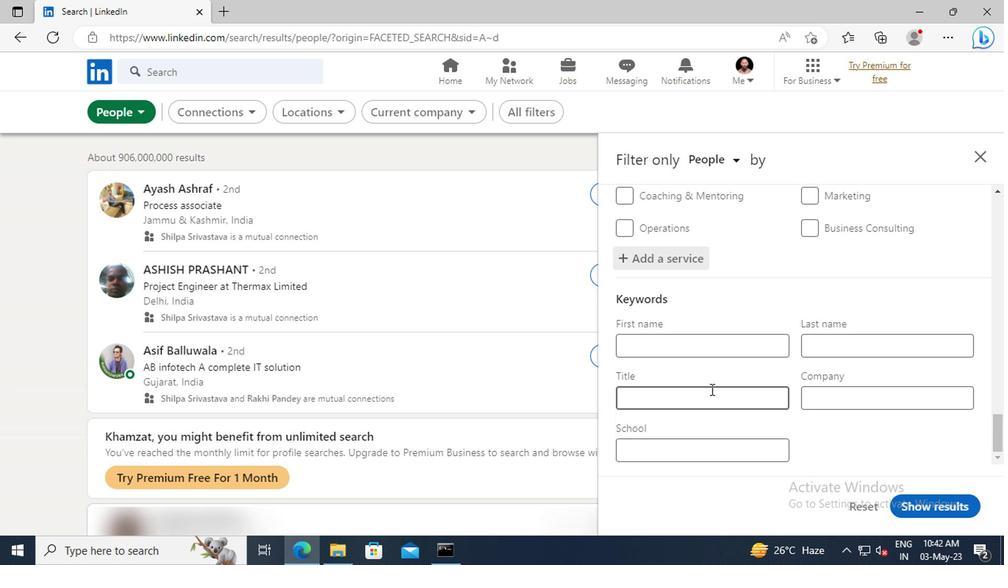 
Action: Key pressed <Key.shift>MARKETING<Key.space><Key.shift>CONSULTANT<Key.enter>
Screenshot: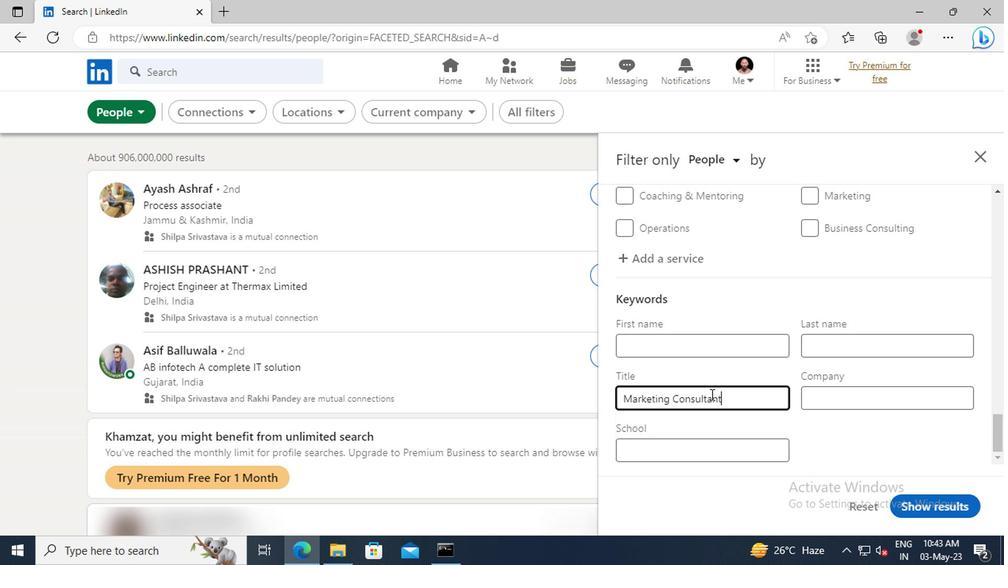
Action: Mouse moved to (924, 506)
Screenshot: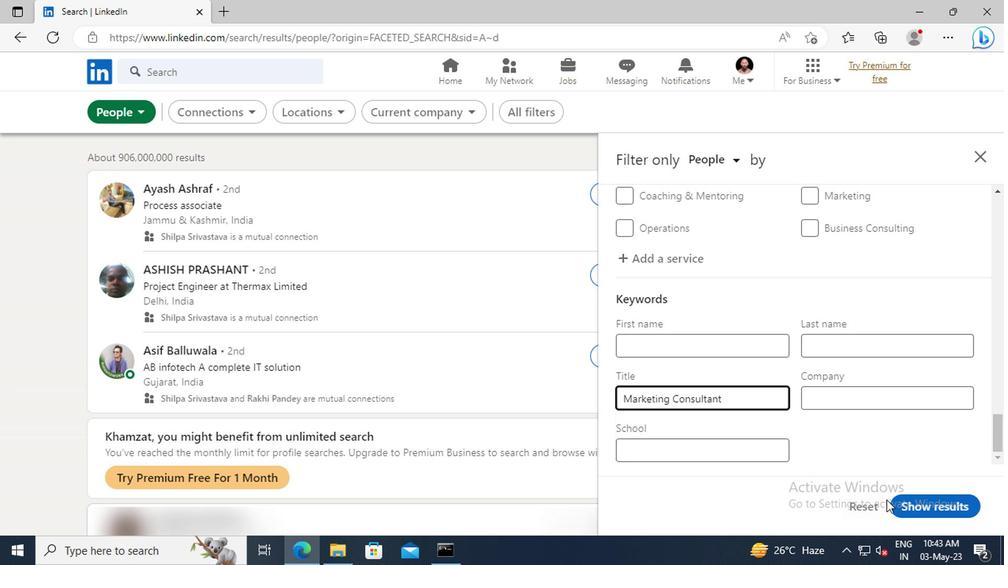 
Action: Mouse pressed left at (924, 506)
Screenshot: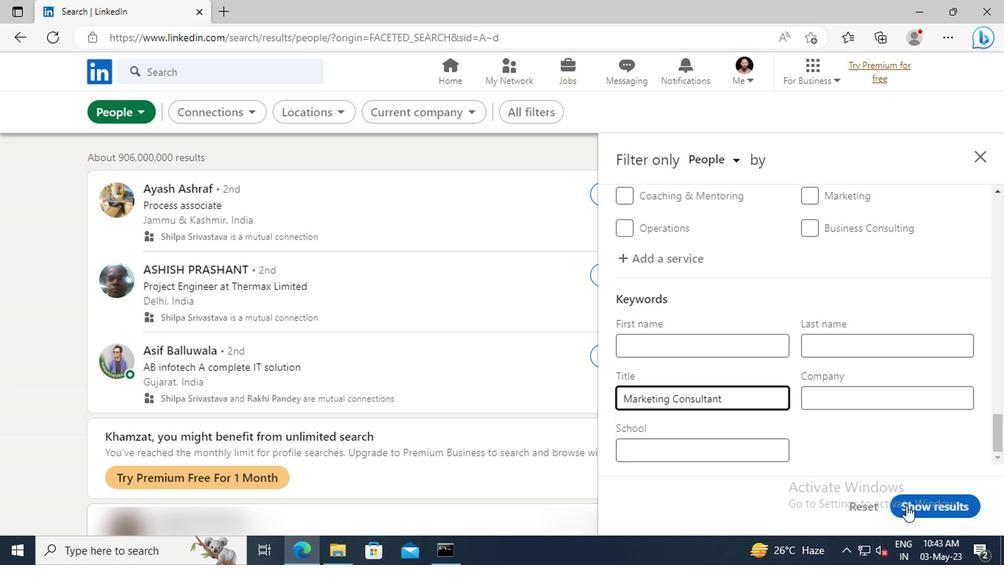 
